 Task: Open Card Project Budget Review in Board Brand Reputation Management to Workspace Ethics and Compliance and add a team member Softage.3@softage.net, a label Yellow, a checklist Lead Generation, an attachment from your onedrive, a color Yellow and finally, add a card description 'Plan and execute company team-building conference with guest speakers on customer loyalty' and a comment 'Given the potential impact of this task on our team workload, let us ensure that we have the necessary resources and support to execute it effectively.'. Add a start date 'Jan 07, 1900' with a due date 'Jan 14, 1900'
Action: Mouse moved to (659, 198)
Screenshot: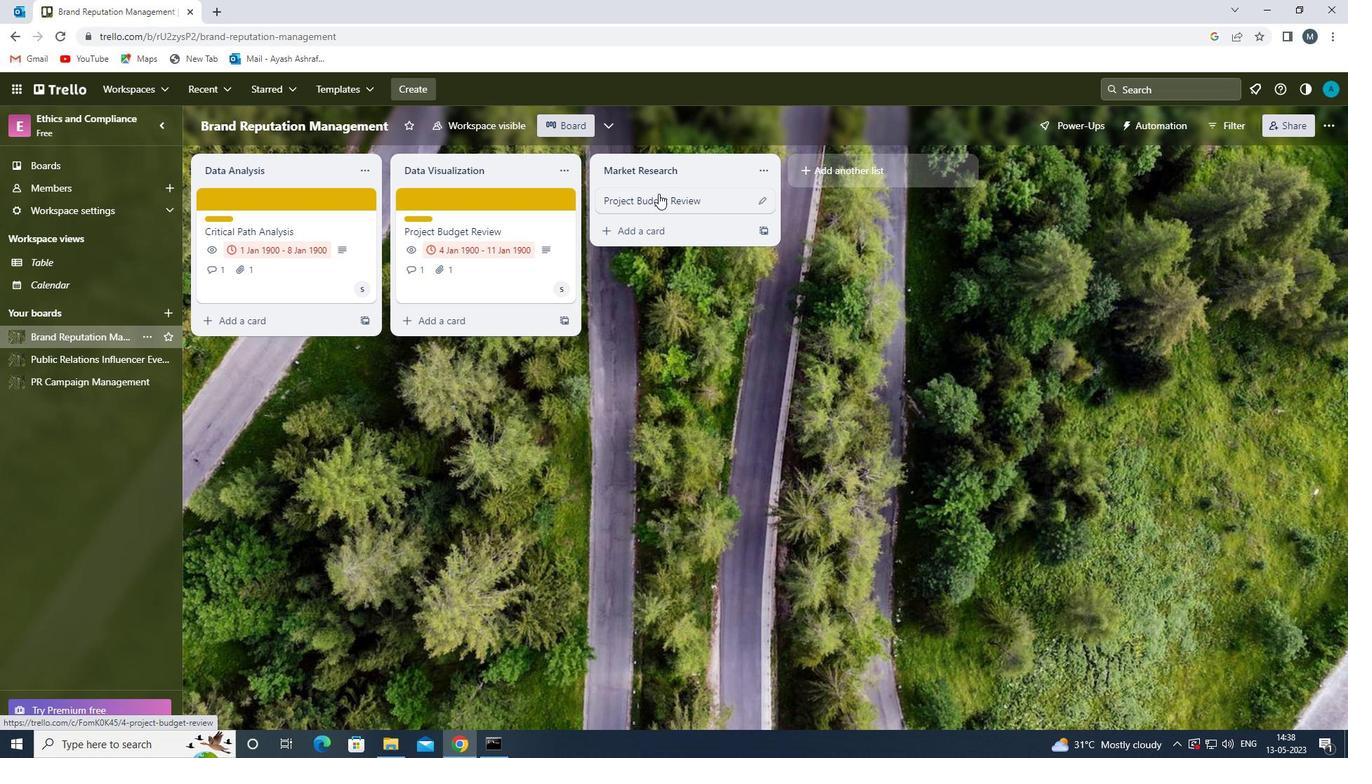 
Action: Mouse pressed left at (659, 198)
Screenshot: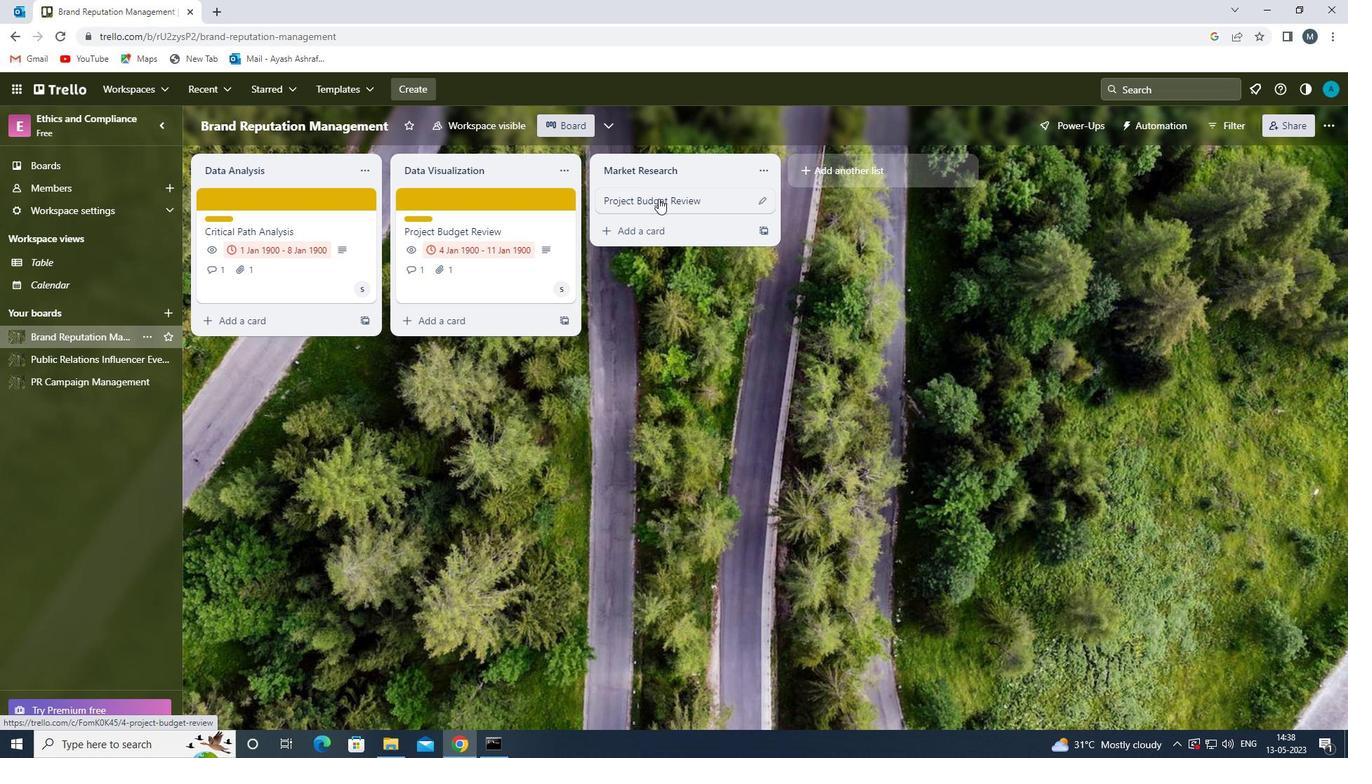 
Action: Mouse moved to (869, 255)
Screenshot: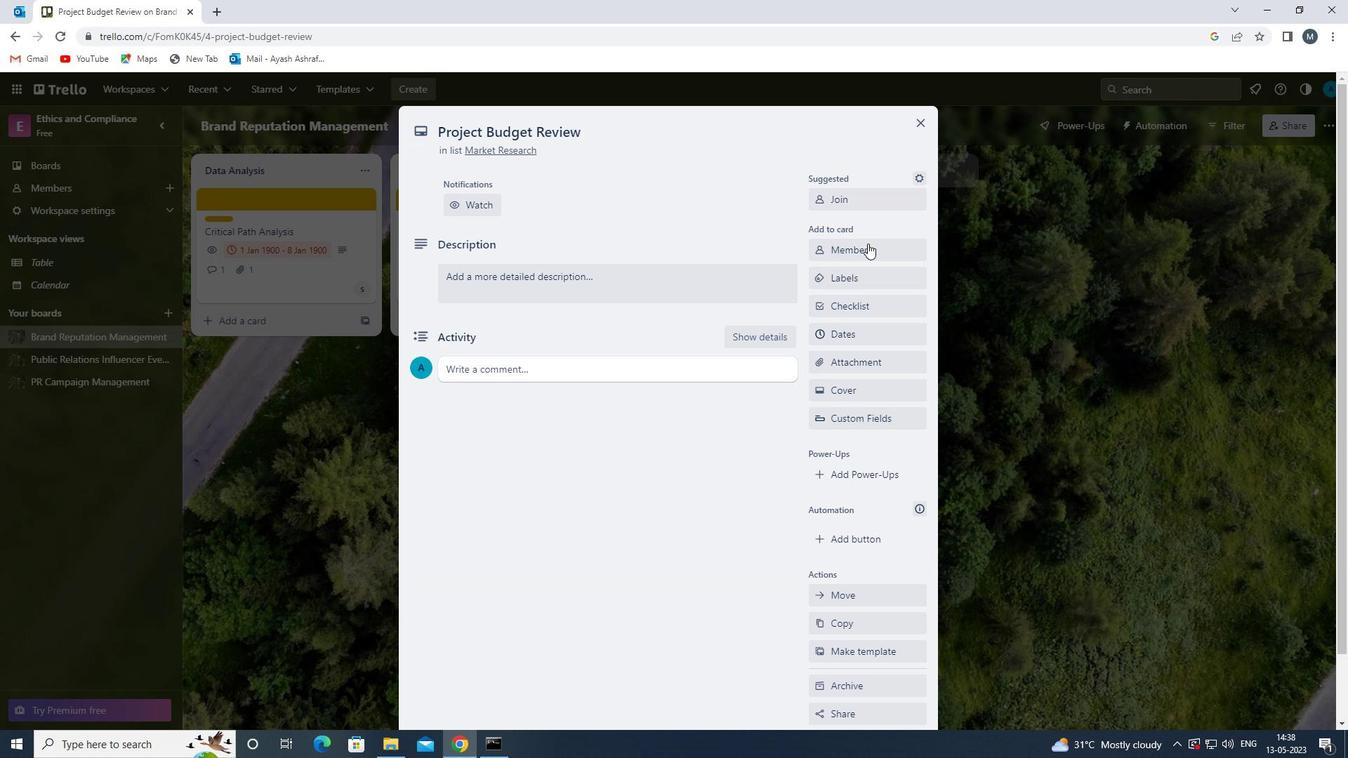 
Action: Mouse pressed left at (869, 255)
Screenshot: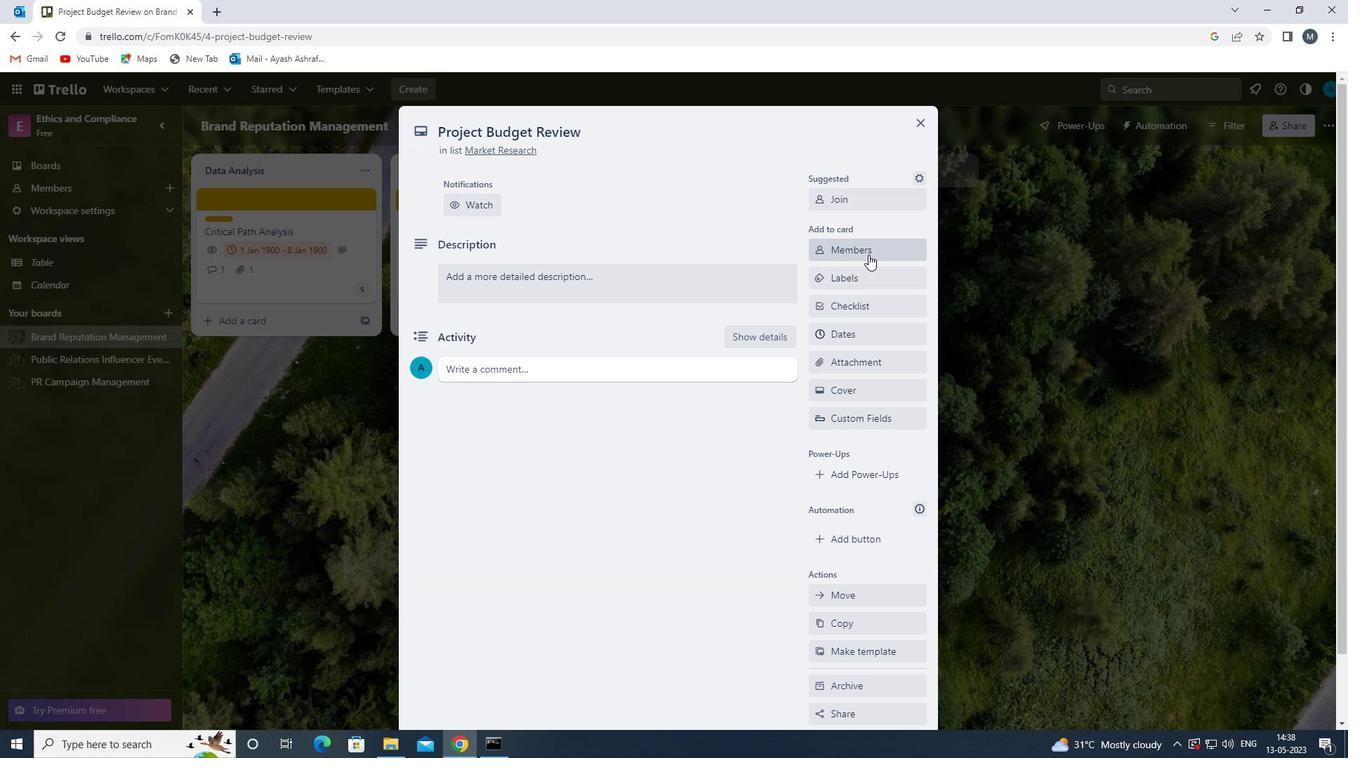 
Action: Mouse moved to (860, 326)
Screenshot: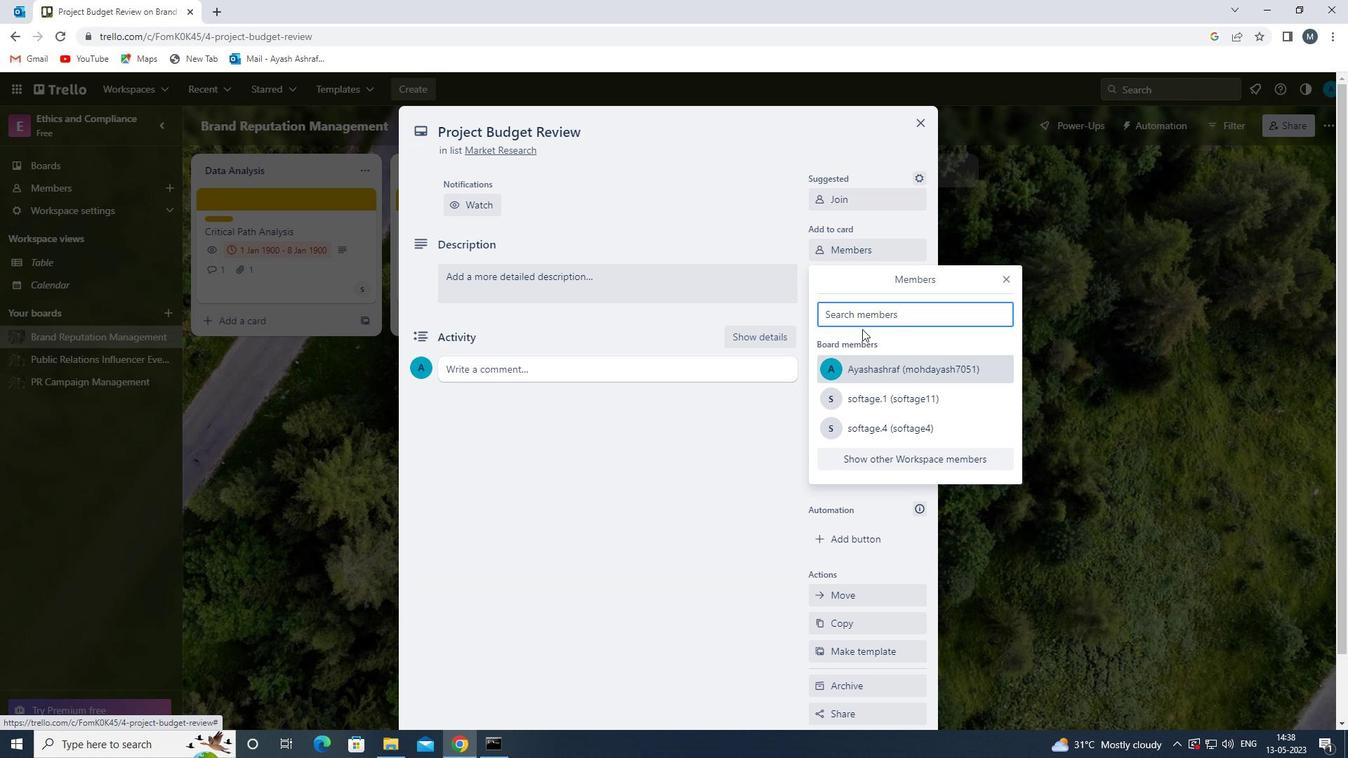 
Action: Key pressed s
Screenshot: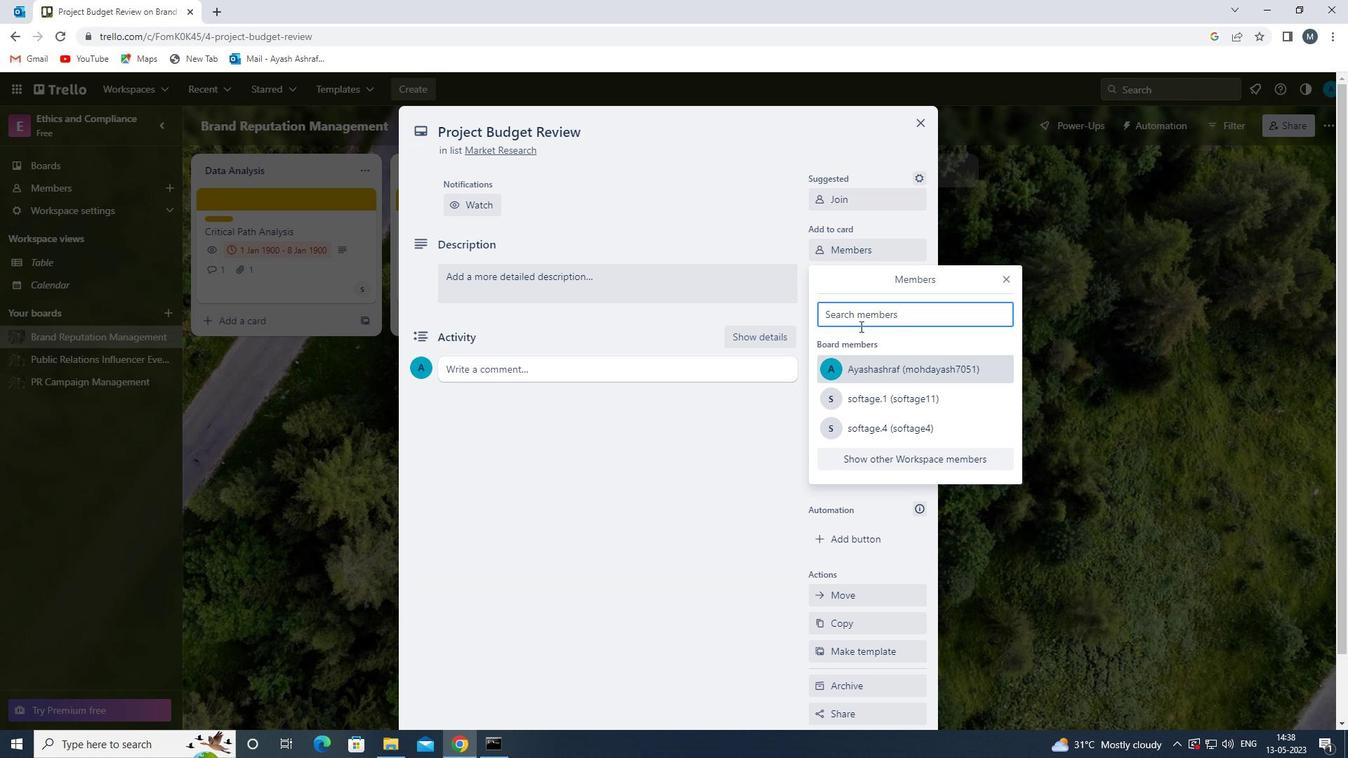 
Action: Mouse moved to (904, 480)
Screenshot: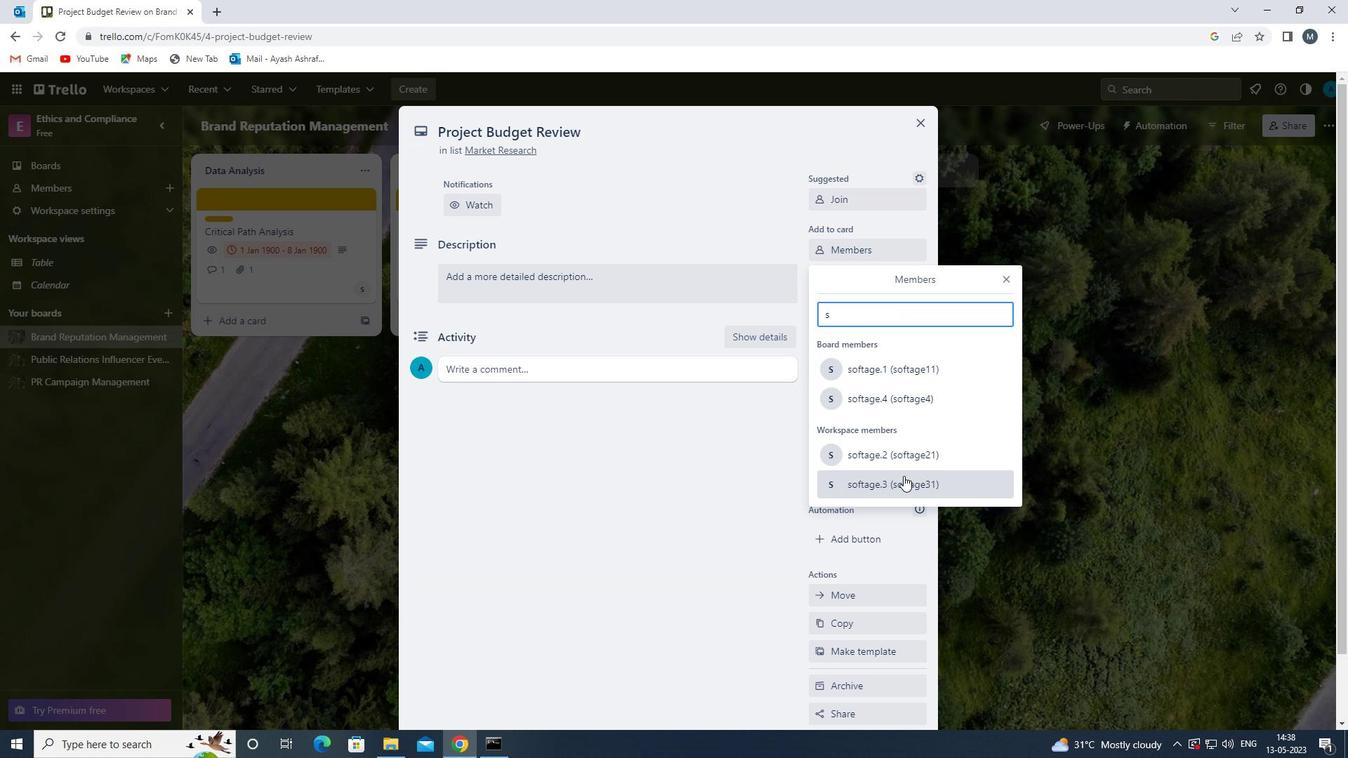 
Action: Mouse pressed left at (904, 480)
Screenshot: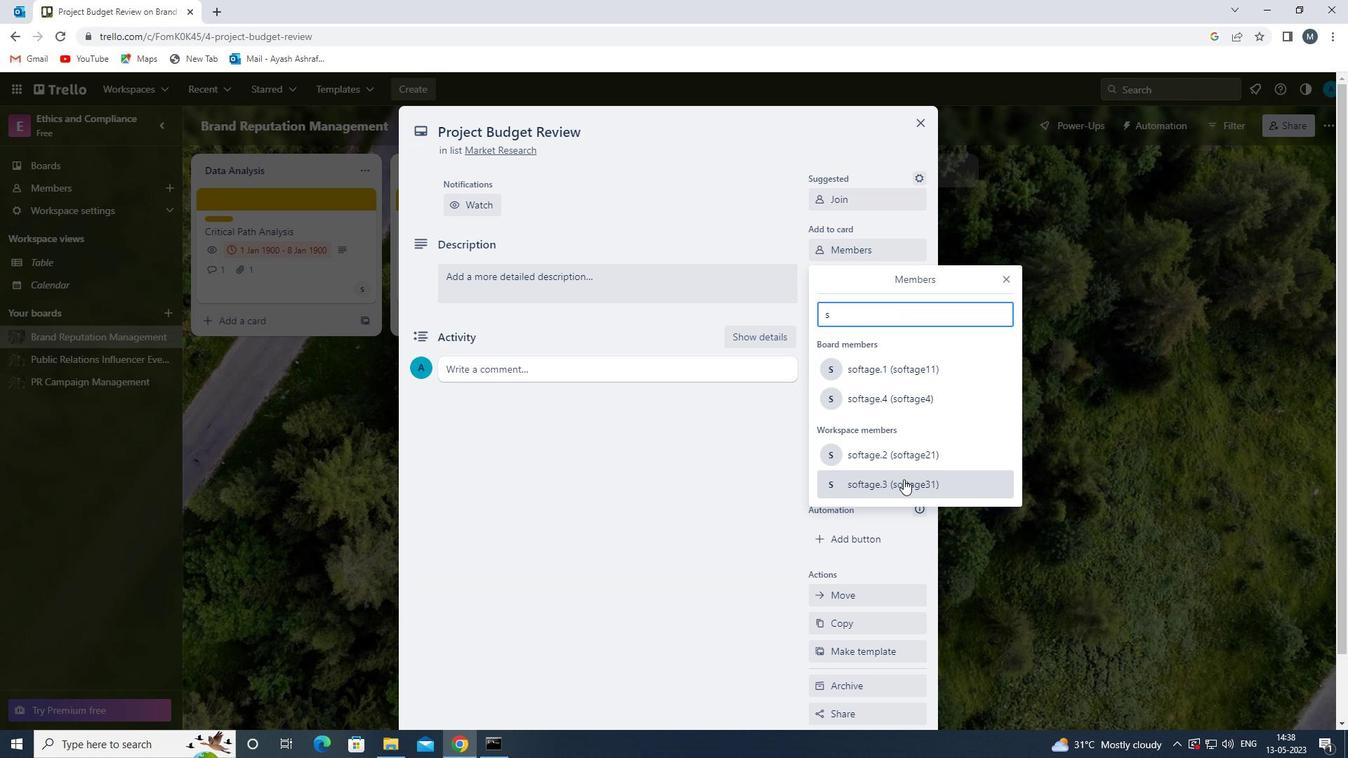 
Action: Mouse moved to (1007, 281)
Screenshot: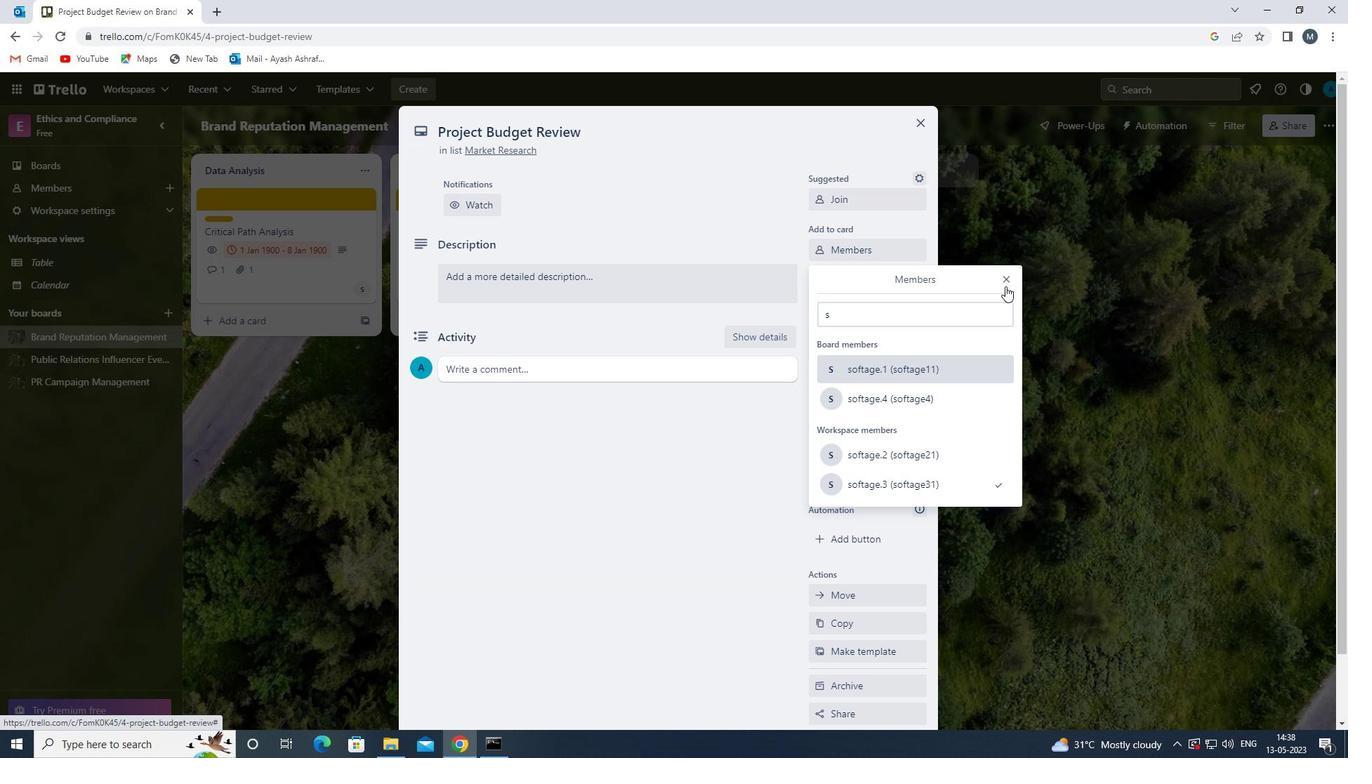 
Action: Mouse pressed left at (1007, 281)
Screenshot: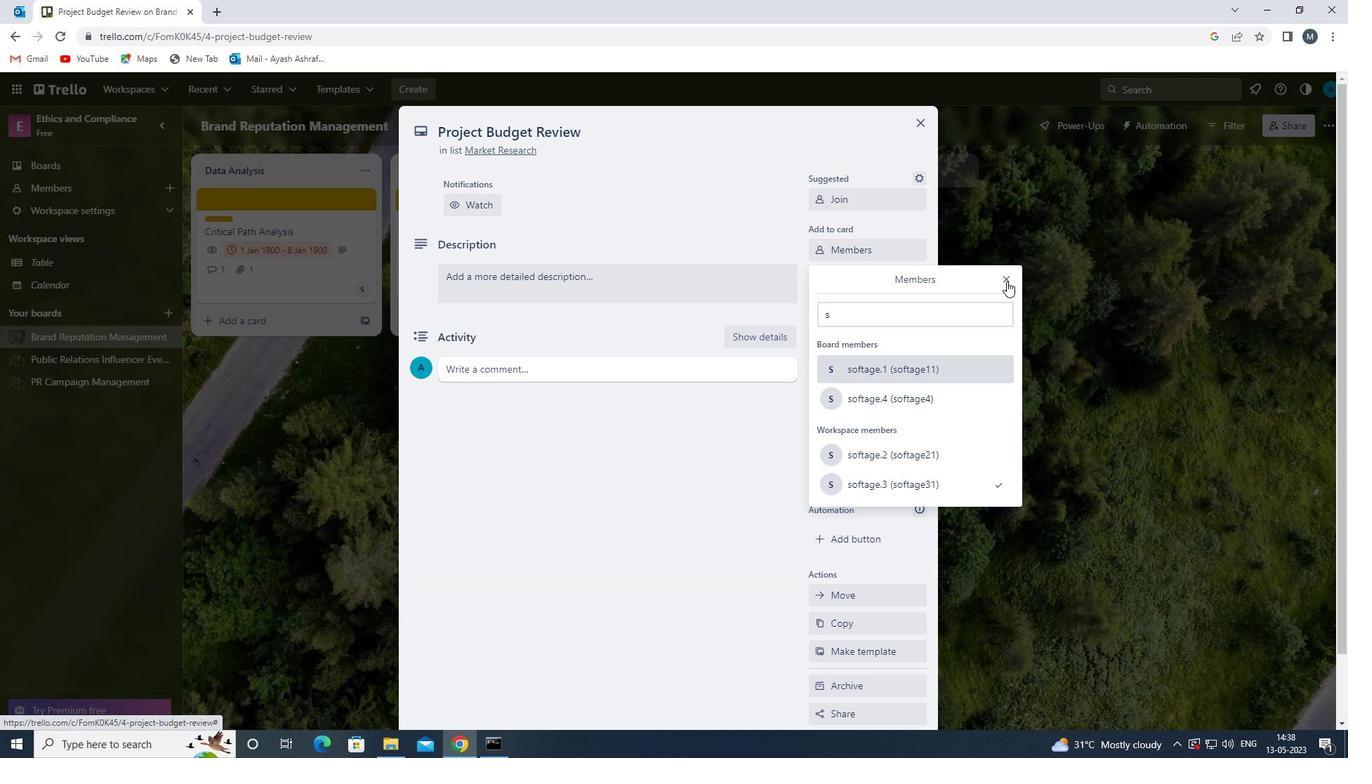 
Action: Mouse moved to (850, 274)
Screenshot: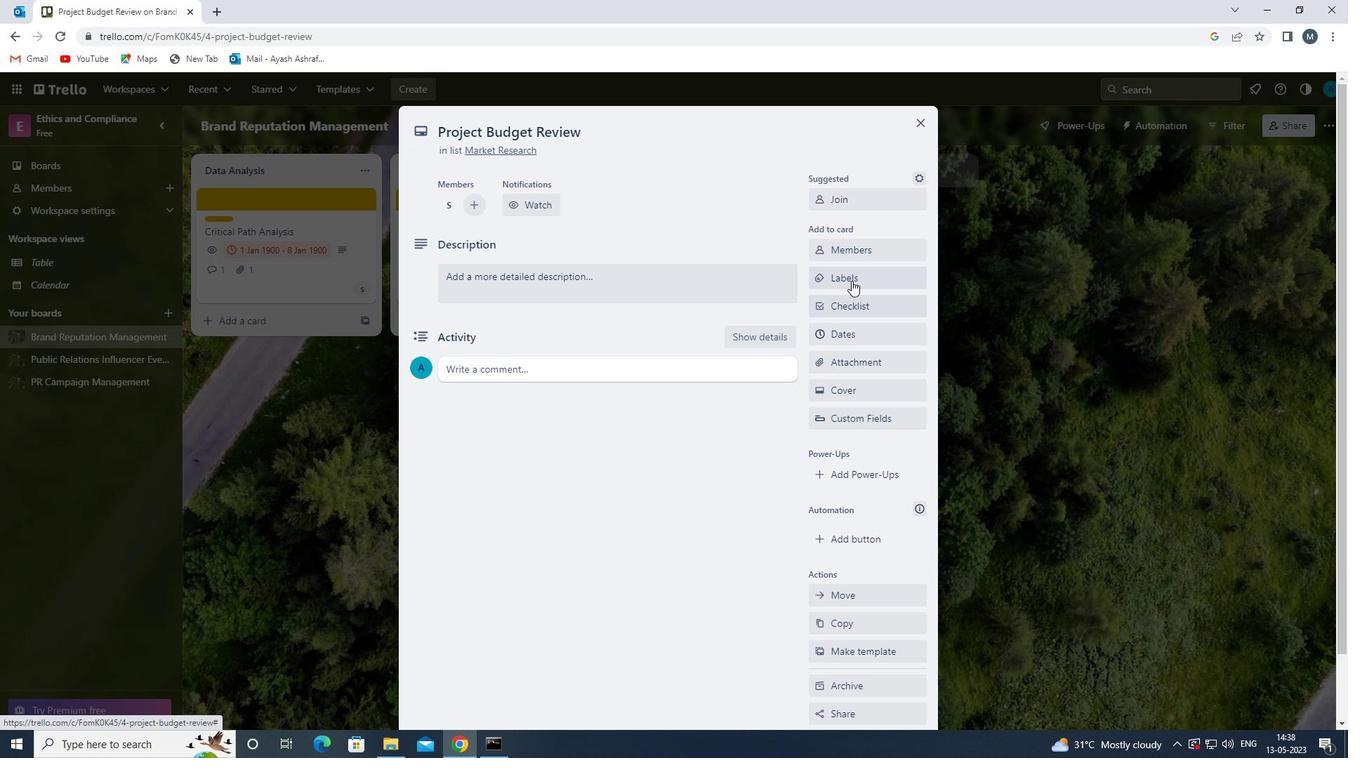 
Action: Mouse pressed left at (850, 274)
Screenshot: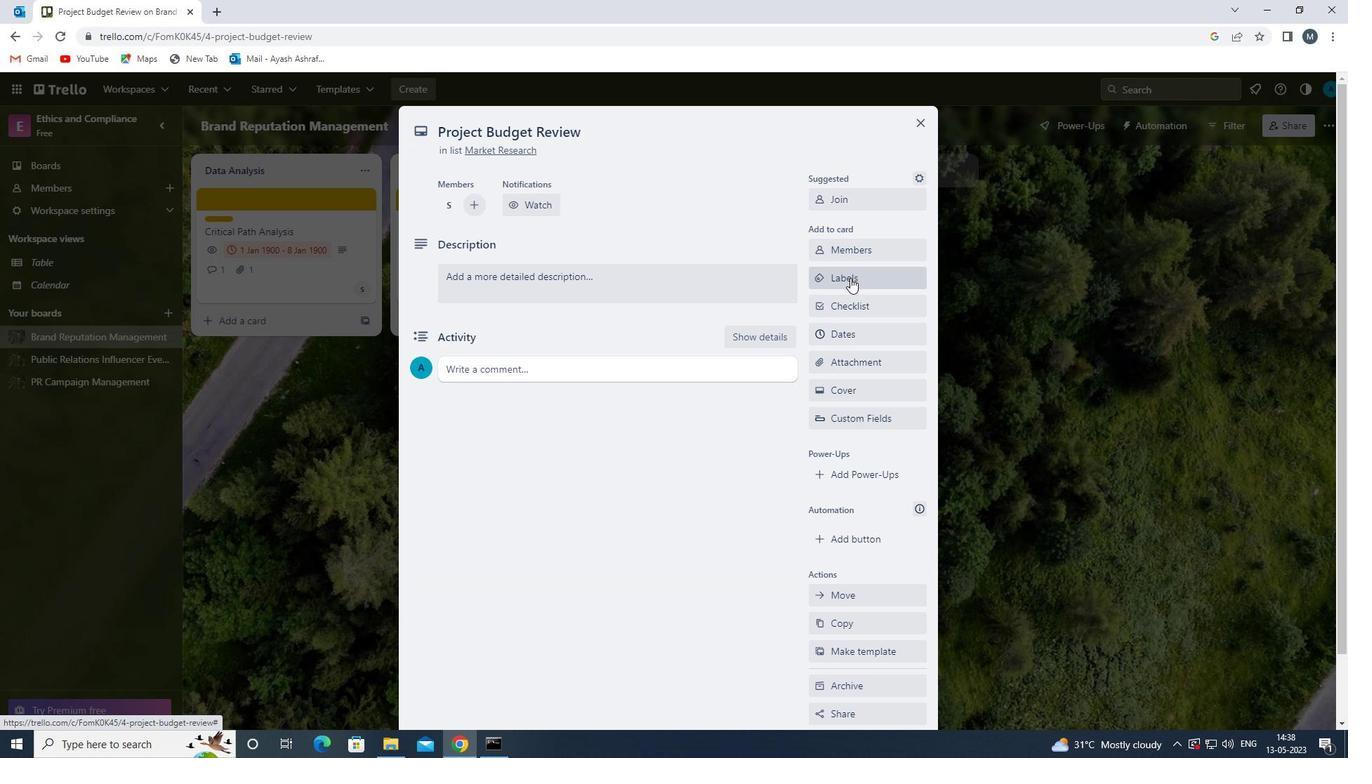 
Action: Mouse moved to (866, 417)
Screenshot: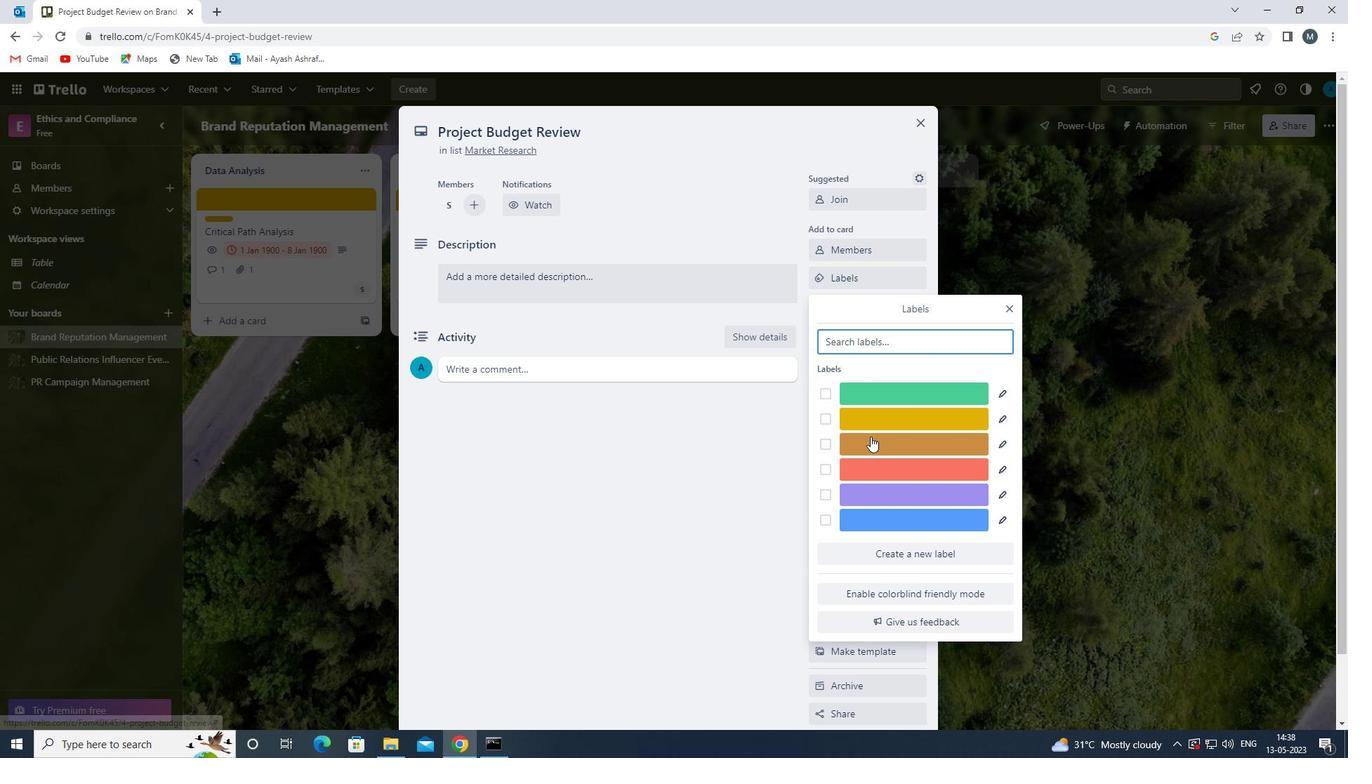 
Action: Mouse pressed left at (866, 417)
Screenshot: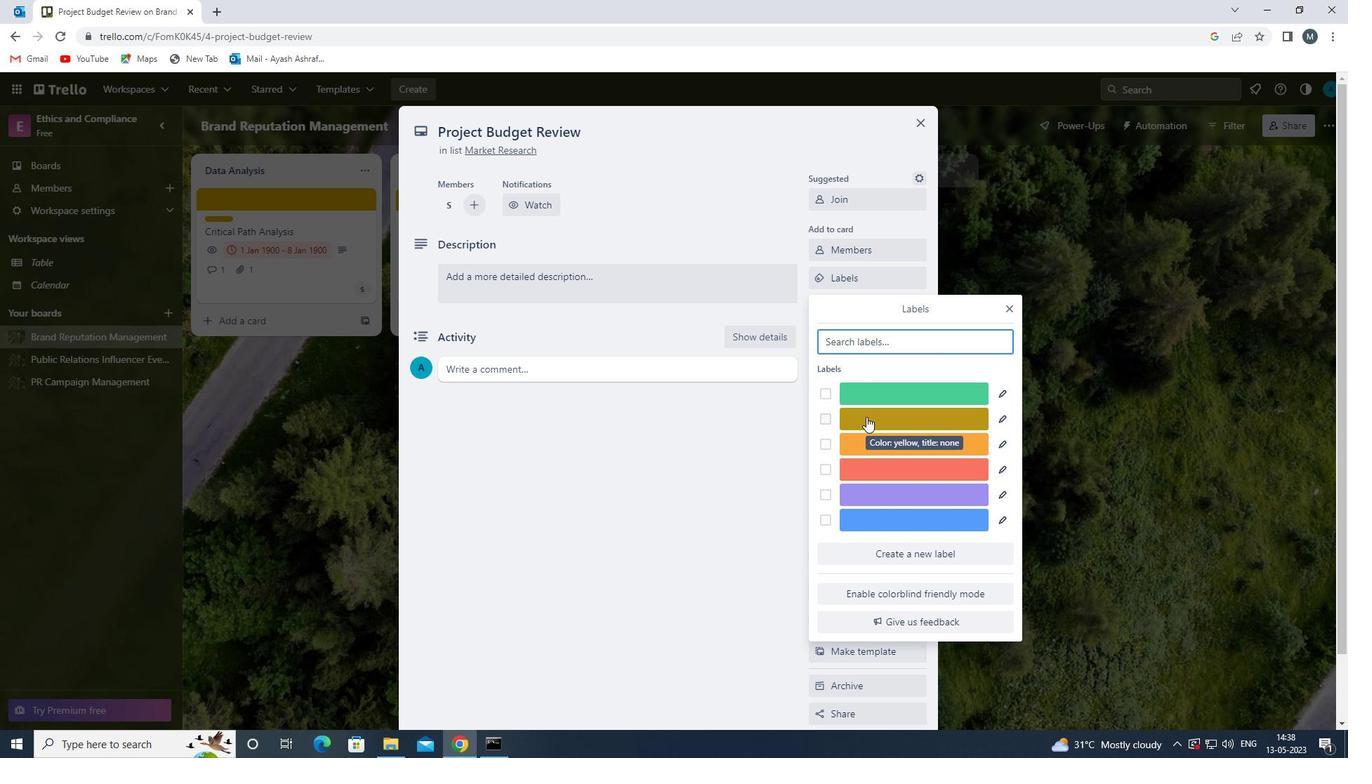 
Action: Mouse moved to (1015, 309)
Screenshot: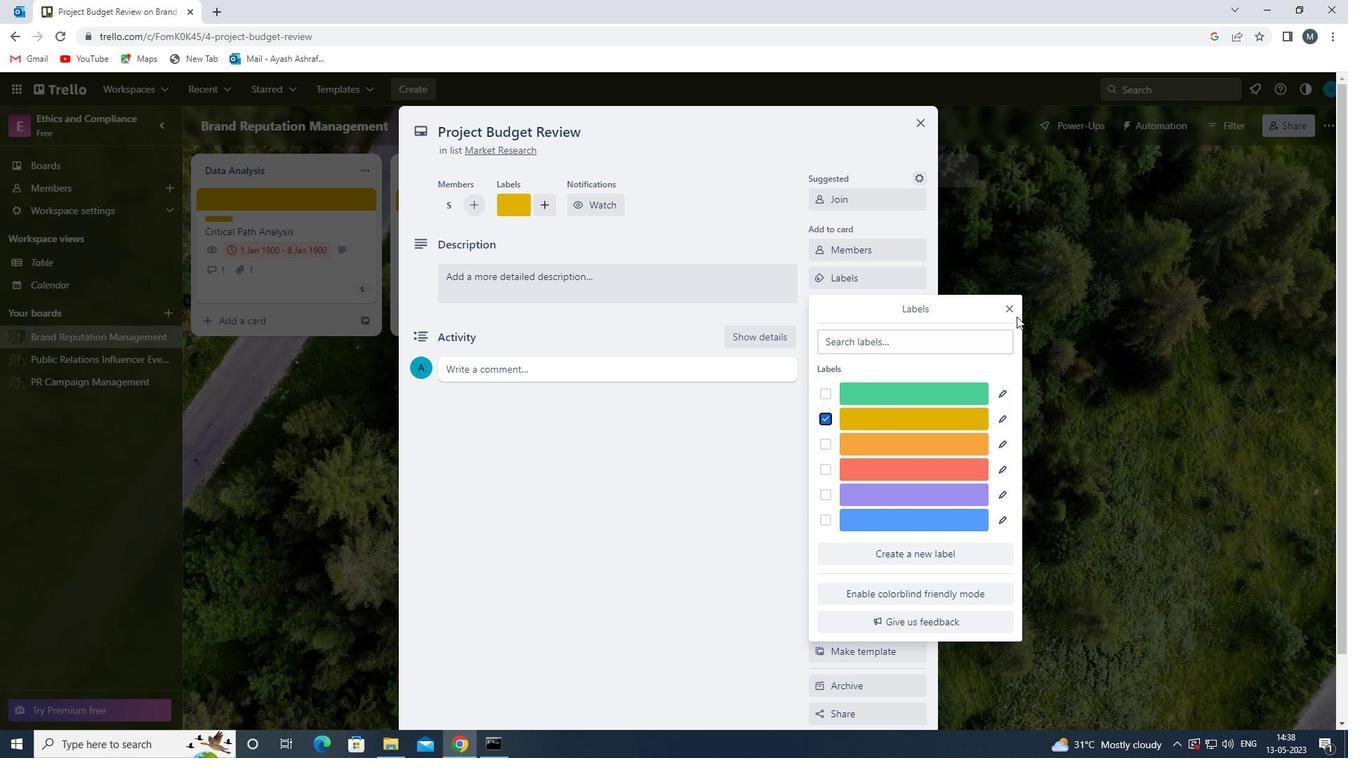 
Action: Mouse pressed left at (1015, 309)
Screenshot: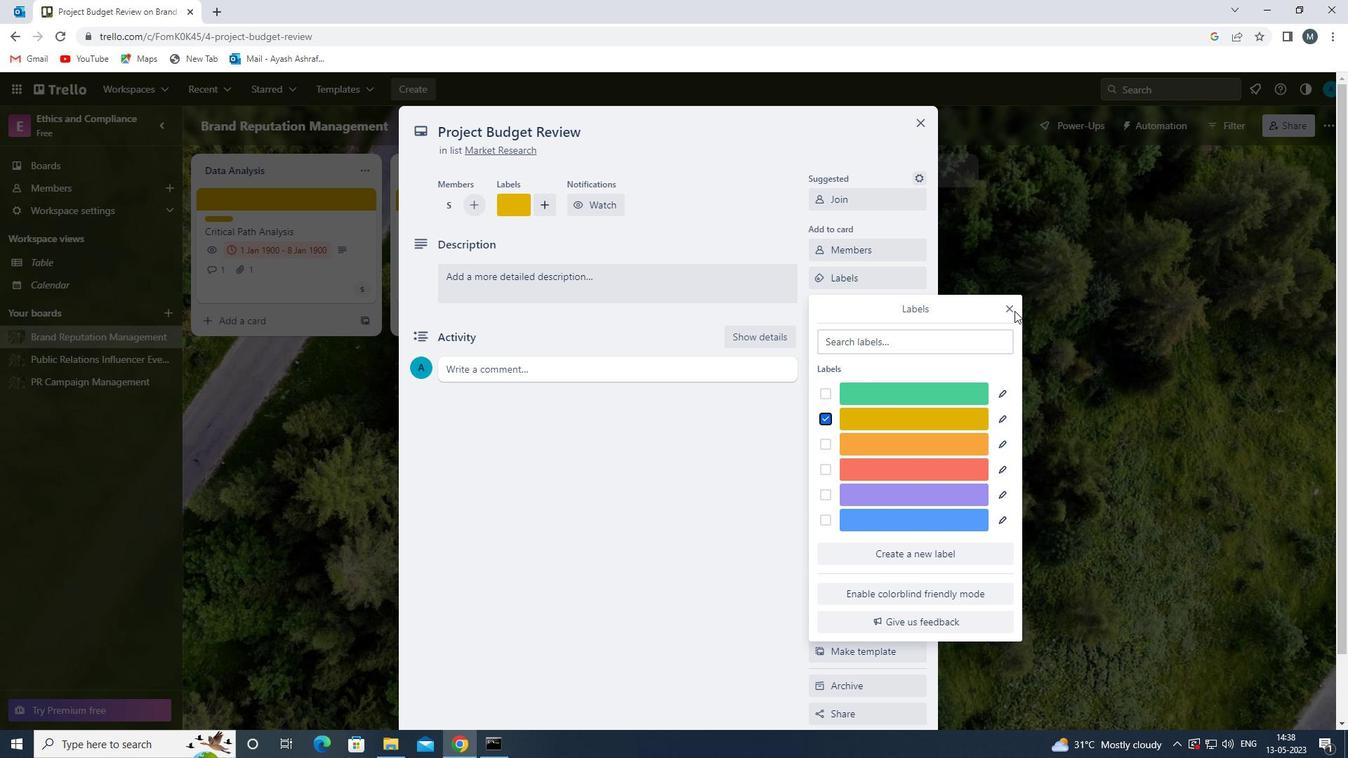 
Action: Mouse moved to (1009, 311)
Screenshot: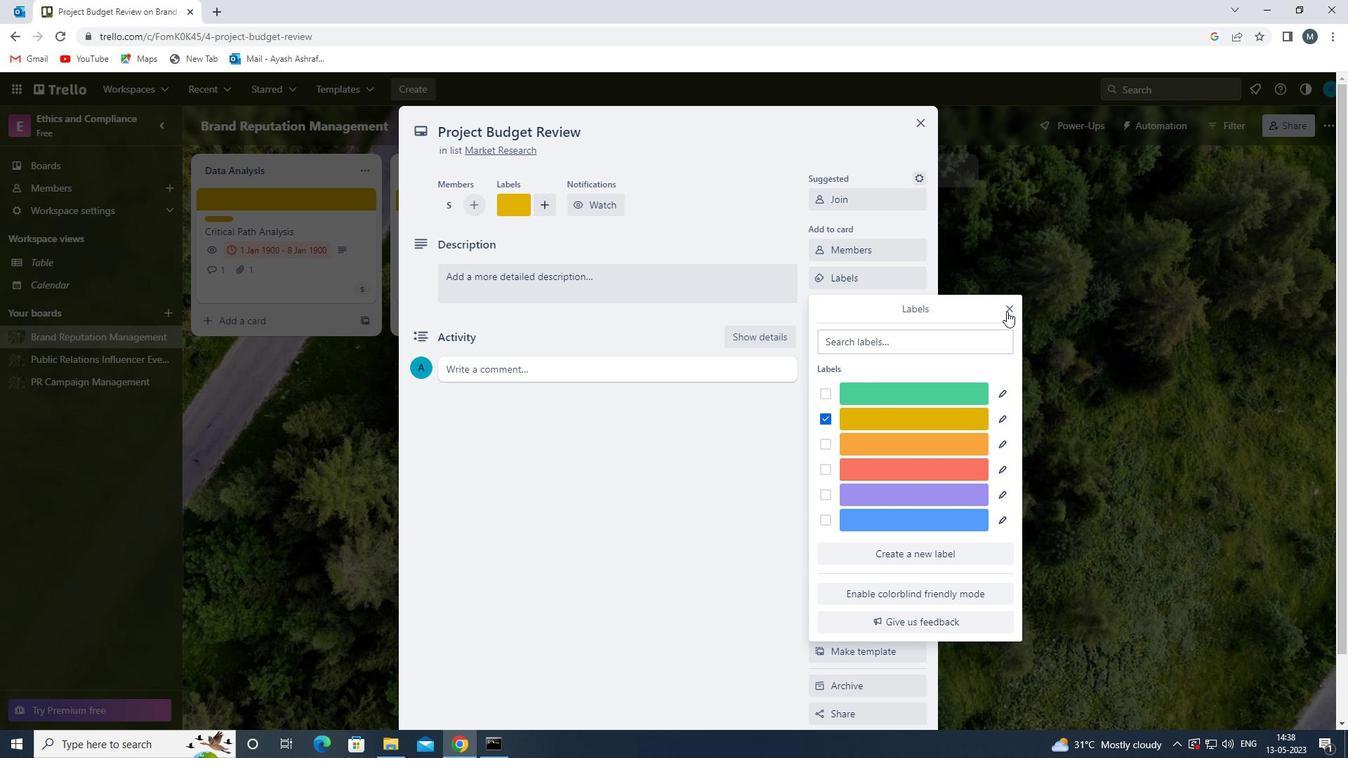 
Action: Mouse pressed left at (1009, 311)
Screenshot: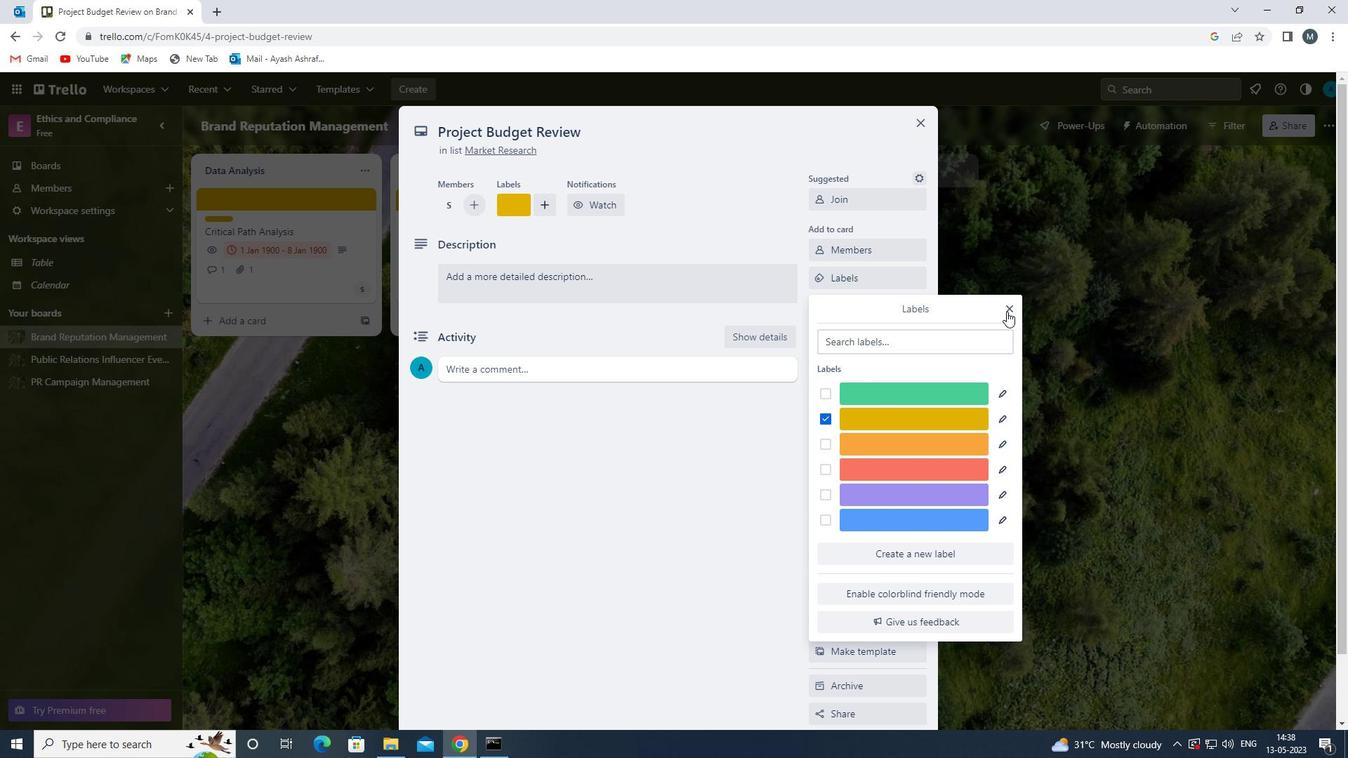 
Action: Mouse moved to (857, 309)
Screenshot: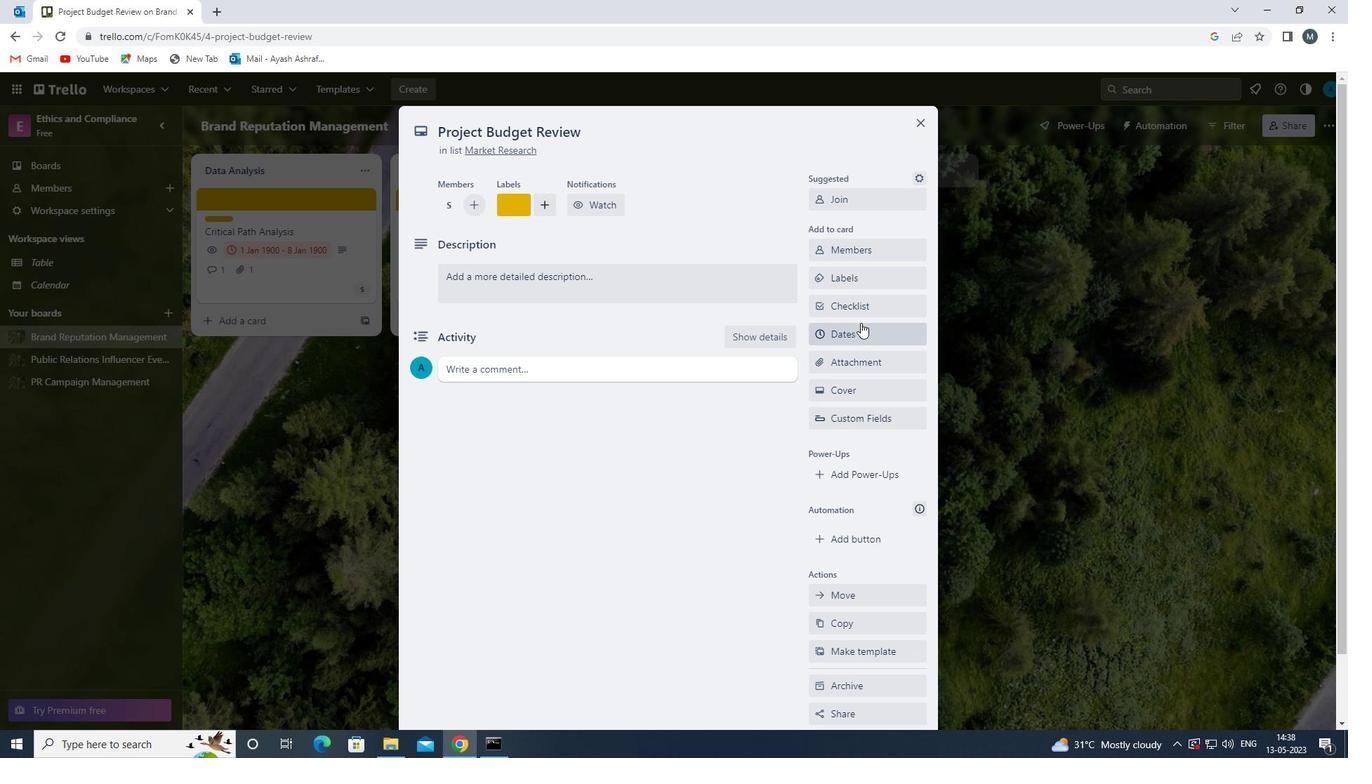 
Action: Mouse pressed left at (857, 309)
Screenshot: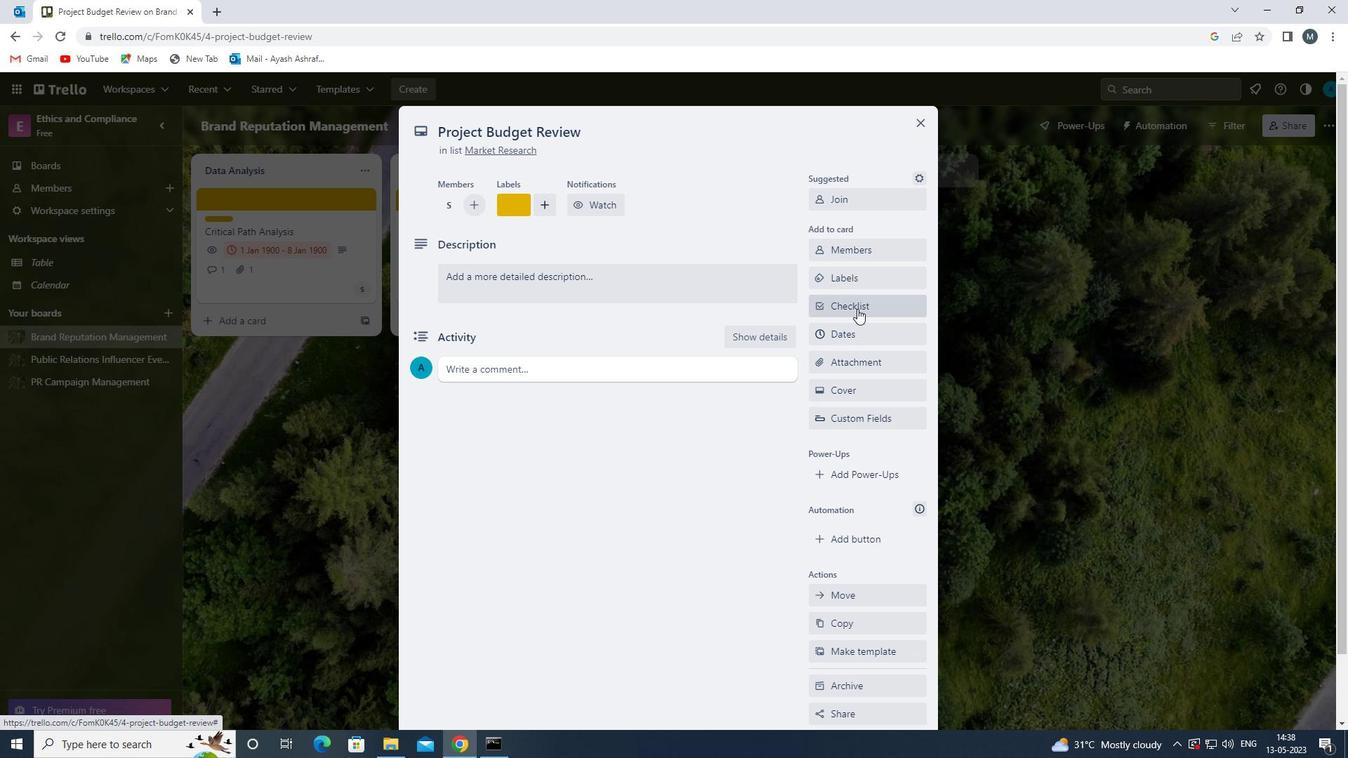
Action: Key pressed l
Screenshot: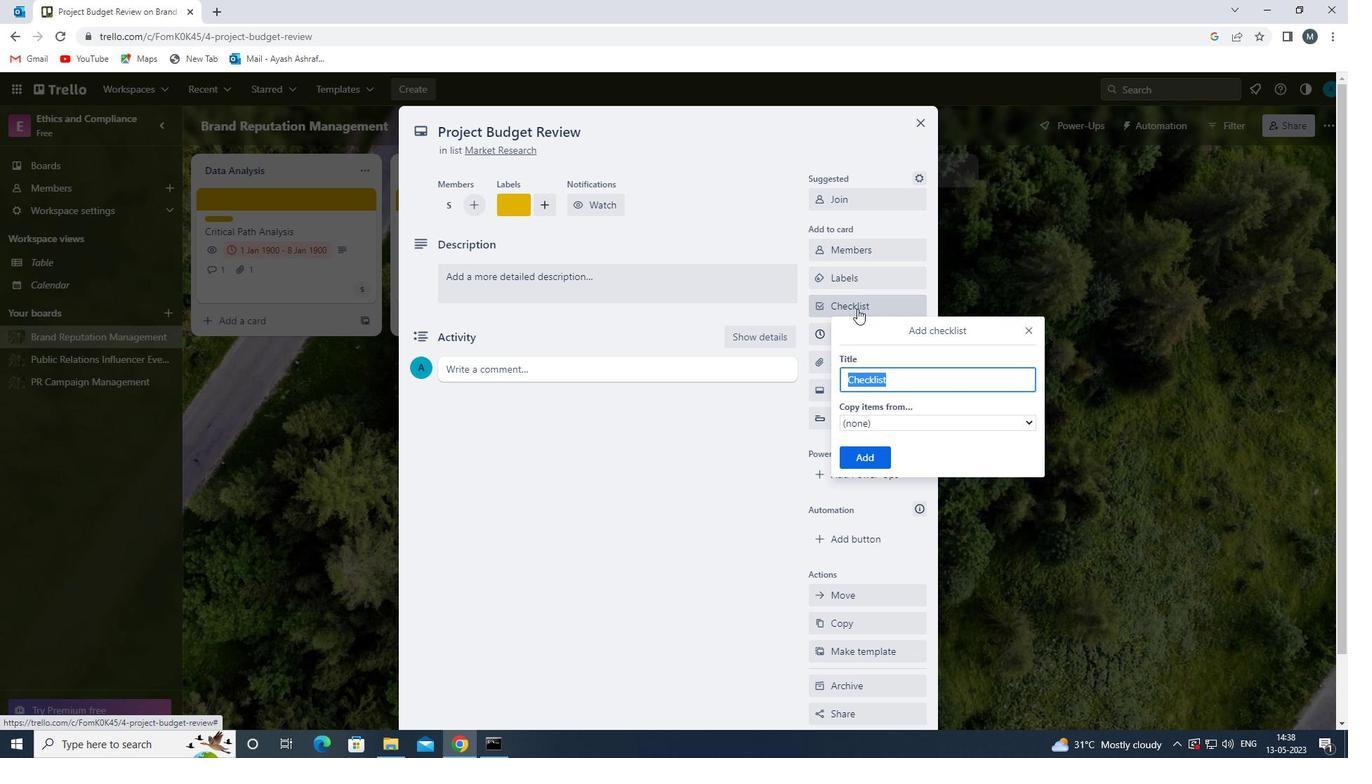 
Action: Mouse moved to (933, 437)
Screenshot: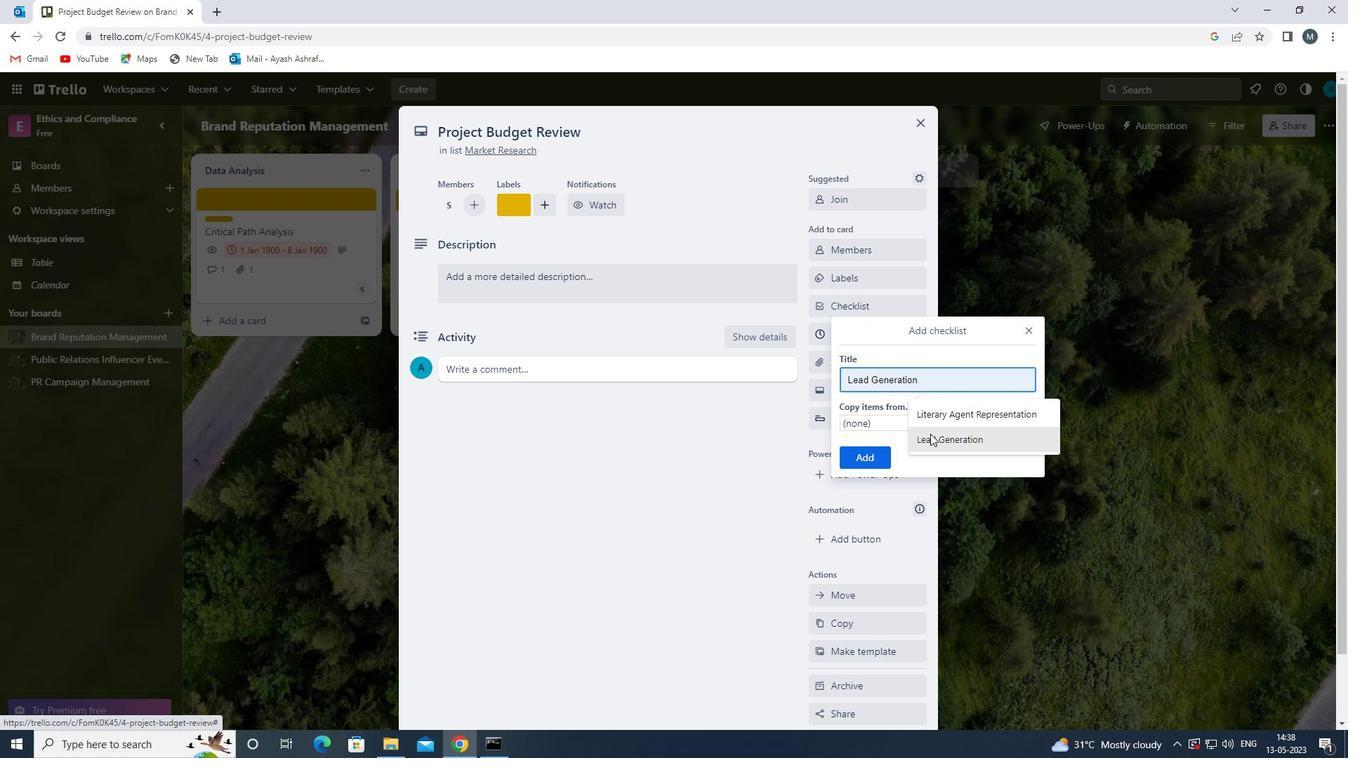 
Action: Mouse pressed left at (933, 437)
Screenshot: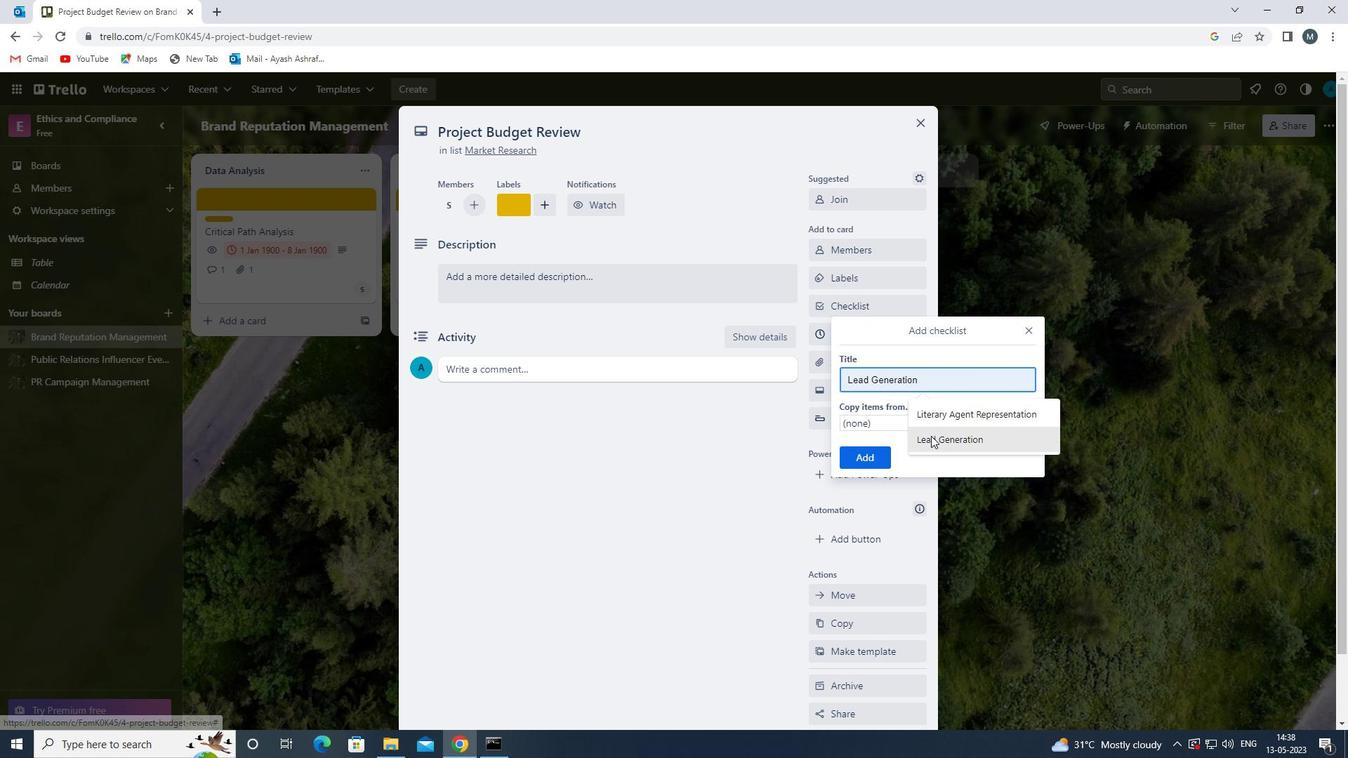 
Action: Mouse moved to (862, 455)
Screenshot: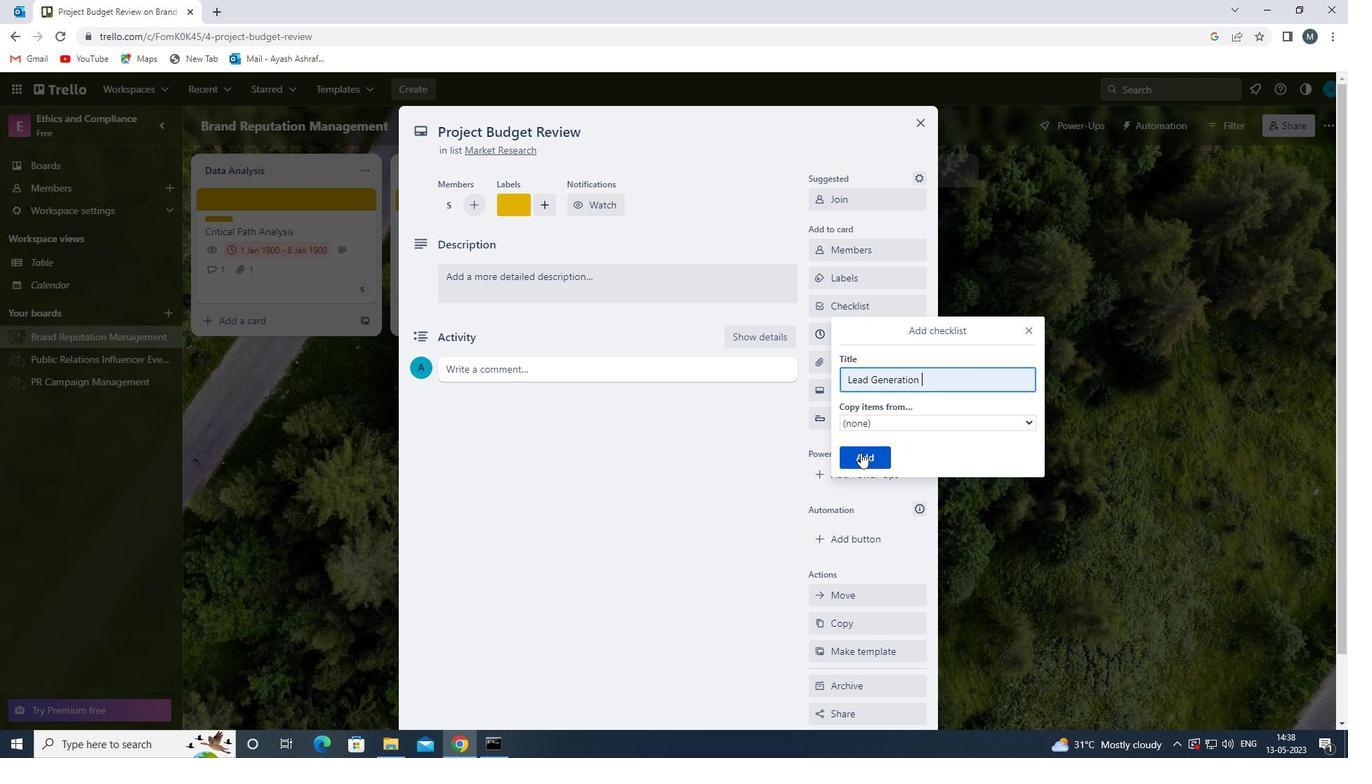 
Action: Mouse pressed left at (862, 455)
Screenshot: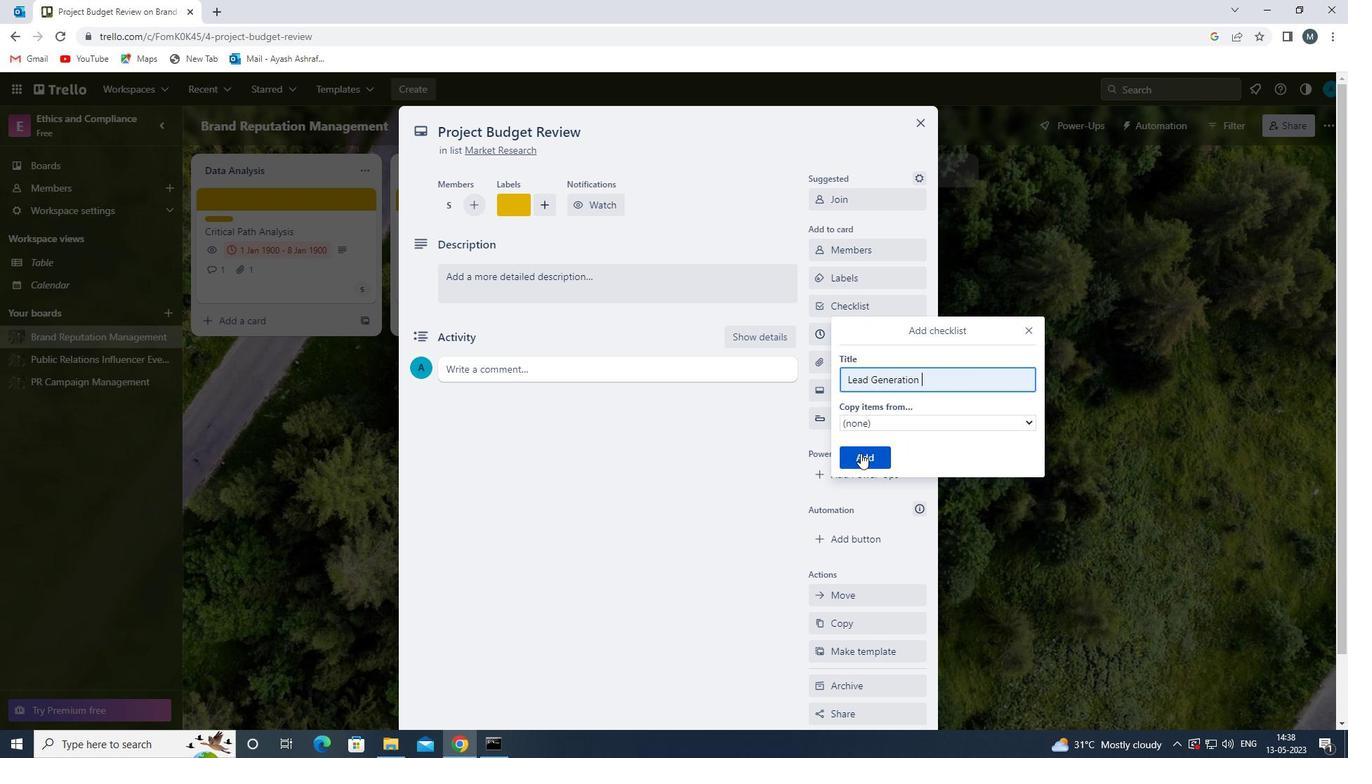 
Action: Mouse moved to (850, 363)
Screenshot: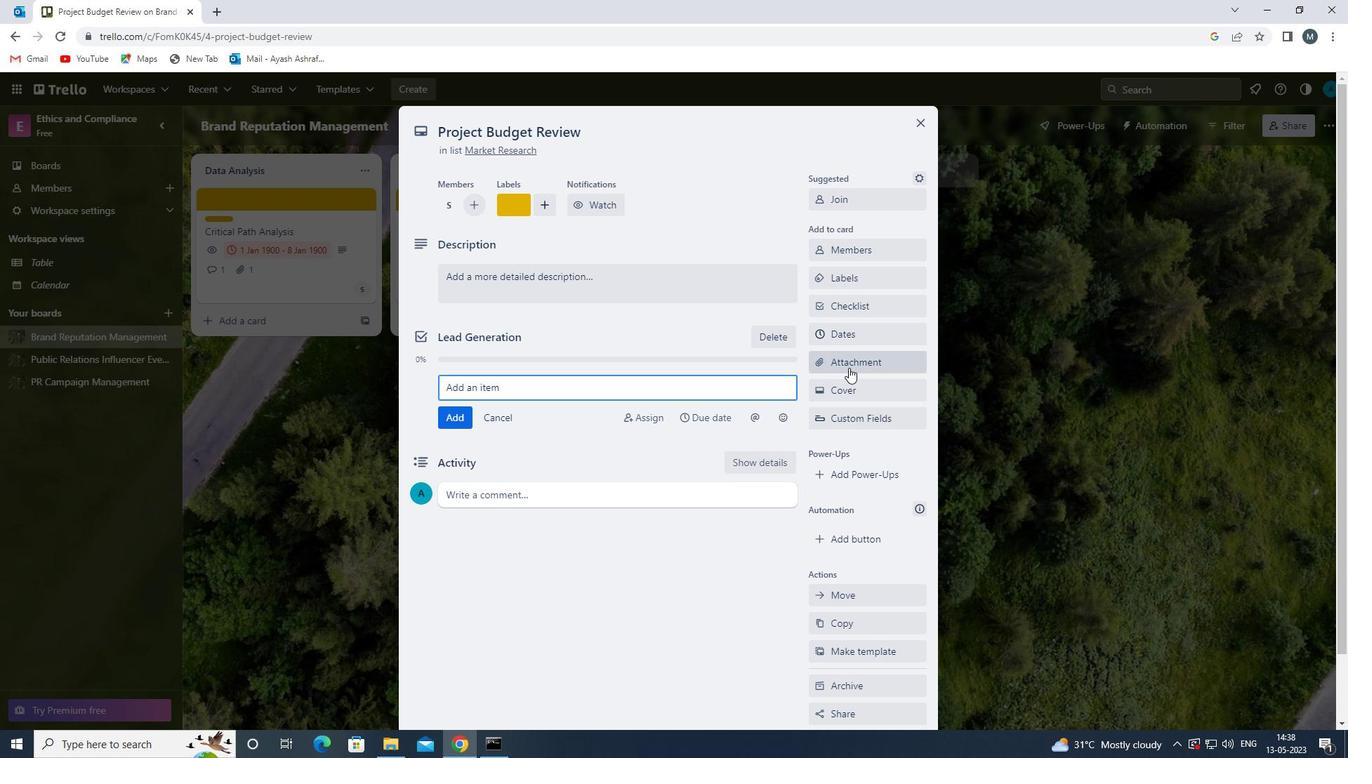 
Action: Mouse pressed left at (850, 363)
Screenshot: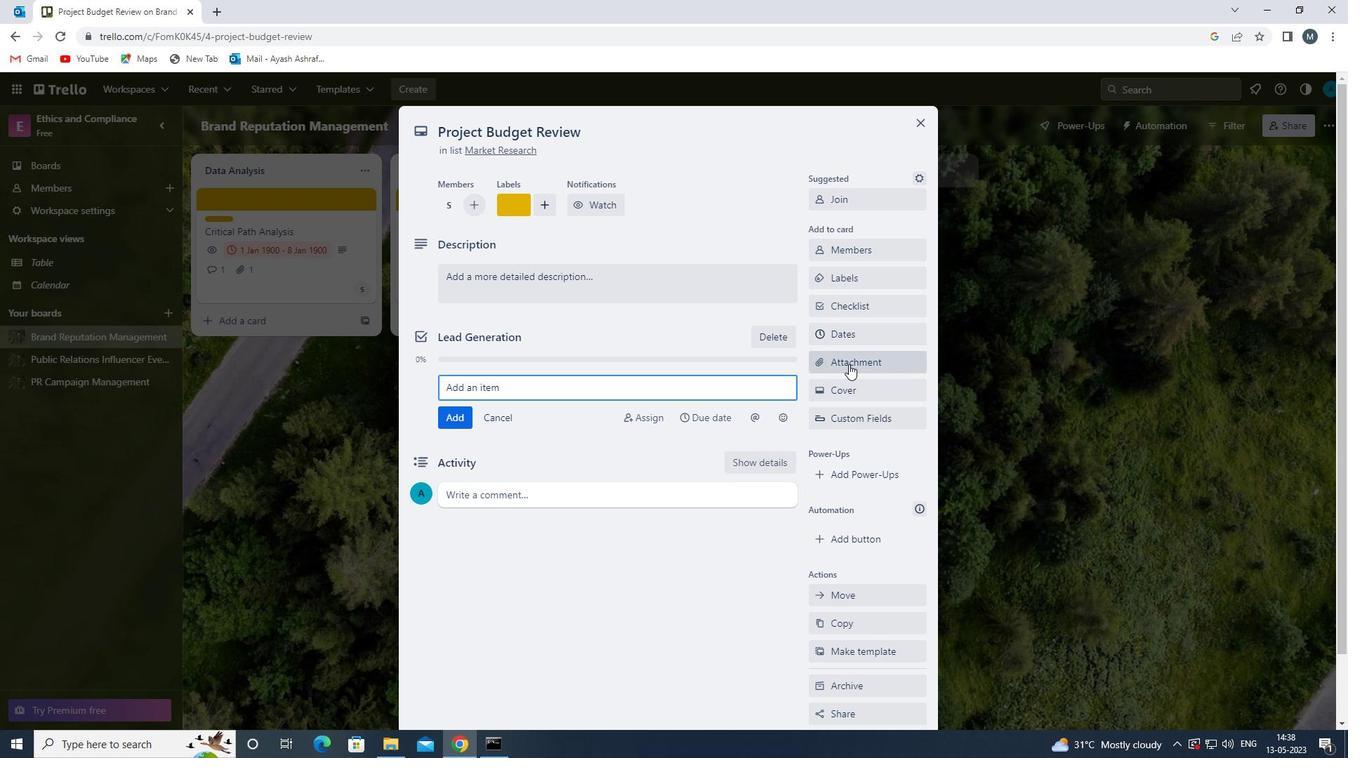 
Action: Mouse moved to (869, 530)
Screenshot: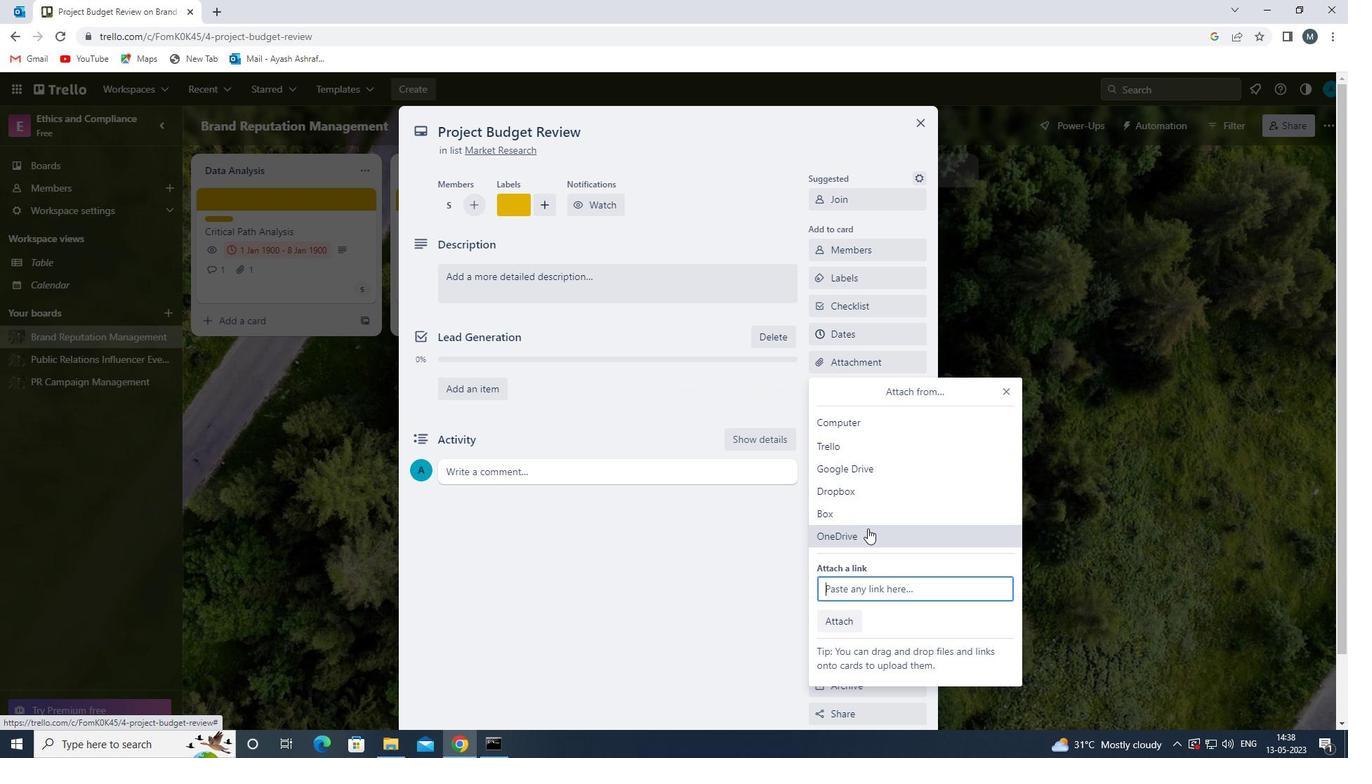 
Action: Mouse pressed left at (869, 530)
Screenshot: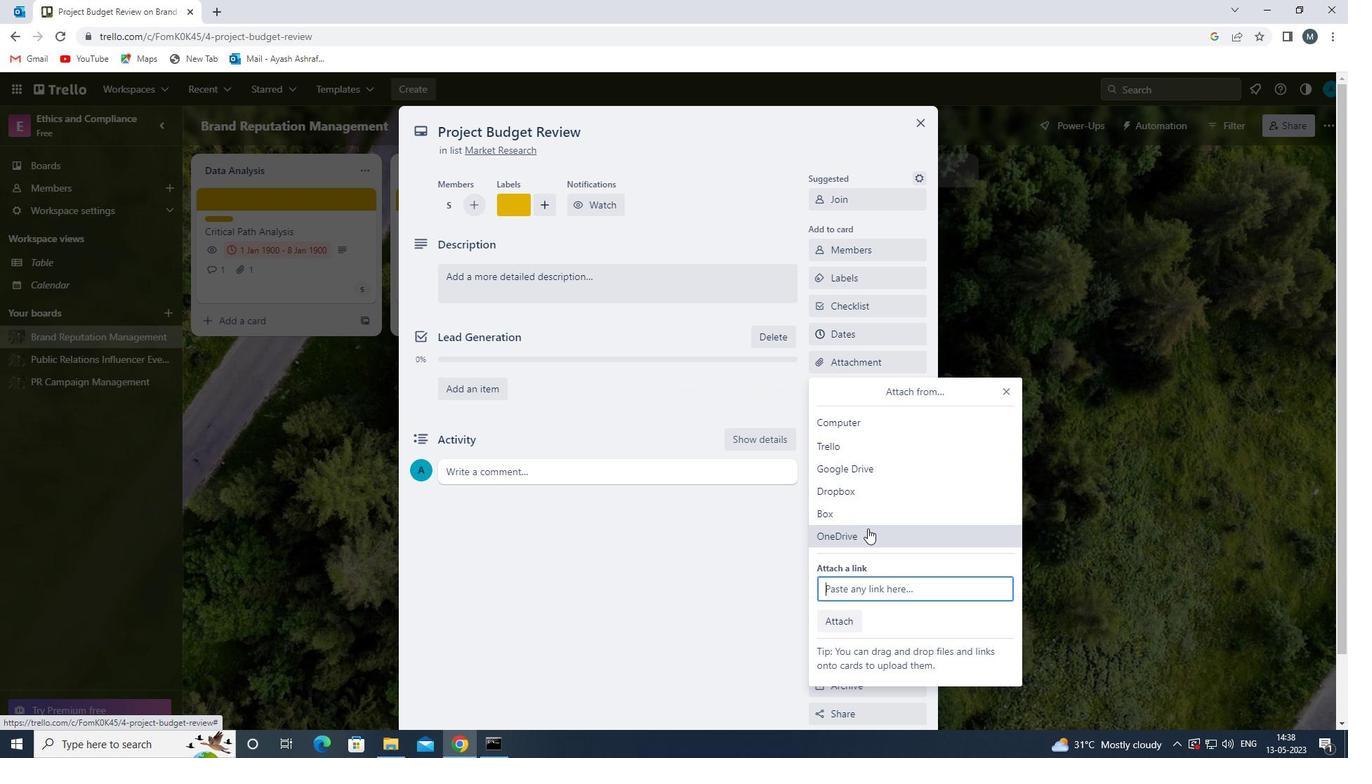 
Action: Mouse moved to (544, 278)
Screenshot: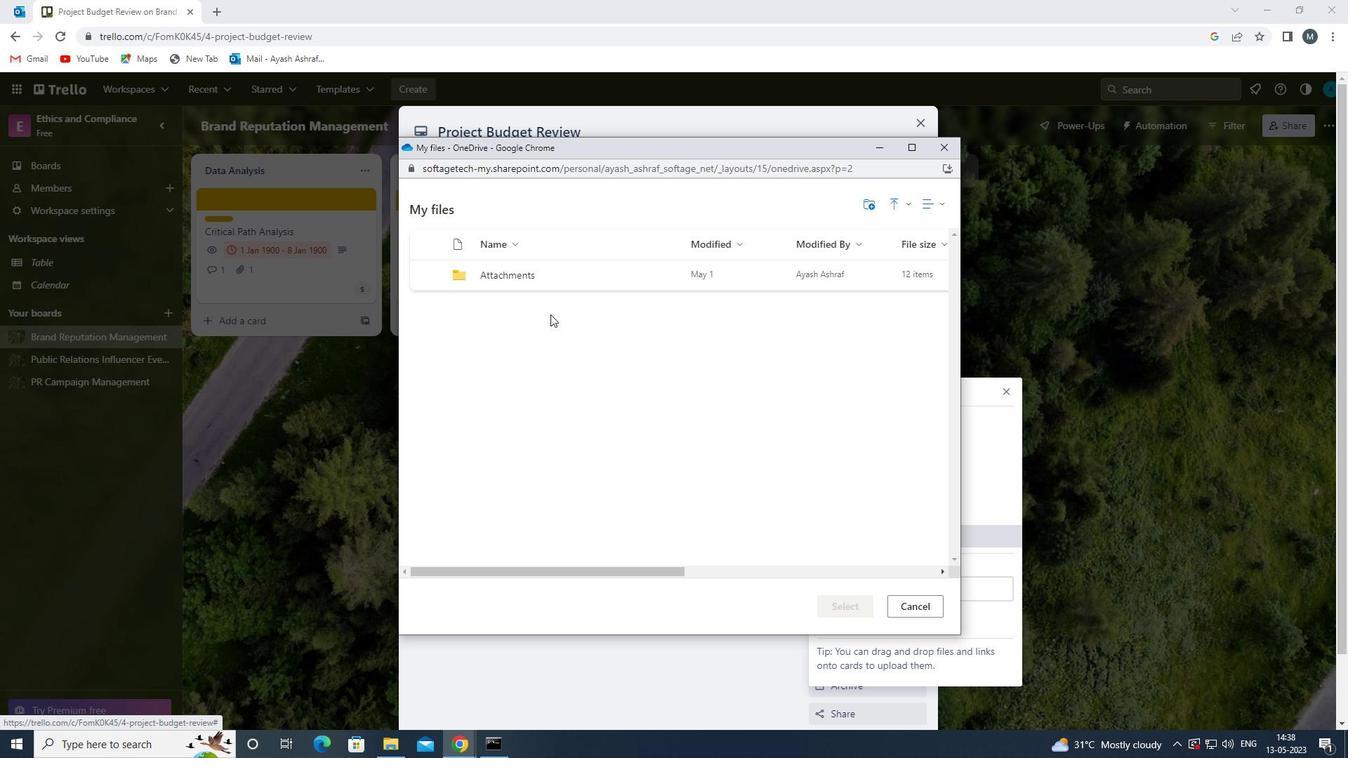 
Action: Mouse pressed left at (544, 278)
Screenshot: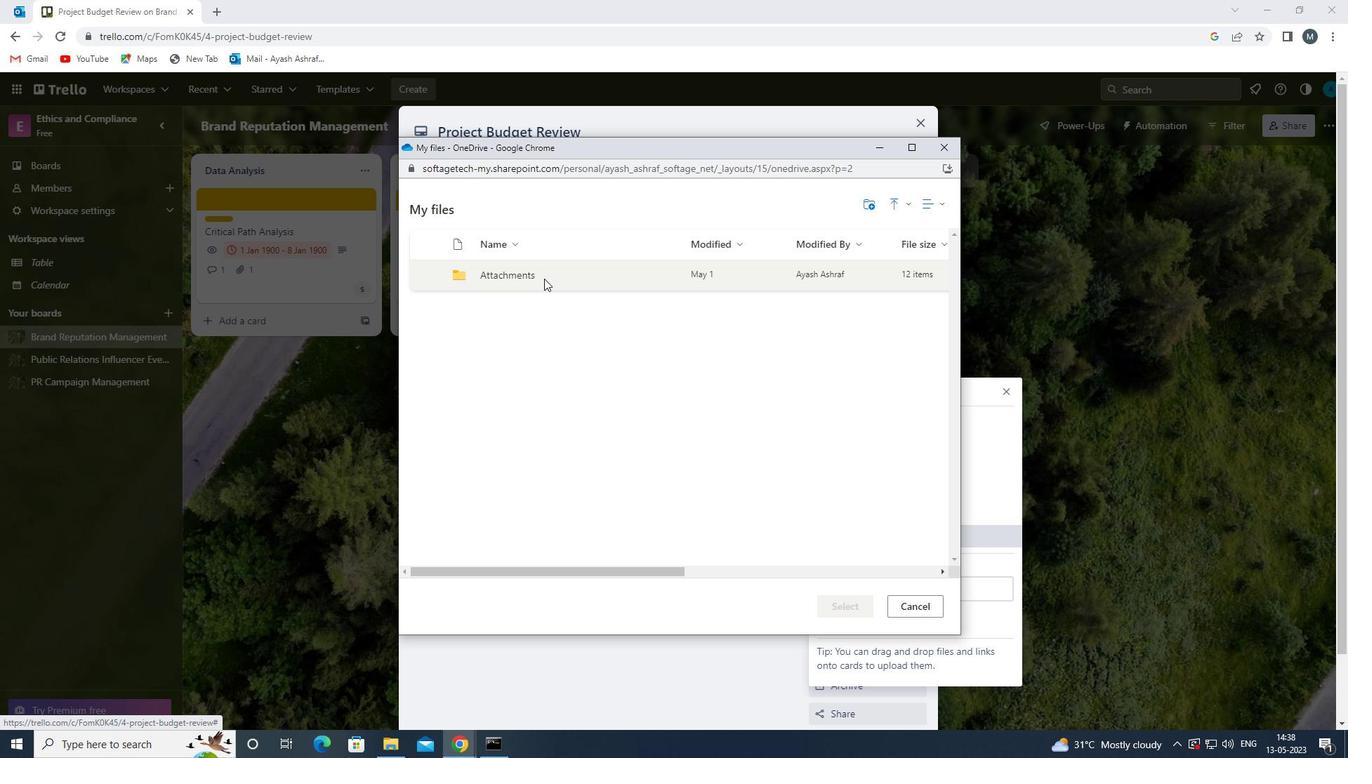 
Action: Mouse pressed left at (544, 278)
Screenshot: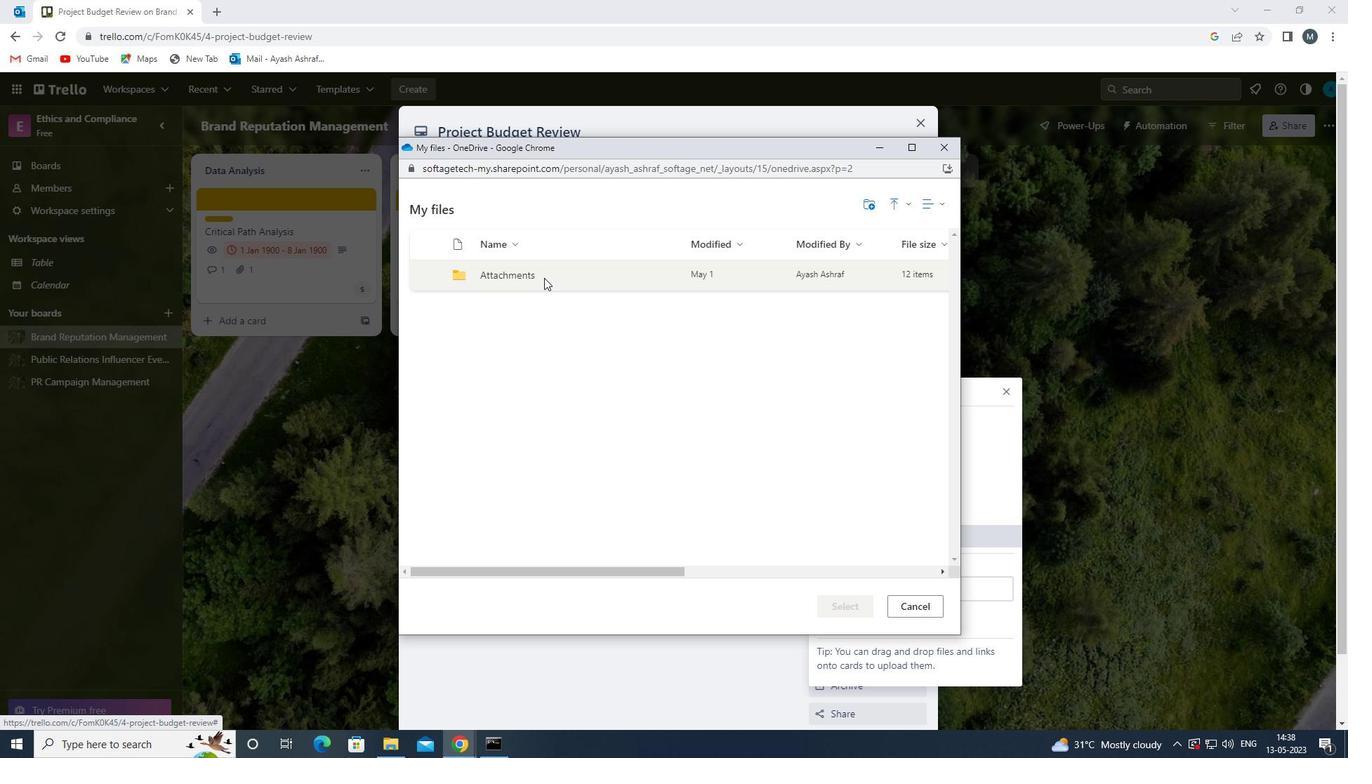 
Action: Mouse moved to (569, 352)
Screenshot: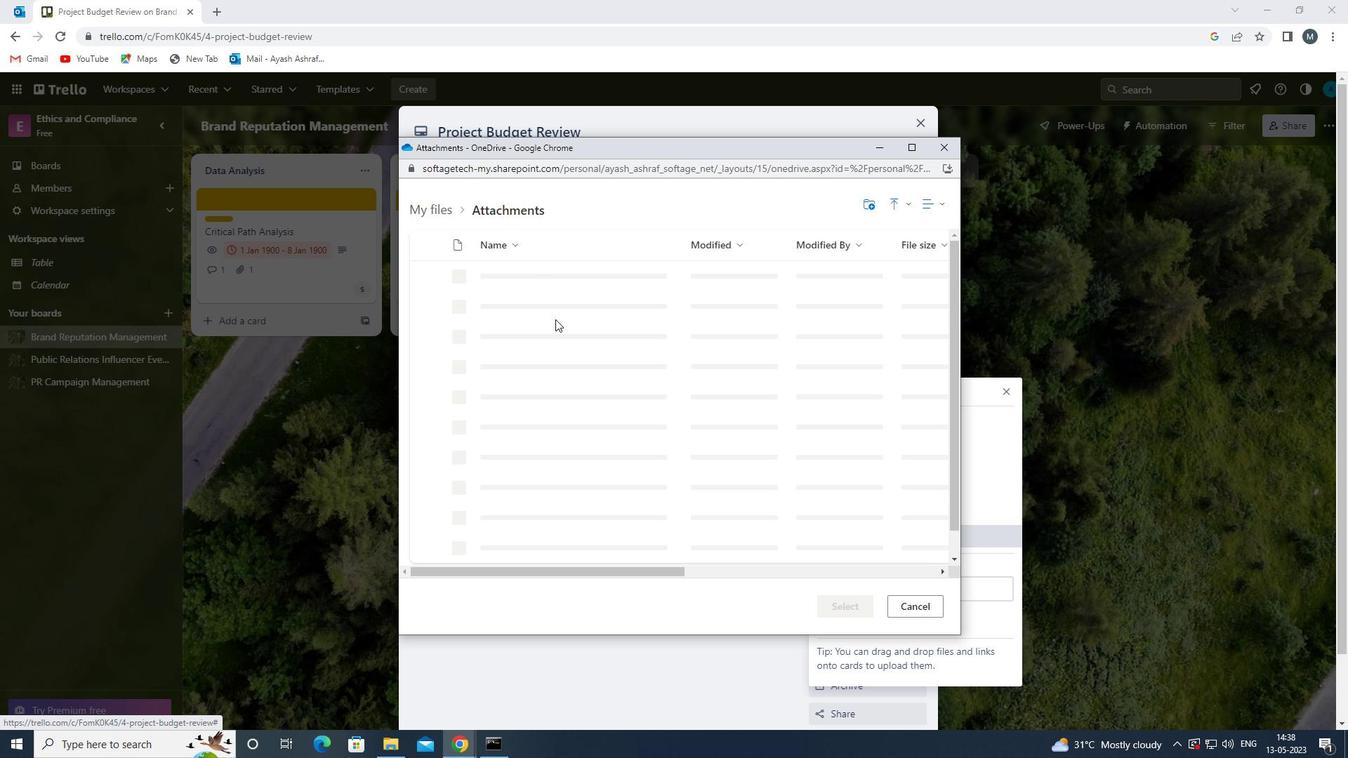 
Action: Mouse pressed left at (569, 352)
Screenshot: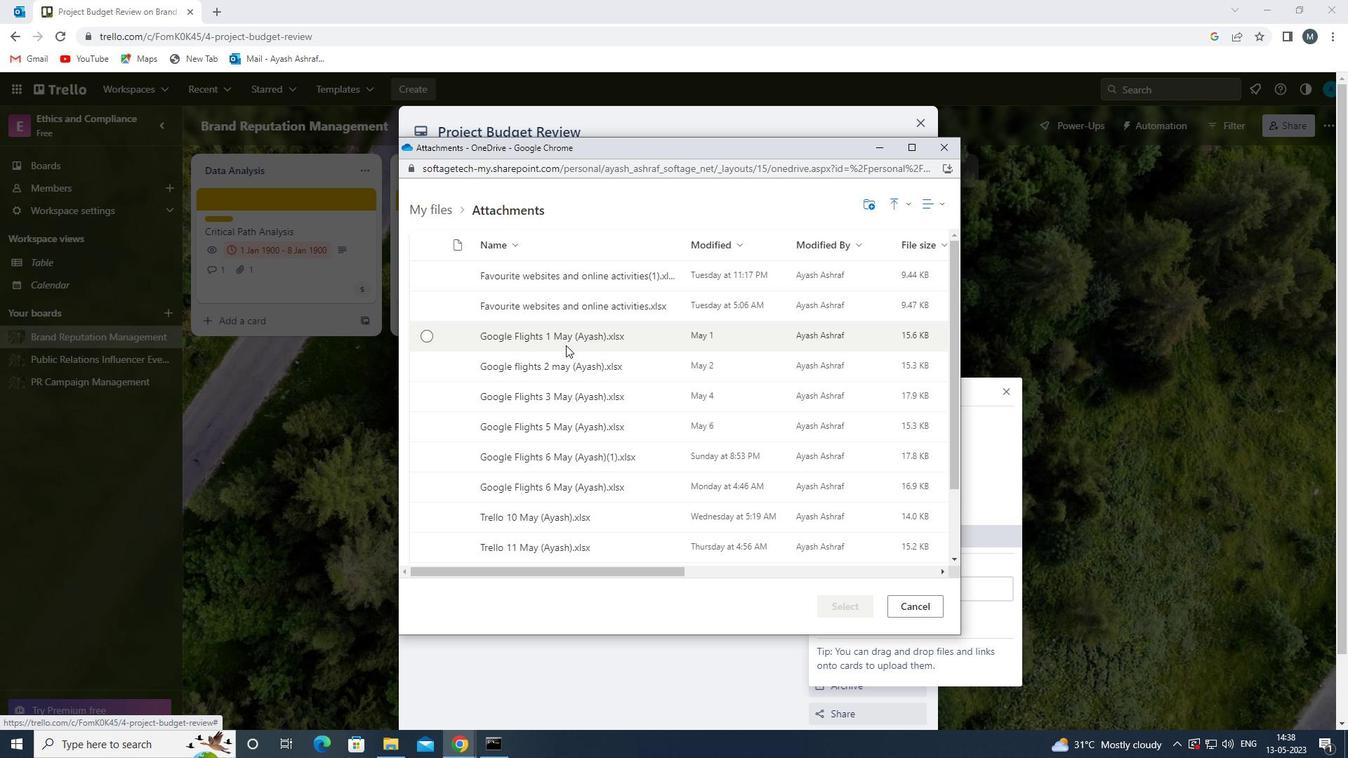 
Action: Mouse moved to (834, 602)
Screenshot: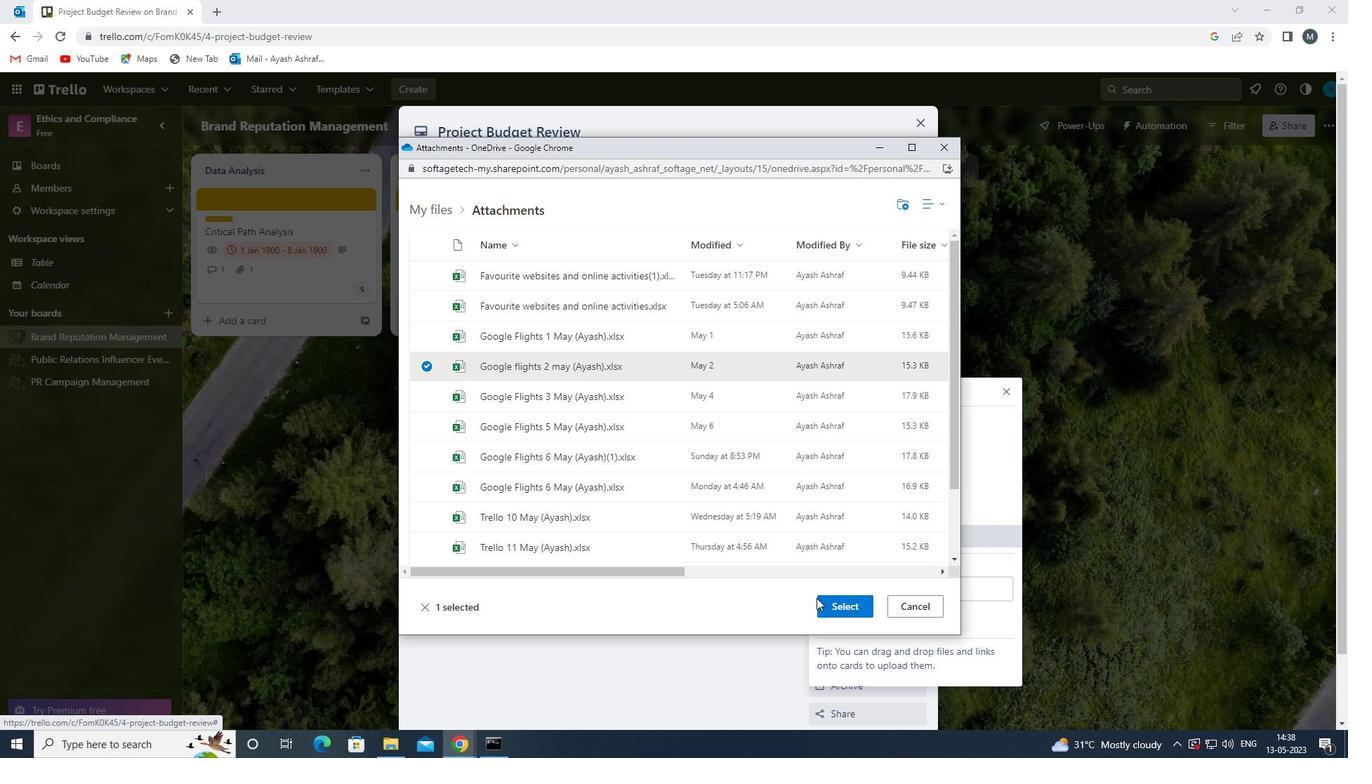 
Action: Mouse pressed left at (834, 602)
Screenshot: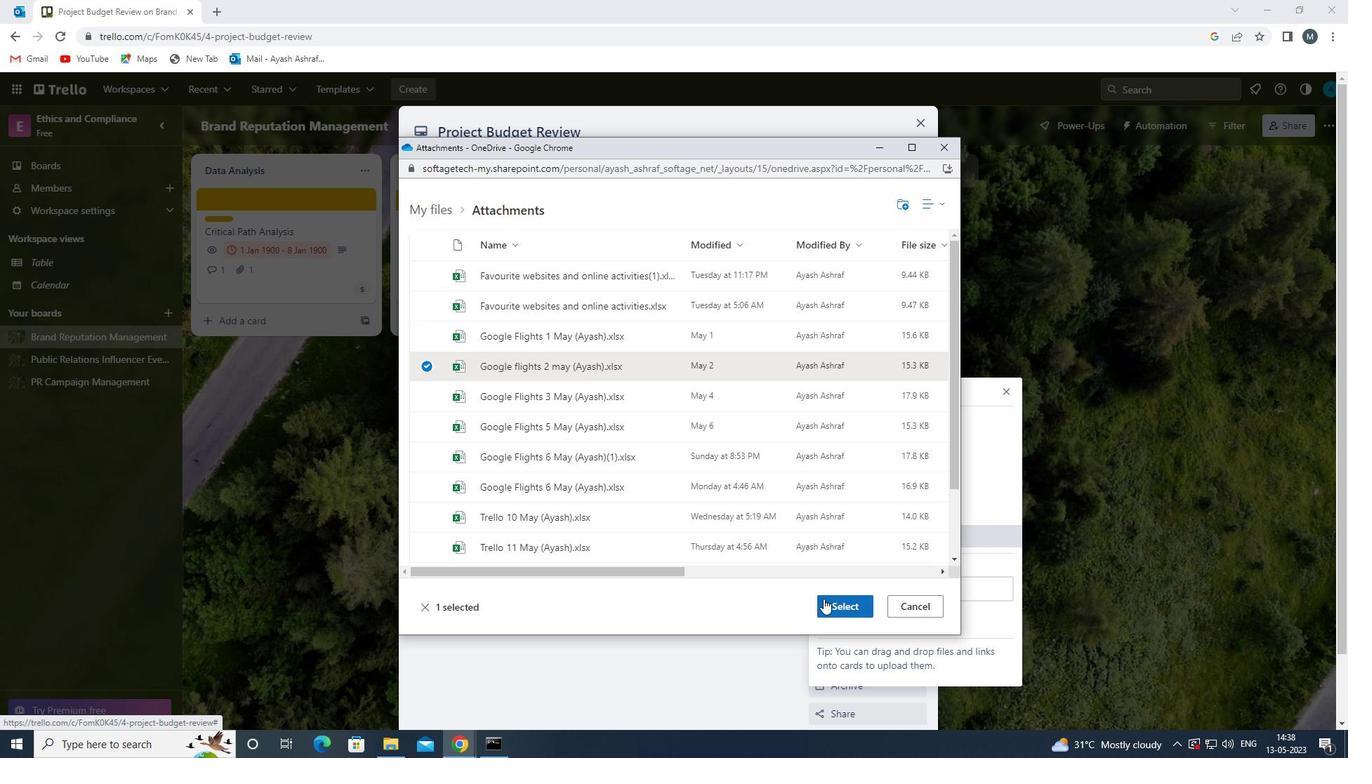 
Action: Mouse moved to (852, 393)
Screenshot: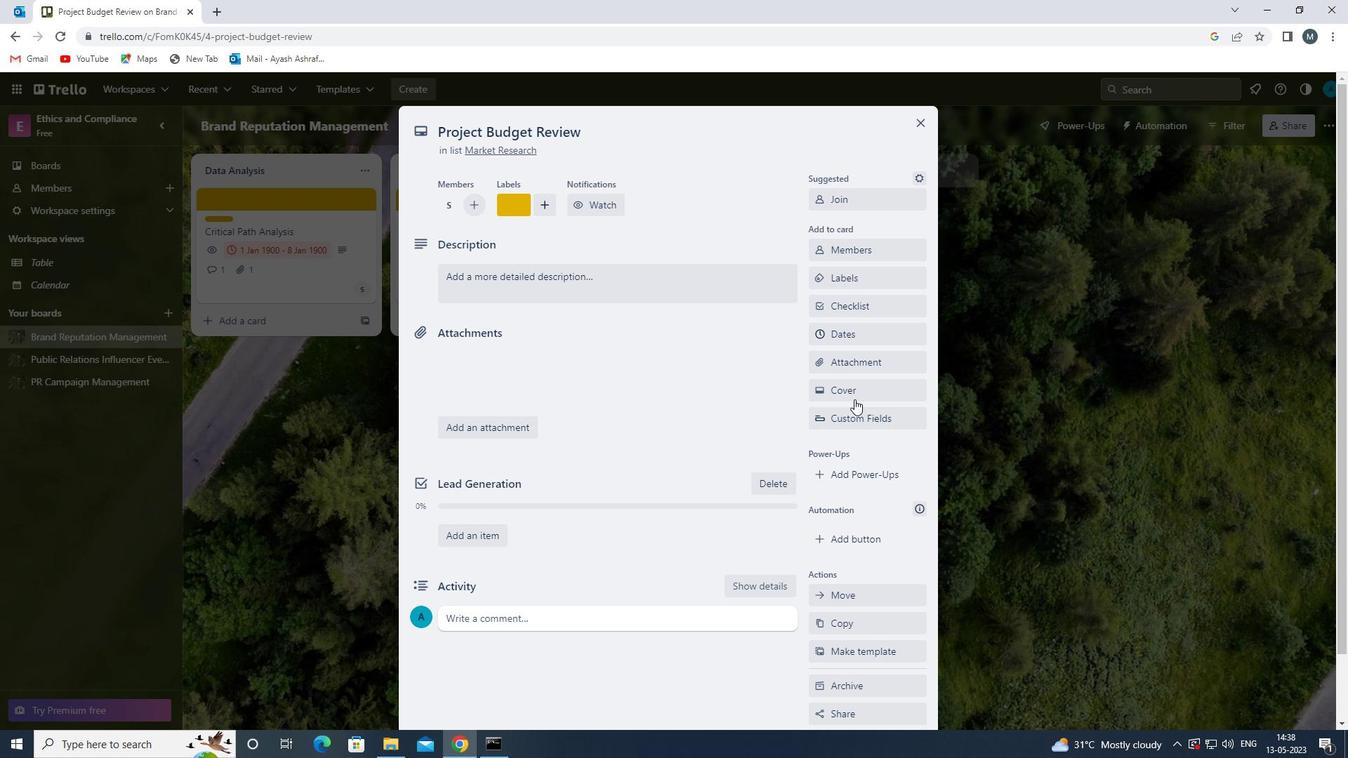 
Action: Mouse pressed left at (852, 393)
Screenshot: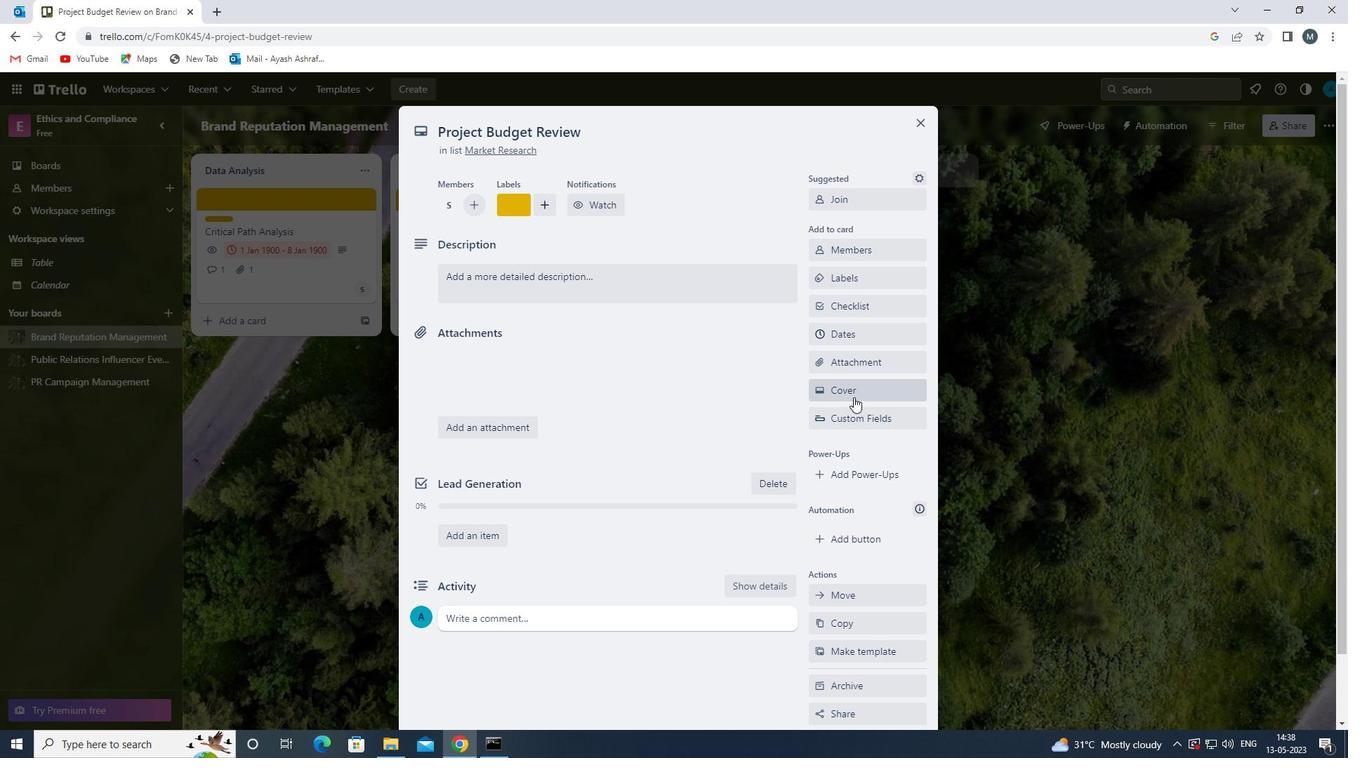 
Action: Mouse moved to (882, 451)
Screenshot: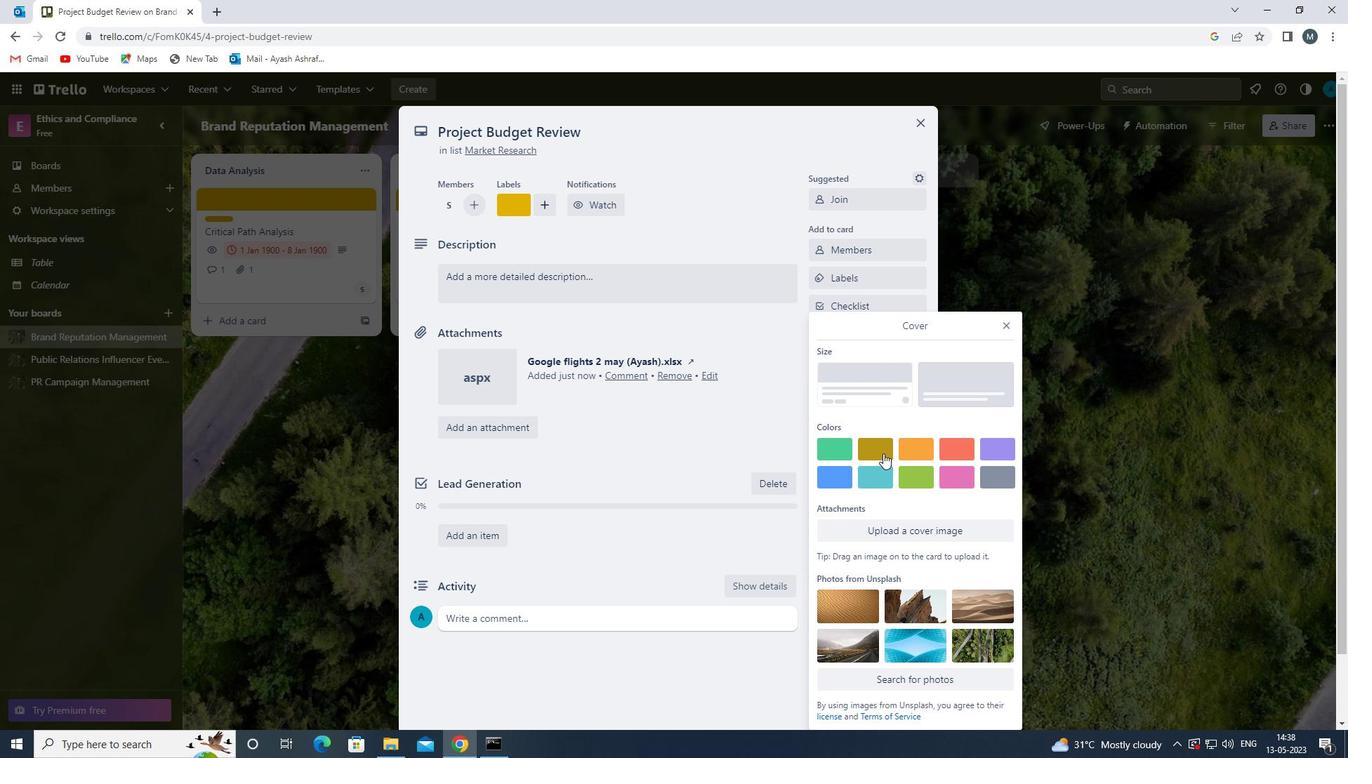 
Action: Mouse pressed left at (882, 451)
Screenshot: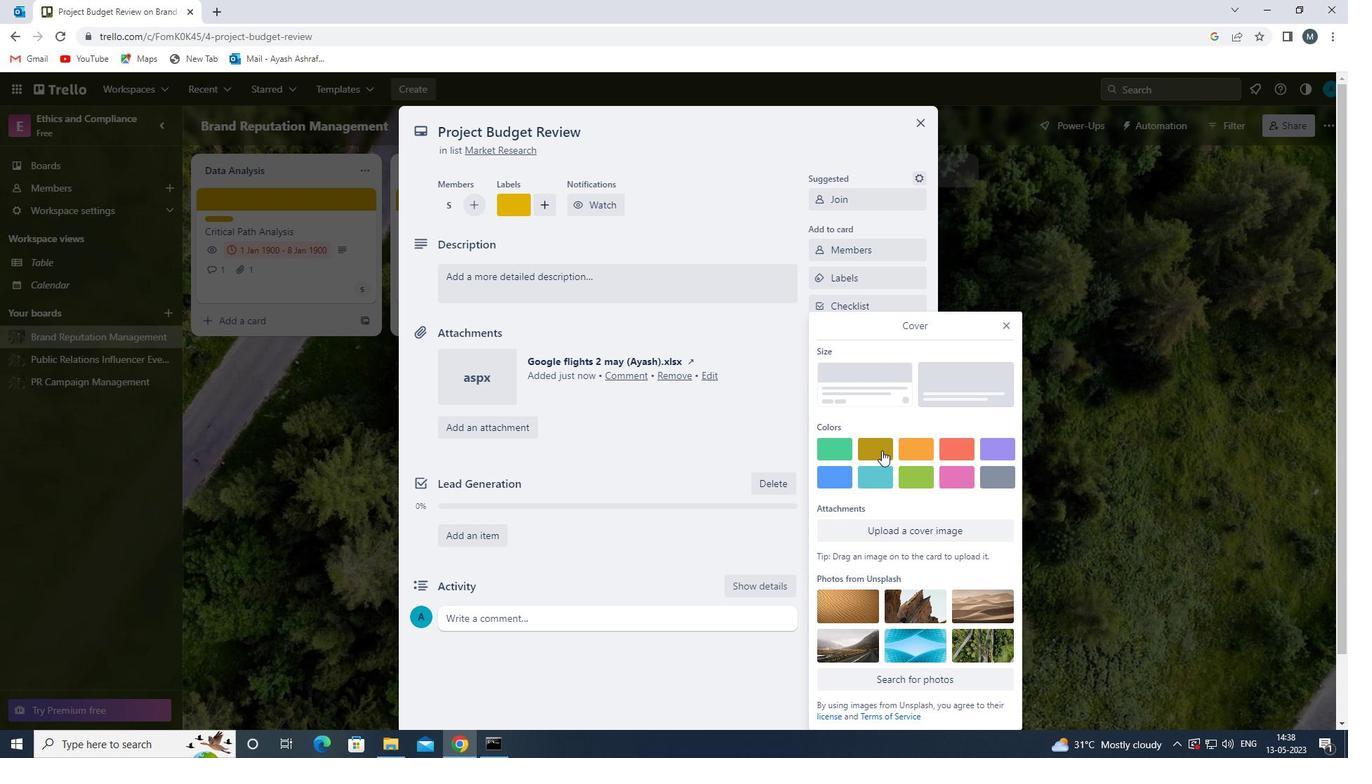 
Action: Mouse moved to (1001, 297)
Screenshot: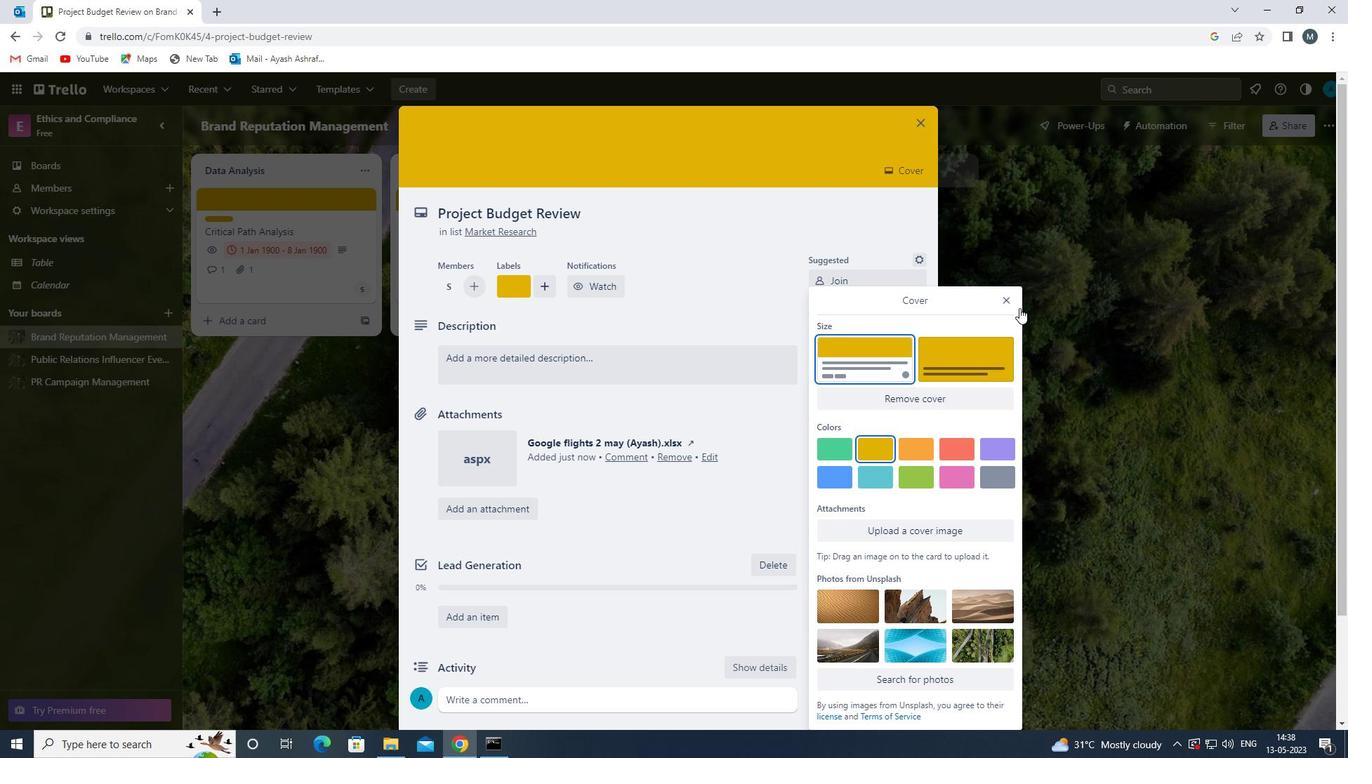 
Action: Mouse pressed left at (1001, 297)
Screenshot: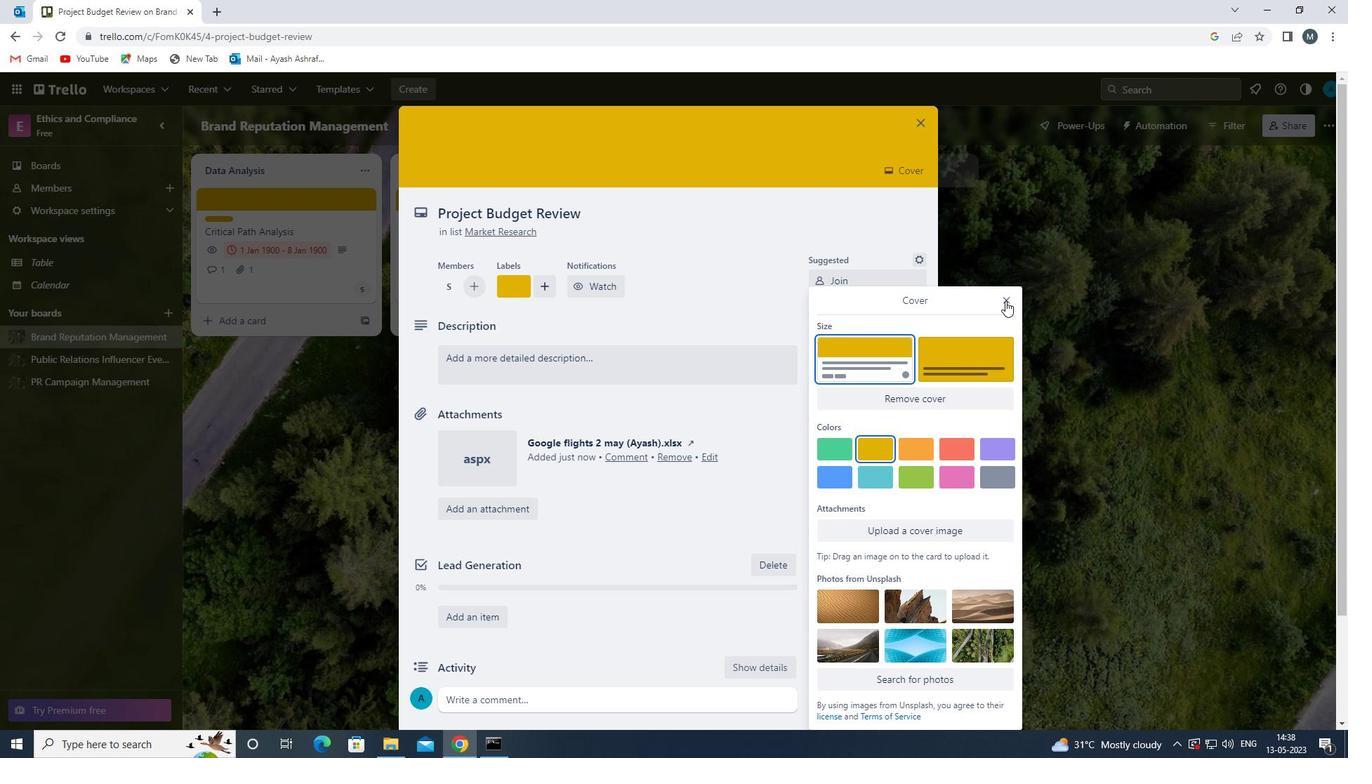 
Action: Mouse moved to (488, 365)
Screenshot: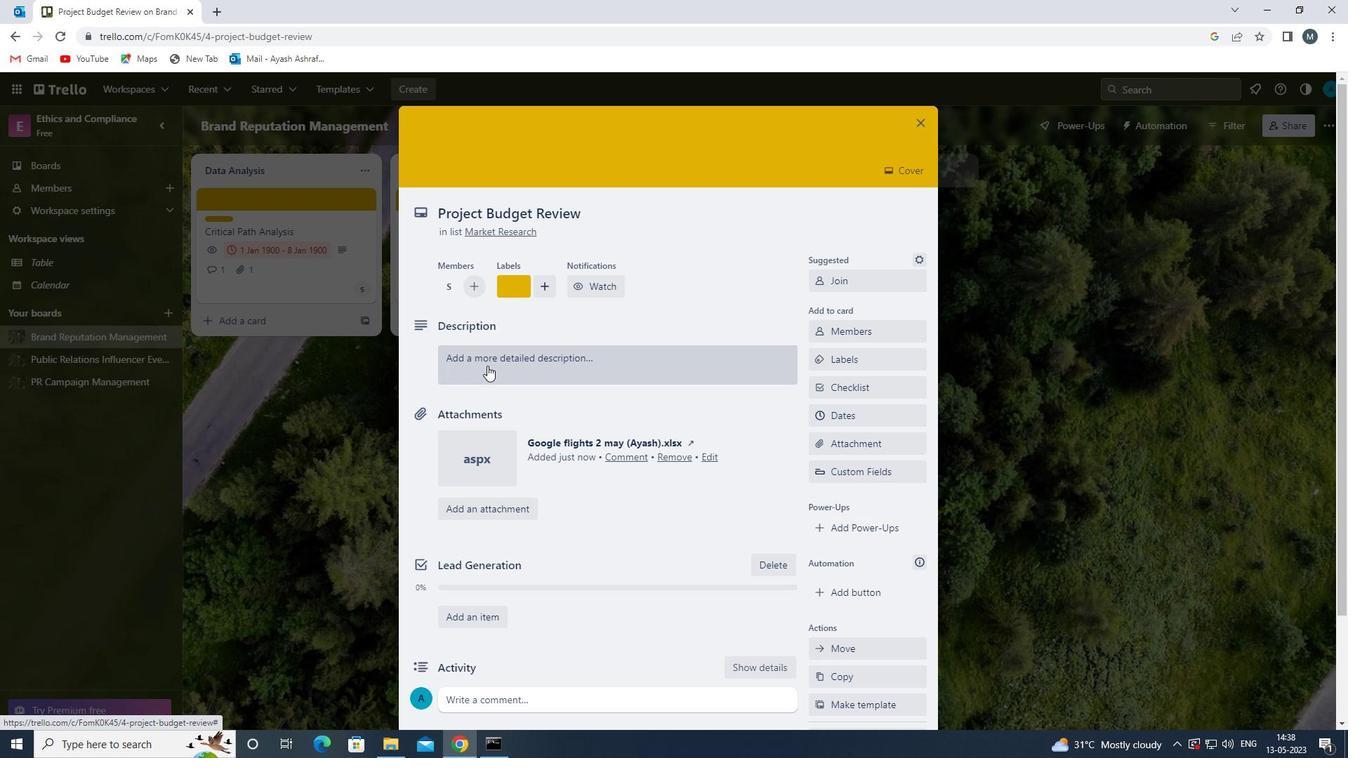 
Action: Mouse pressed left at (488, 365)
Screenshot: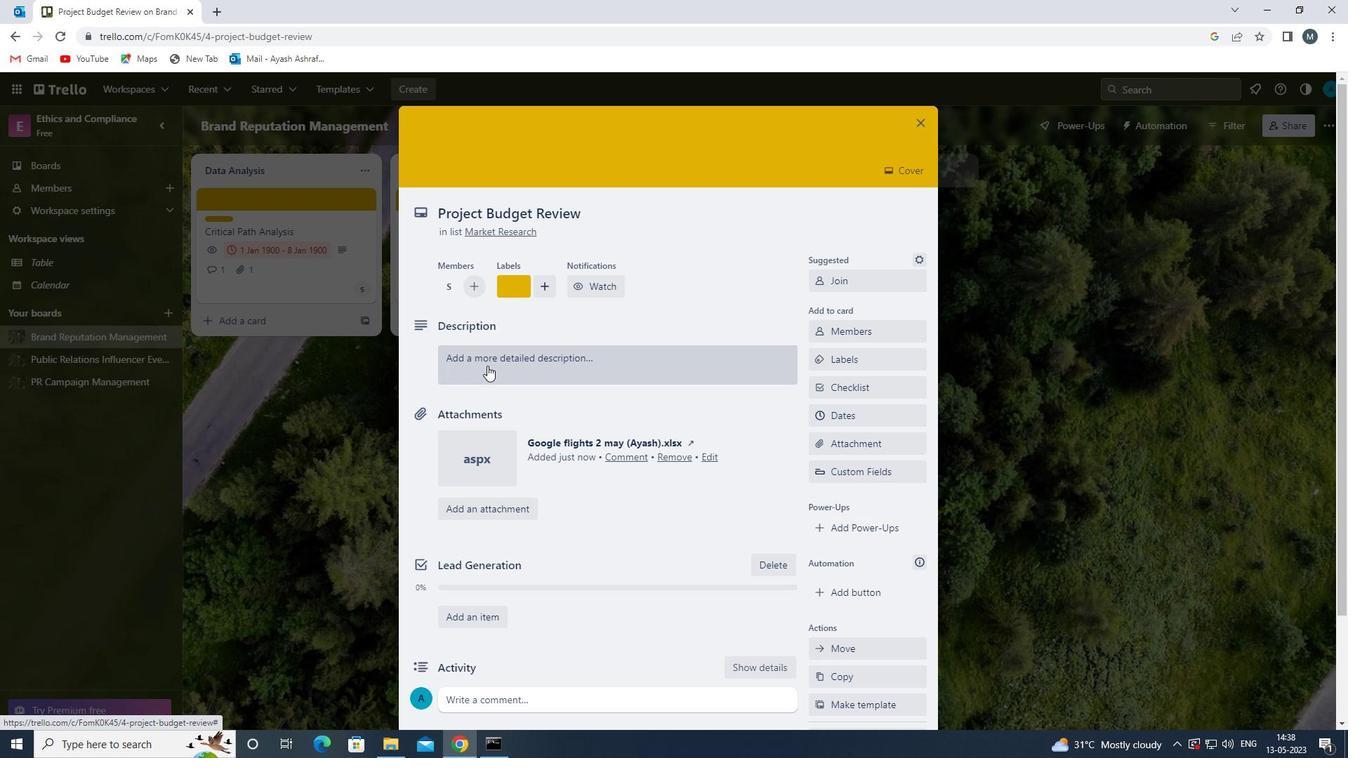 
Action: Mouse moved to (505, 422)
Screenshot: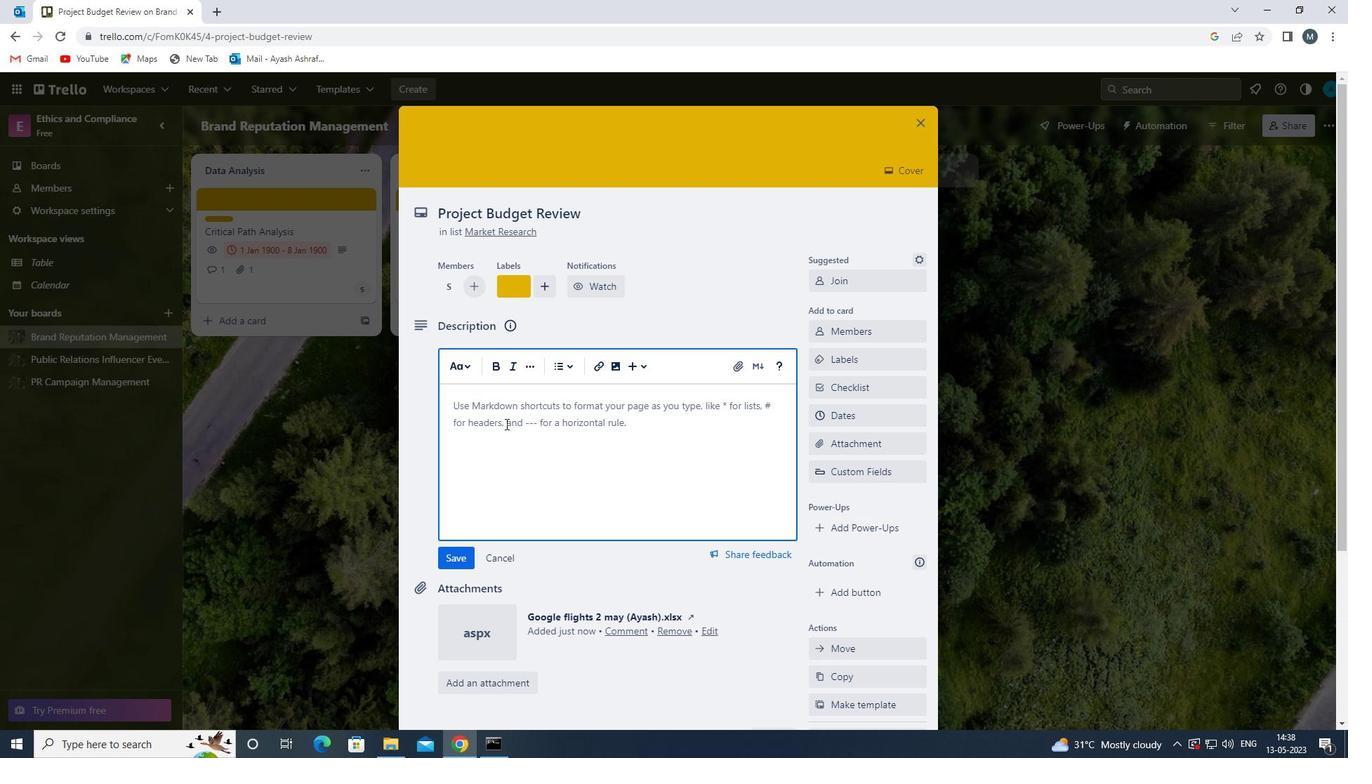 
Action: Mouse pressed left at (505, 422)
Screenshot: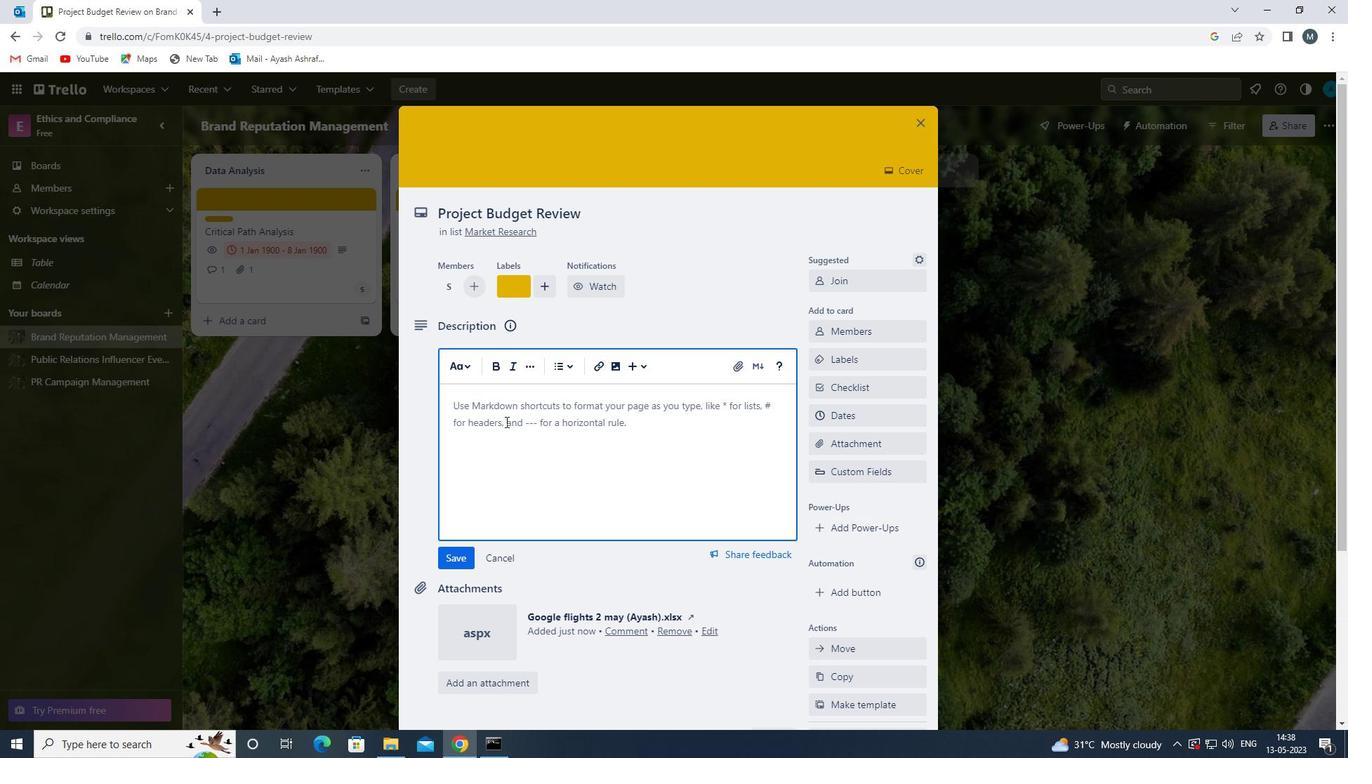 
Action: Key pressed <Key.shift>PLAN<Key.space>AND<Key.space>EXECUTE<Key.space>COMPANY<Key.space>TEAM-BUILDING<Key.space>CONFERENCE<Key.space>WITH<Key.space>GUEST<Key.space>SPEAKERS<Key.space>ON<Key.space>CUSTOMER<Key.space>LOYALTY<Key.space>
Screenshot: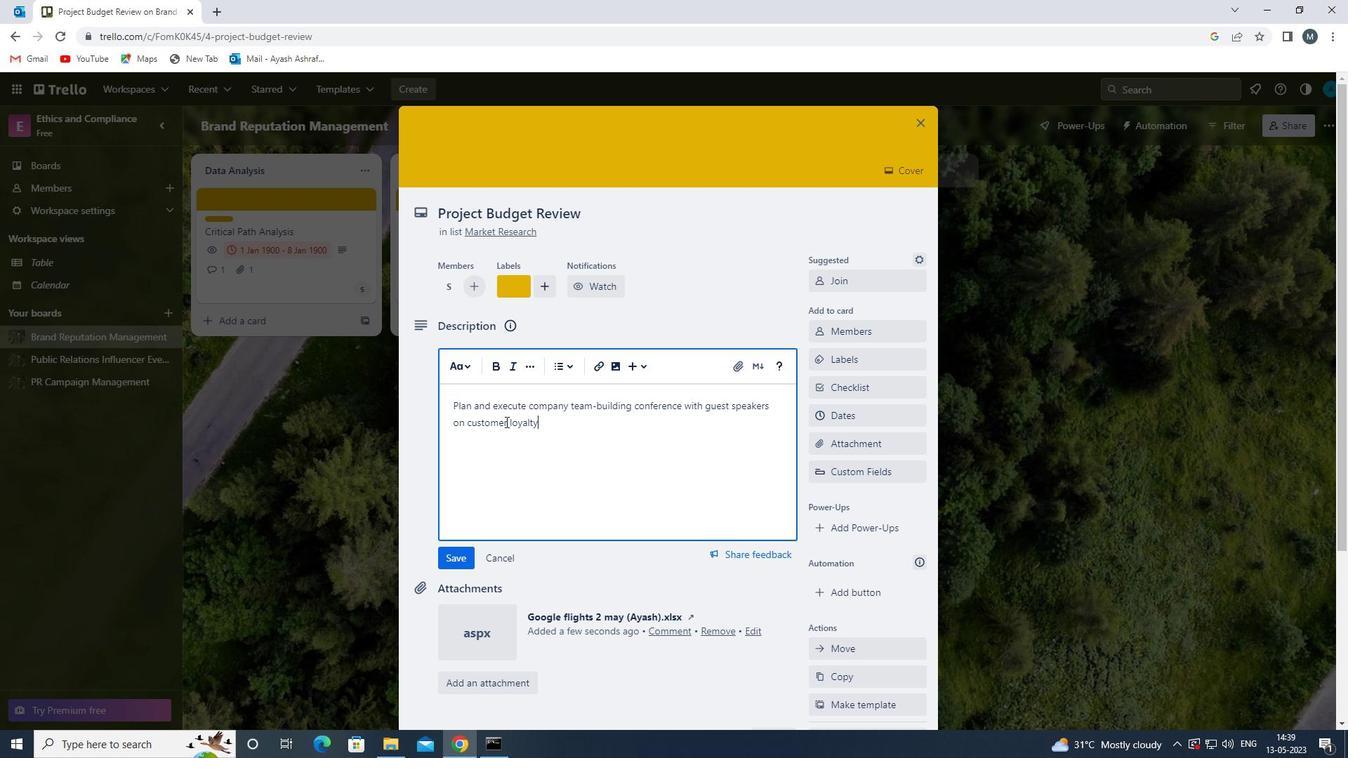 
Action: Mouse moved to (455, 546)
Screenshot: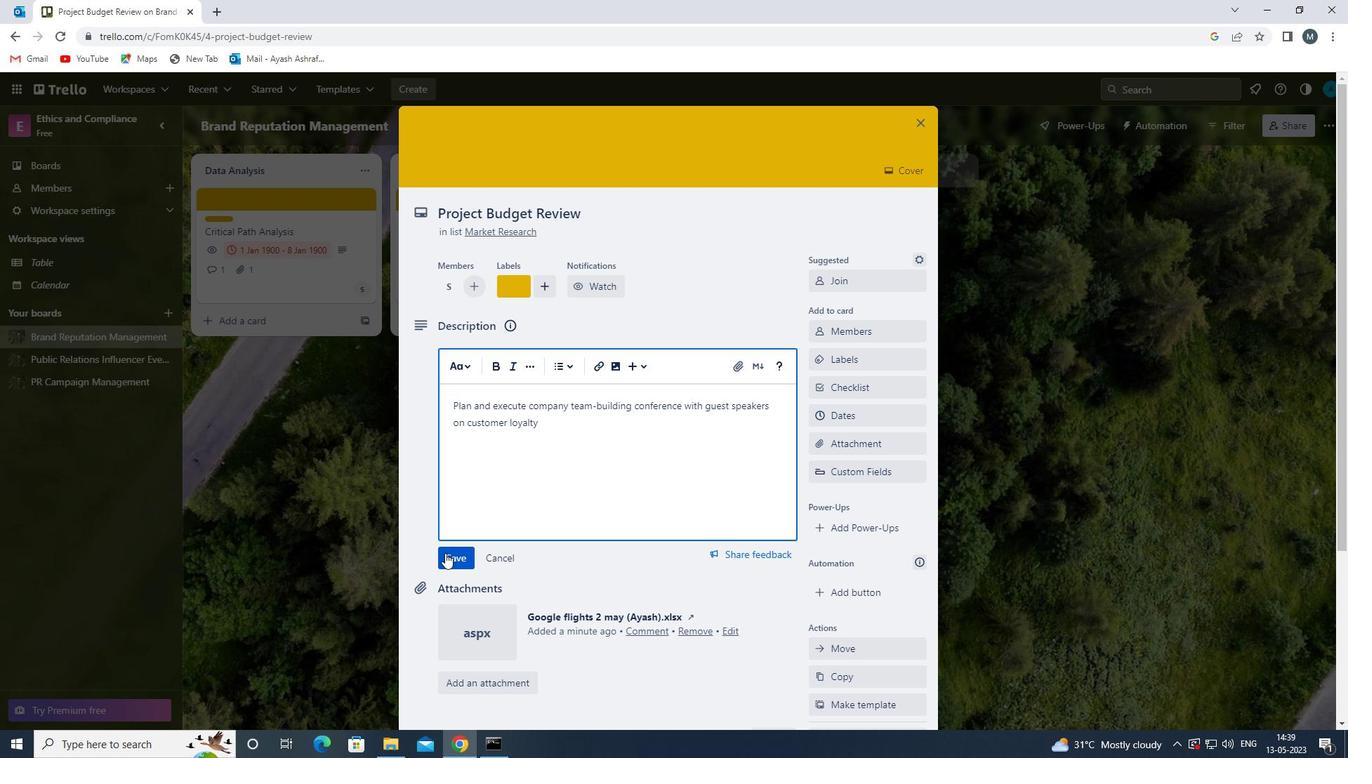 
Action: Mouse pressed left at (455, 546)
Screenshot: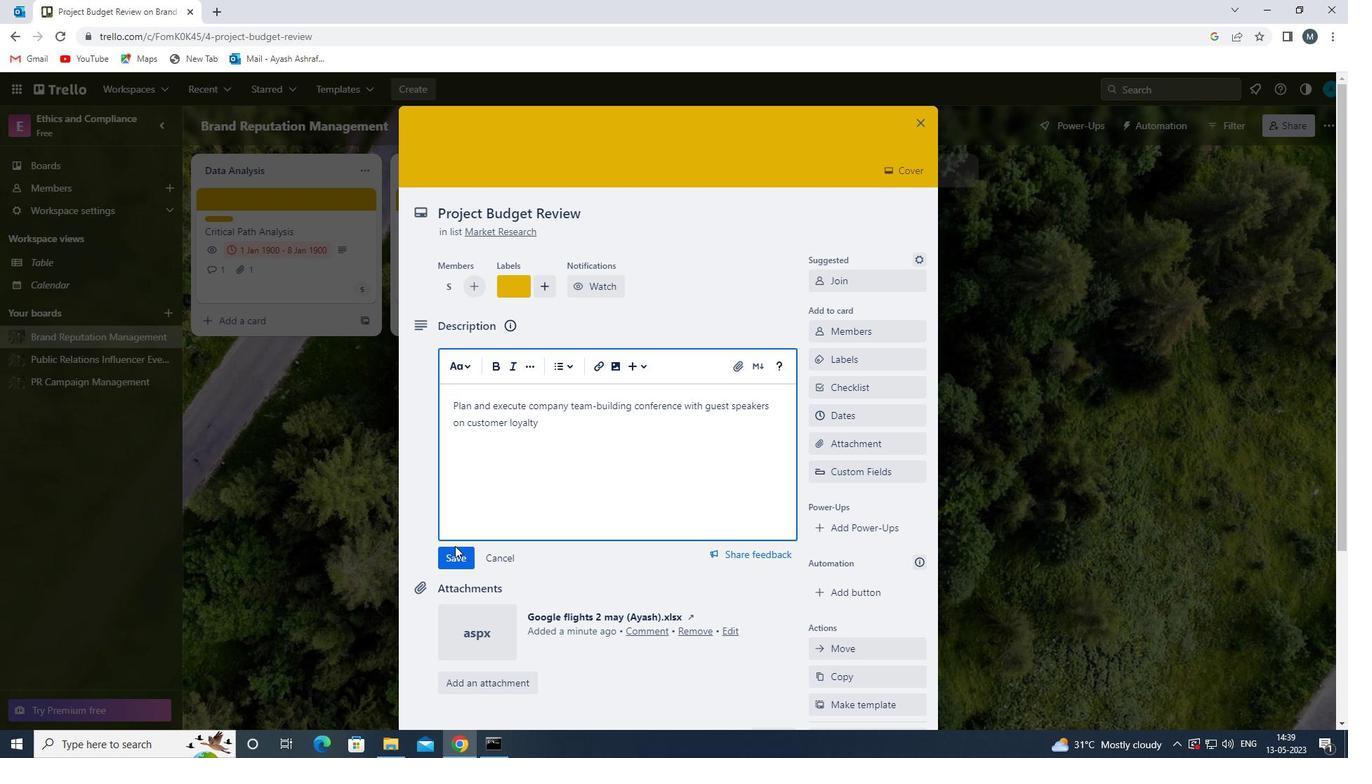 
Action: Mouse moved to (455, 550)
Screenshot: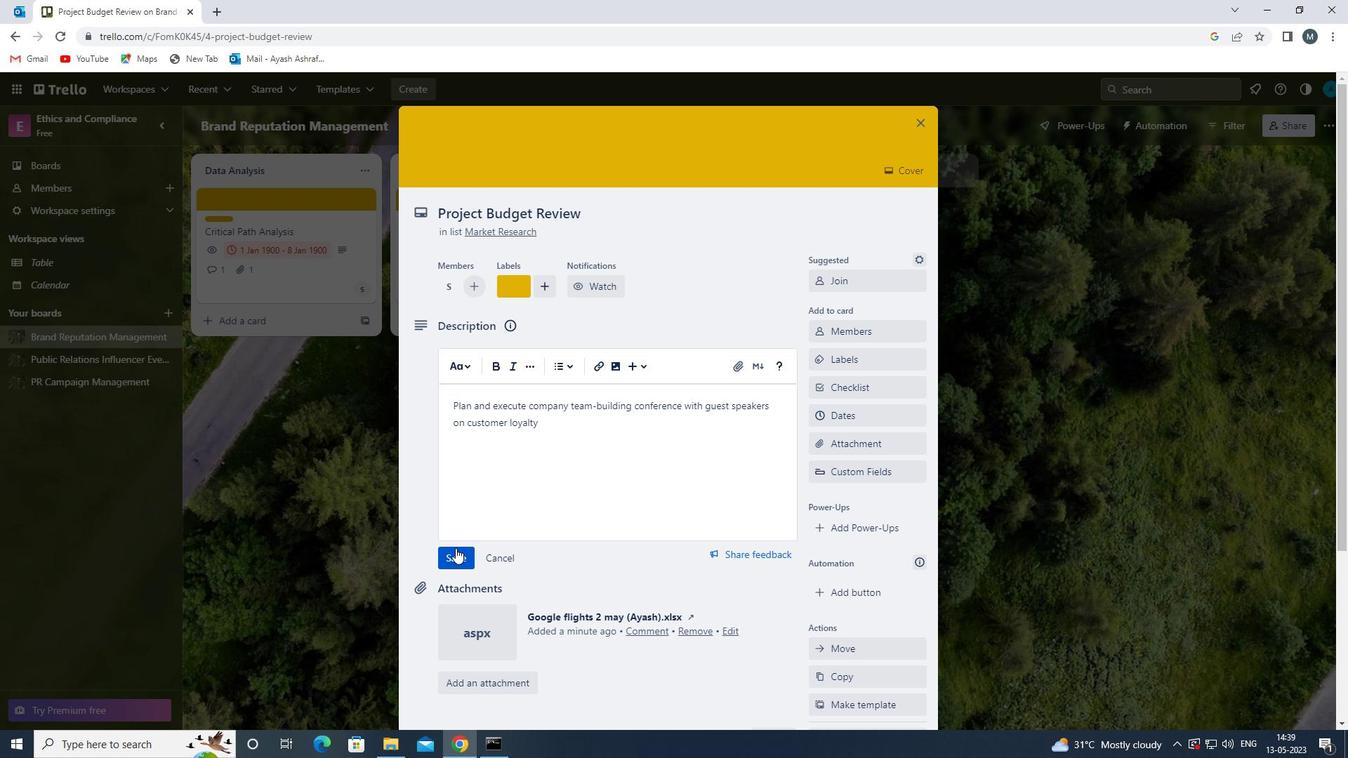 
Action: Mouse pressed left at (455, 550)
Screenshot: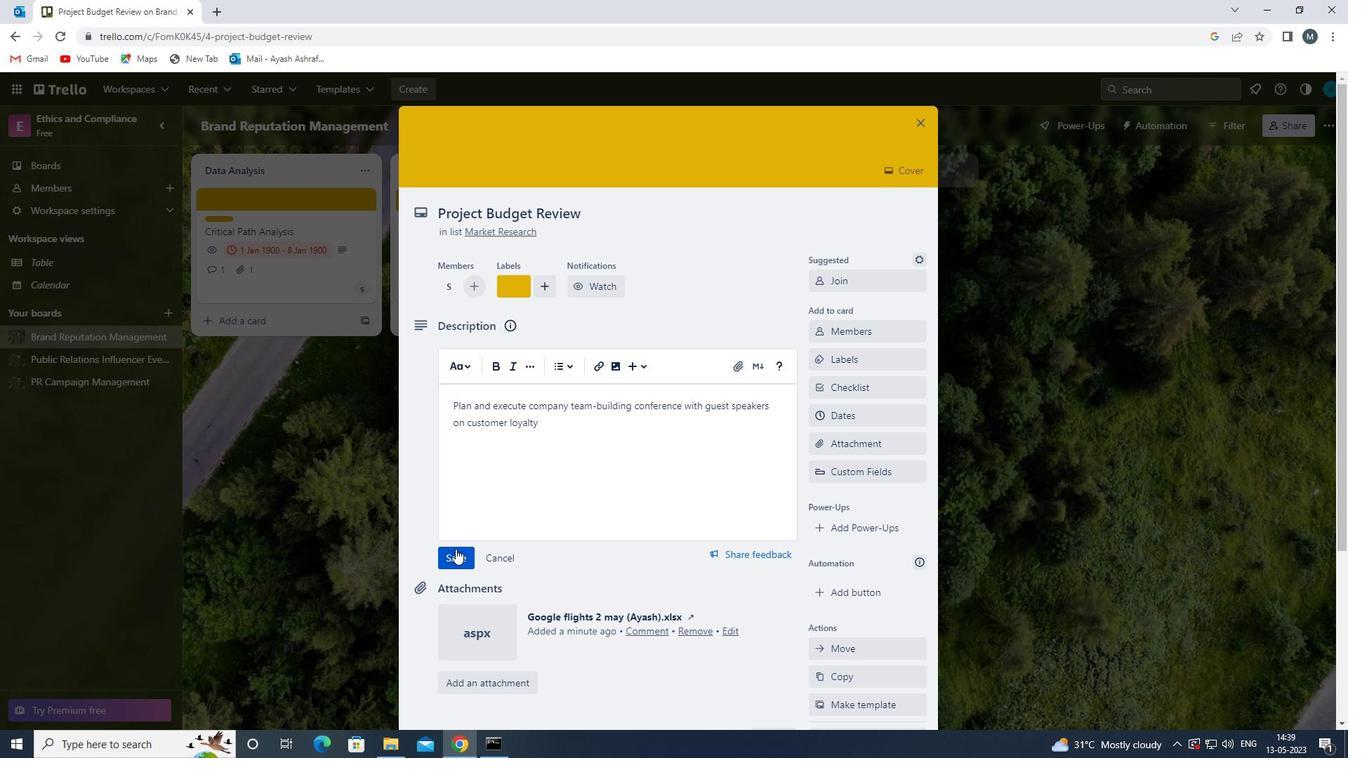 
Action: Mouse moved to (539, 523)
Screenshot: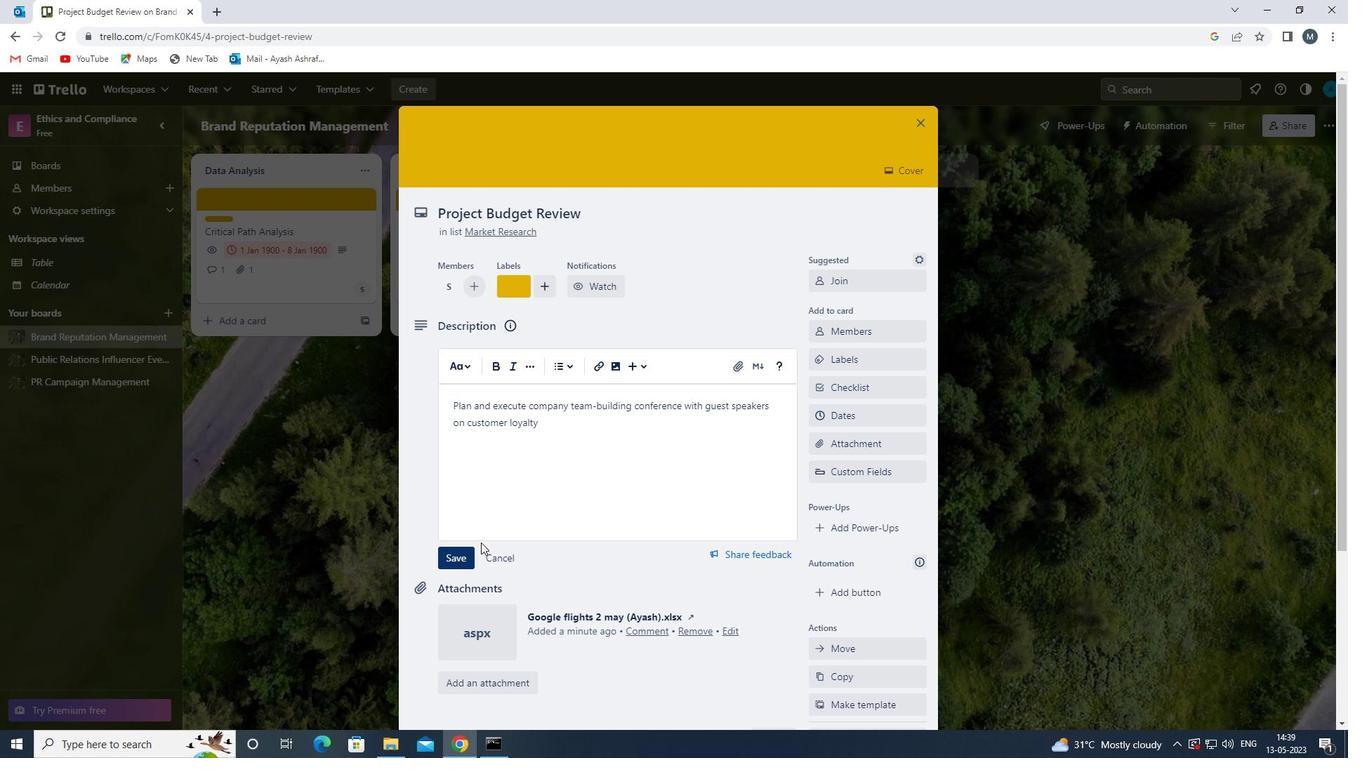 
Action: Mouse scrolled (539, 522) with delta (0, 0)
Screenshot: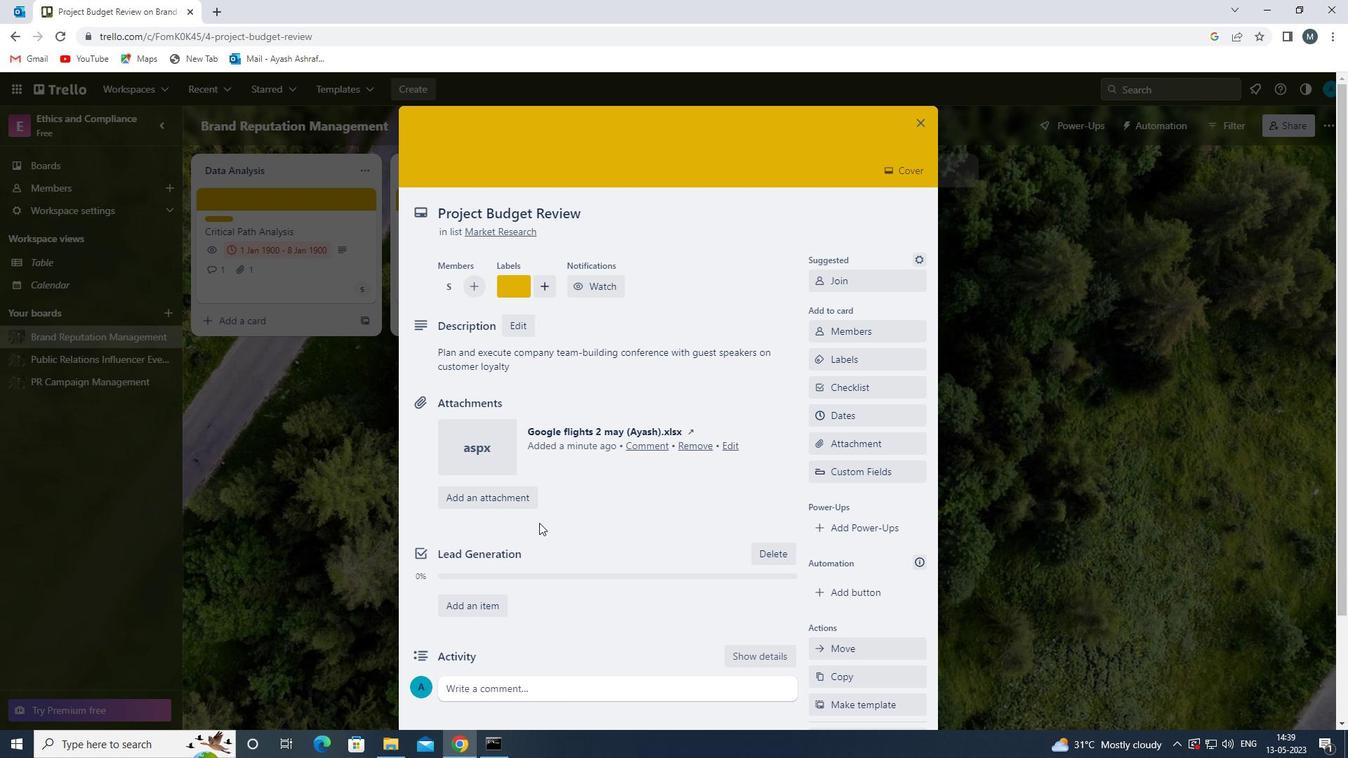 
Action: Mouse moved to (505, 618)
Screenshot: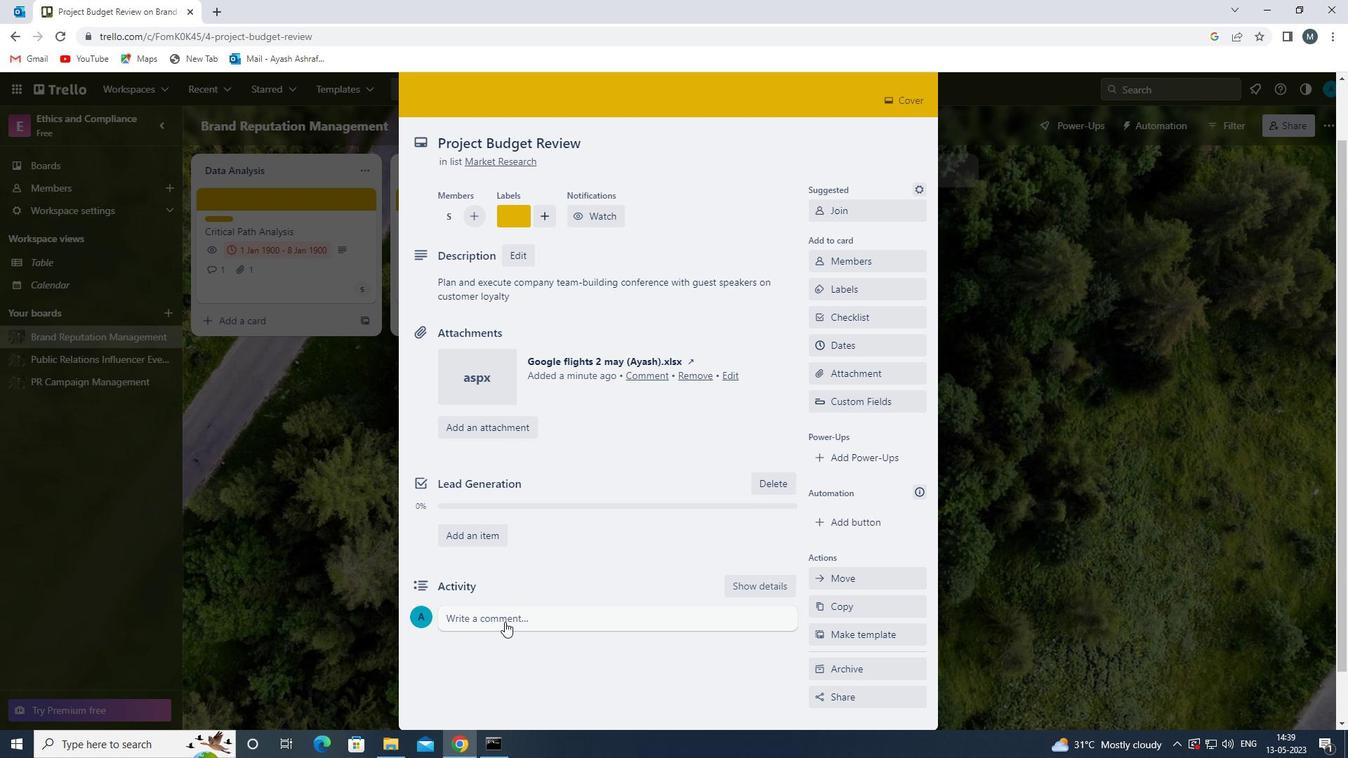 
Action: Mouse pressed left at (505, 618)
Screenshot: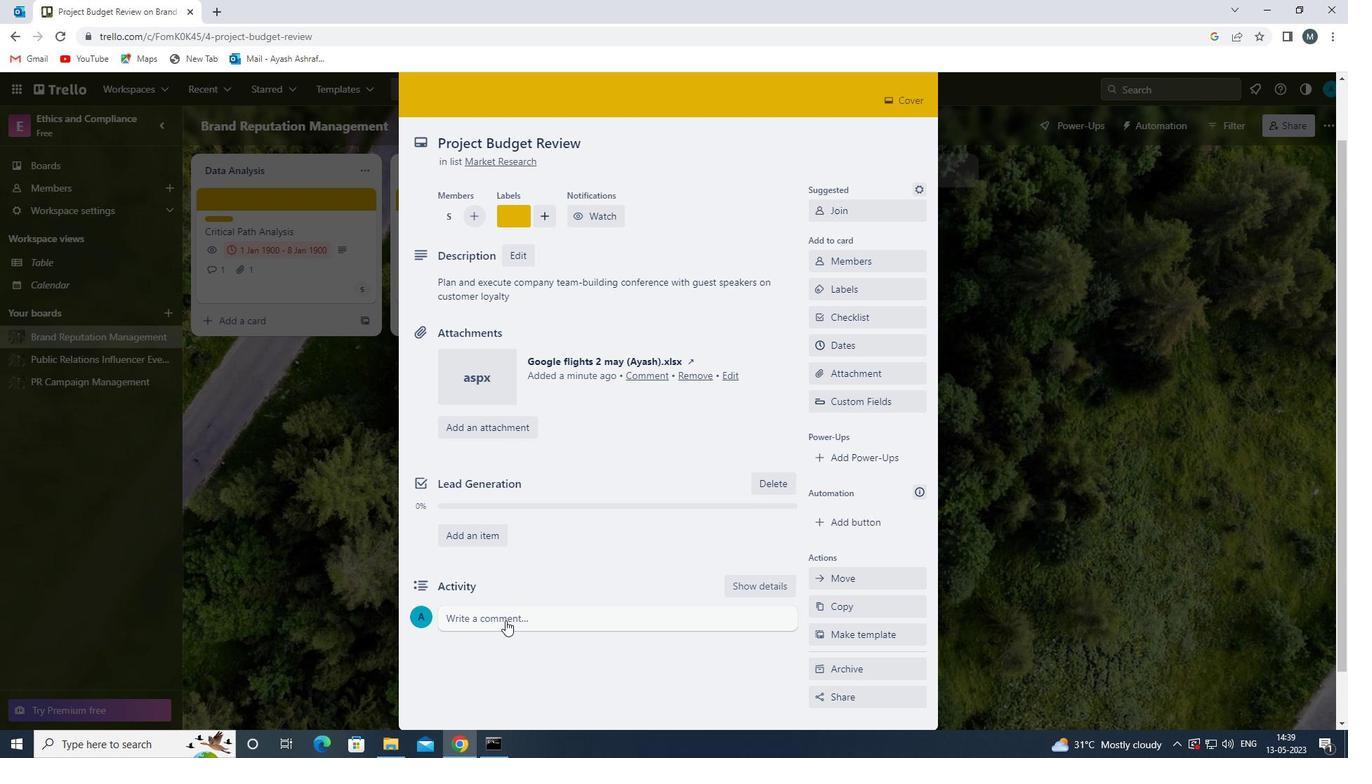 
Action: Mouse moved to (545, 571)
Screenshot: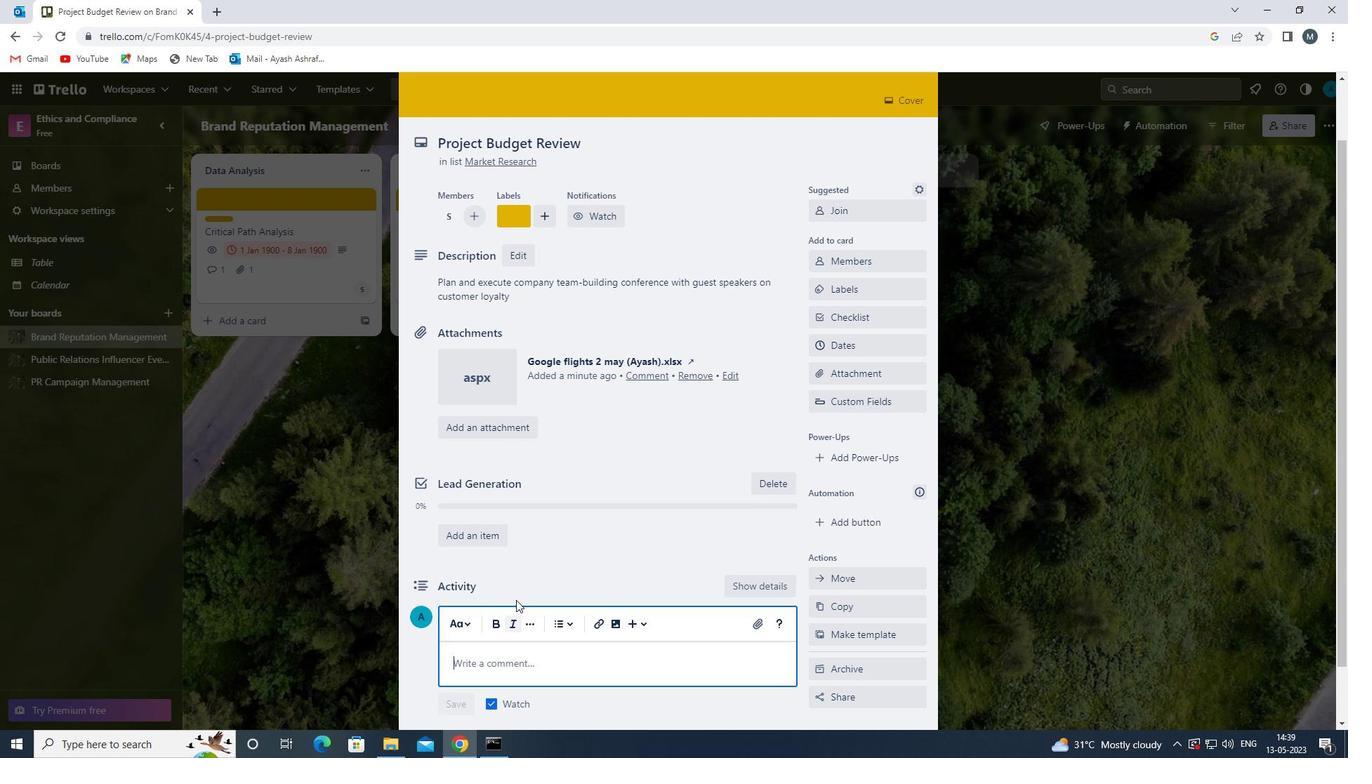 
Action: Mouse scrolled (545, 570) with delta (0, 0)
Screenshot: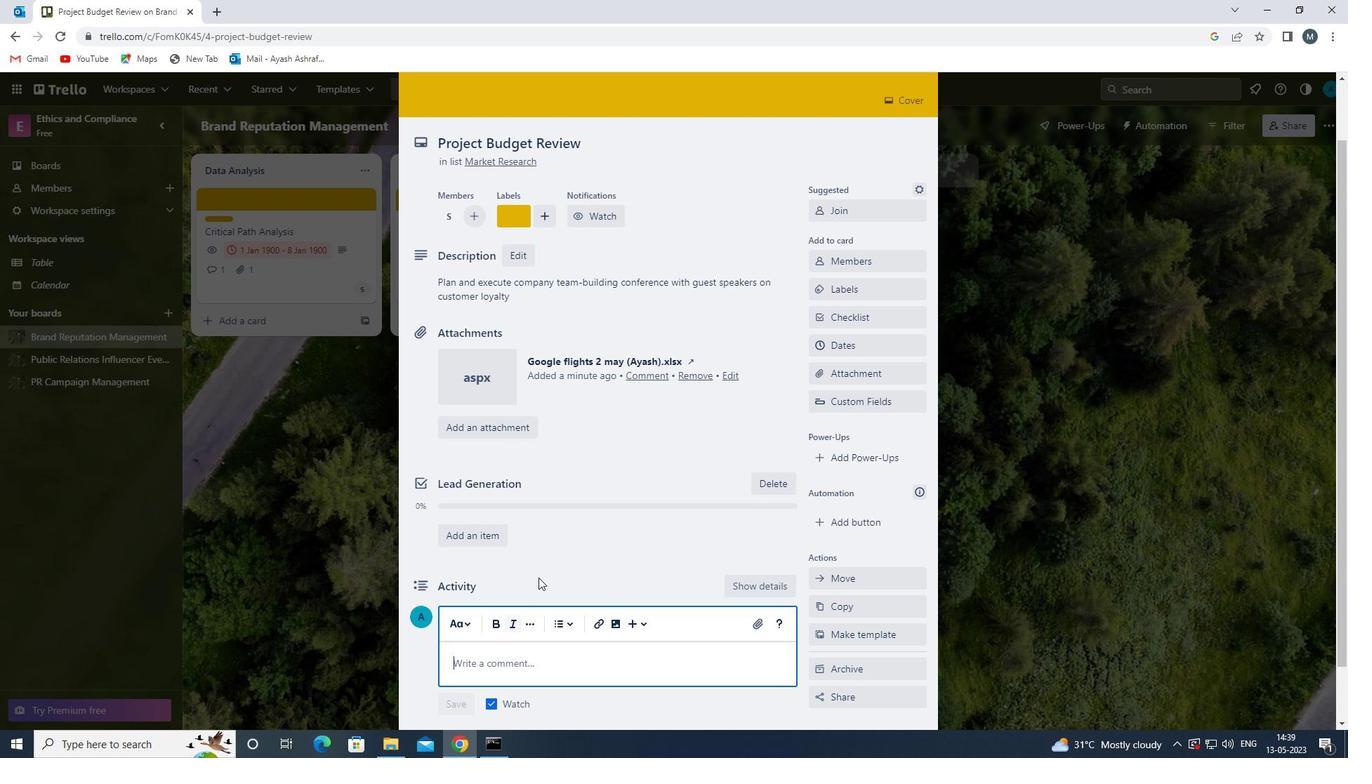 
Action: Mouse moved to (543, 573)
Screenshot: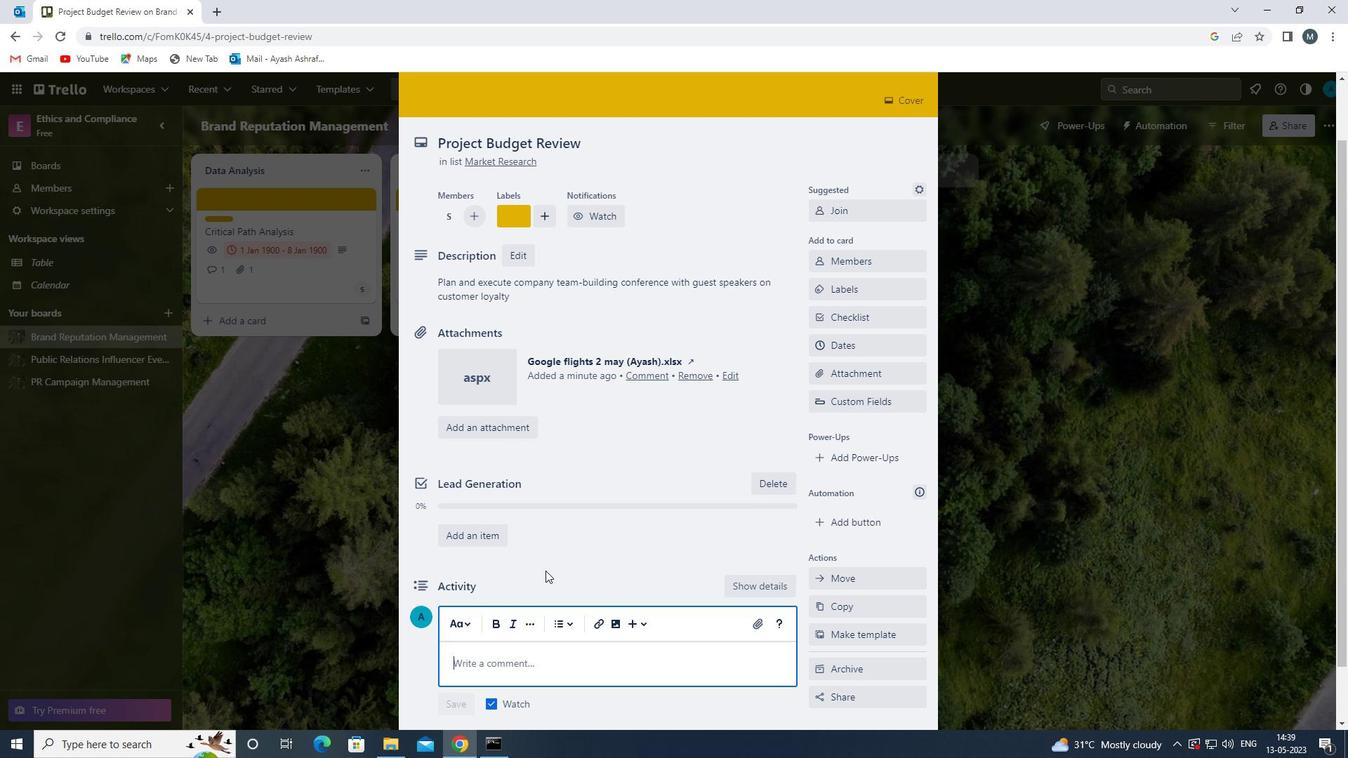 
Action: Mouse scrolled (543, 573) with delta (0, 0)
Screenshot: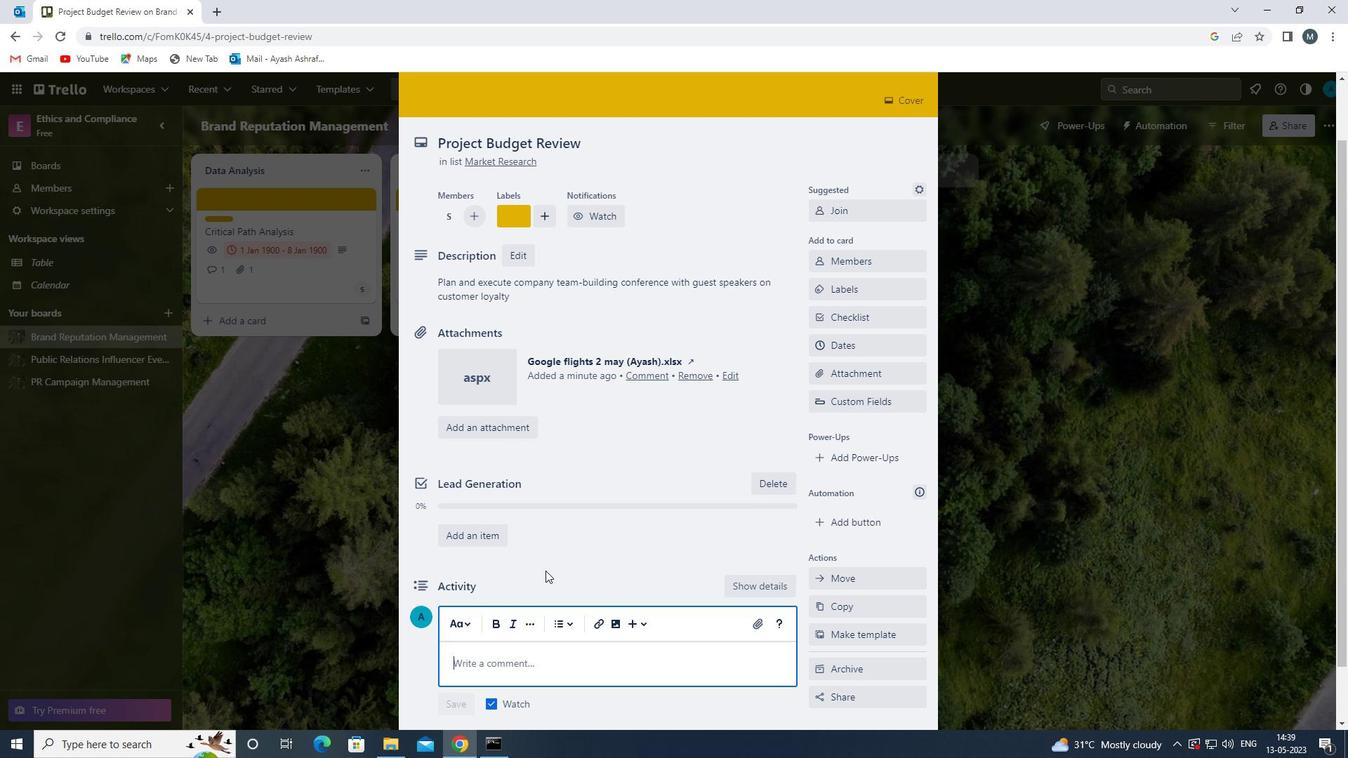 
Action: Mouse moved to (500, 602)
Screenshot: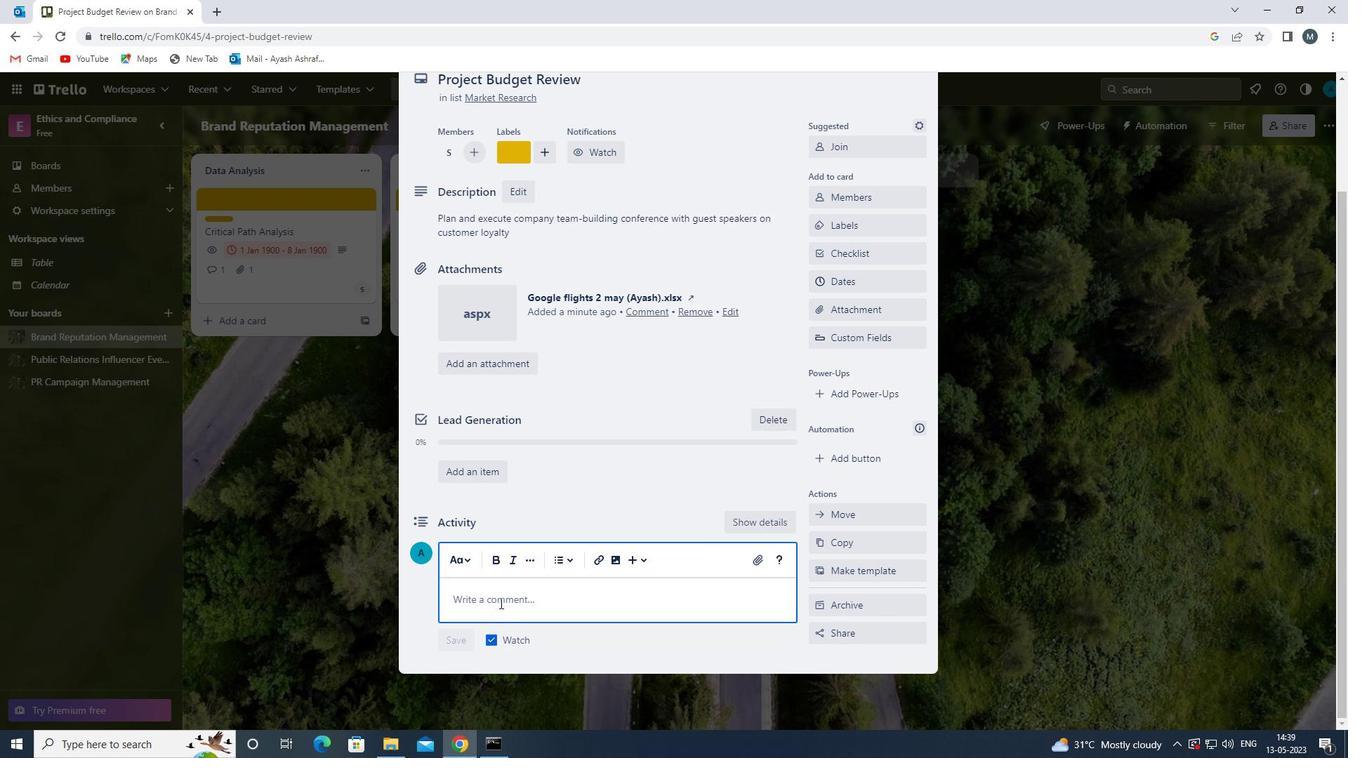 
Action: Mouse pressed left at (500, 602)
Screenshot: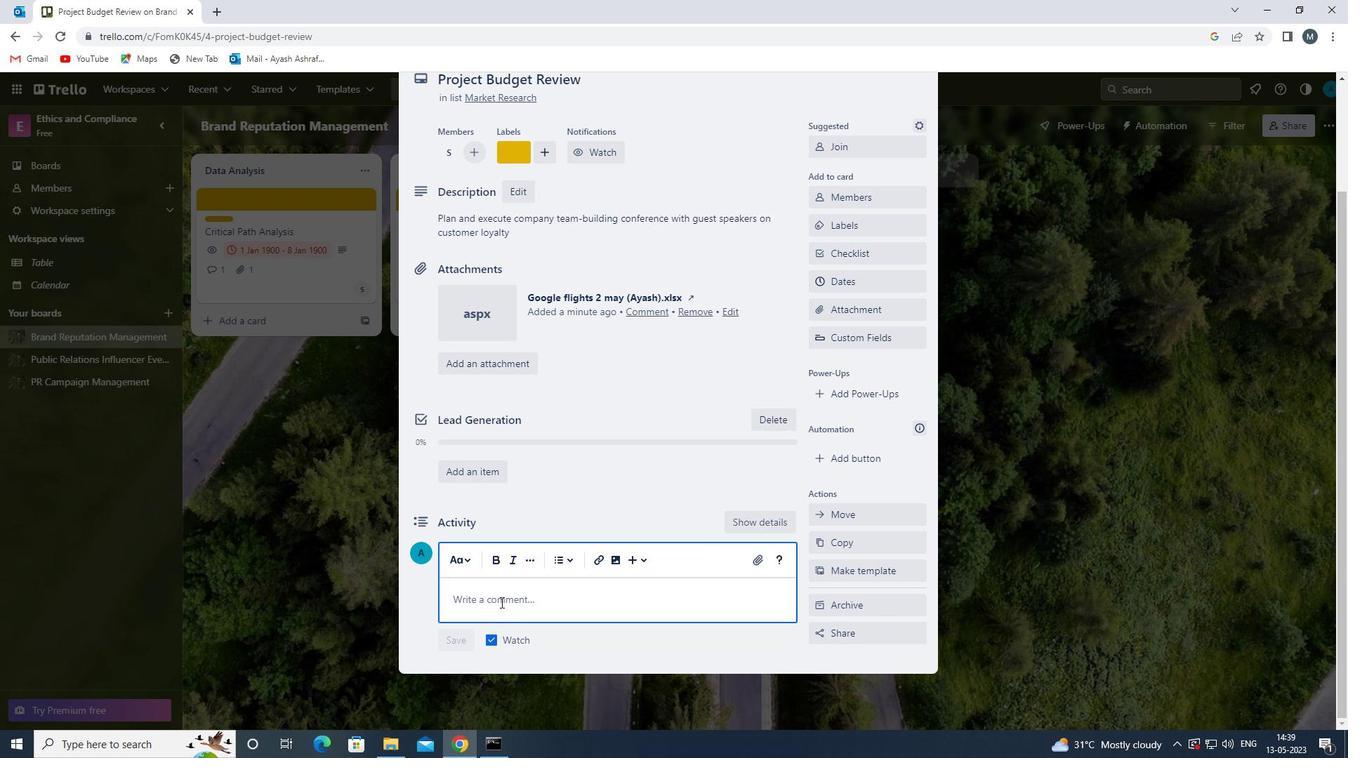
Action: Mouse moved to (503, 601)
Screenshot: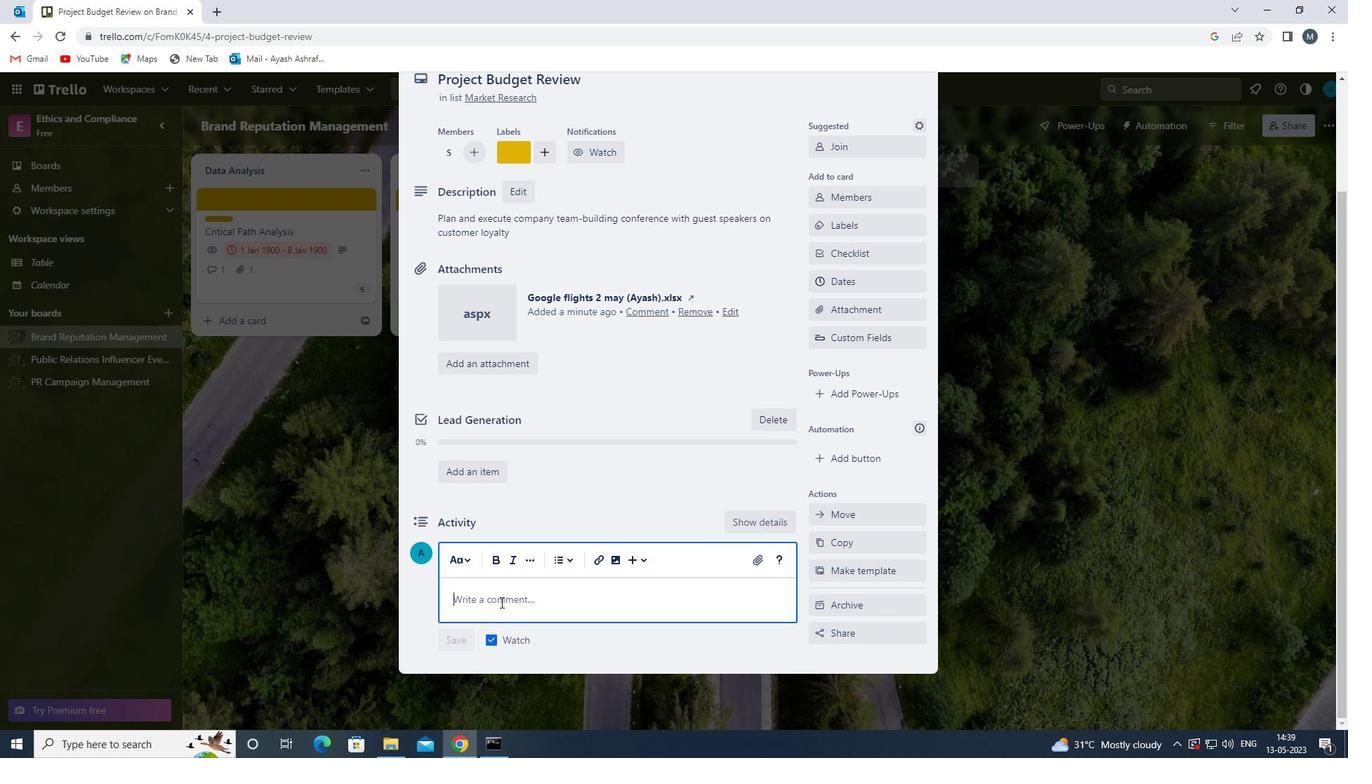 
Action: Key pressed <Key.shift>GIVEN<Key.space>THE<Key.space>POTENTIAL<Key.space>OF<Key.space>THIS<Key.space>TASK<Key.space>ON<Key.space>OUR<Key.space>TEAM<Key.space>WORKLOAD<Key.space><Key.backspace>,<Key.space>LET<Key.space>US<Key.space>ENSURE<Key.space>THAT<Key.space>WE<Key.space>HAVE<Key.space>THE<Key.space>NECESSARY<Key.space>RESOURCES<Key.space>AND<Key.space>SUPPORT<Key.space>TO<Key.space>EXECUTE<Key.space>IT<Key.space>EFFECTIVELY.
Screenshot: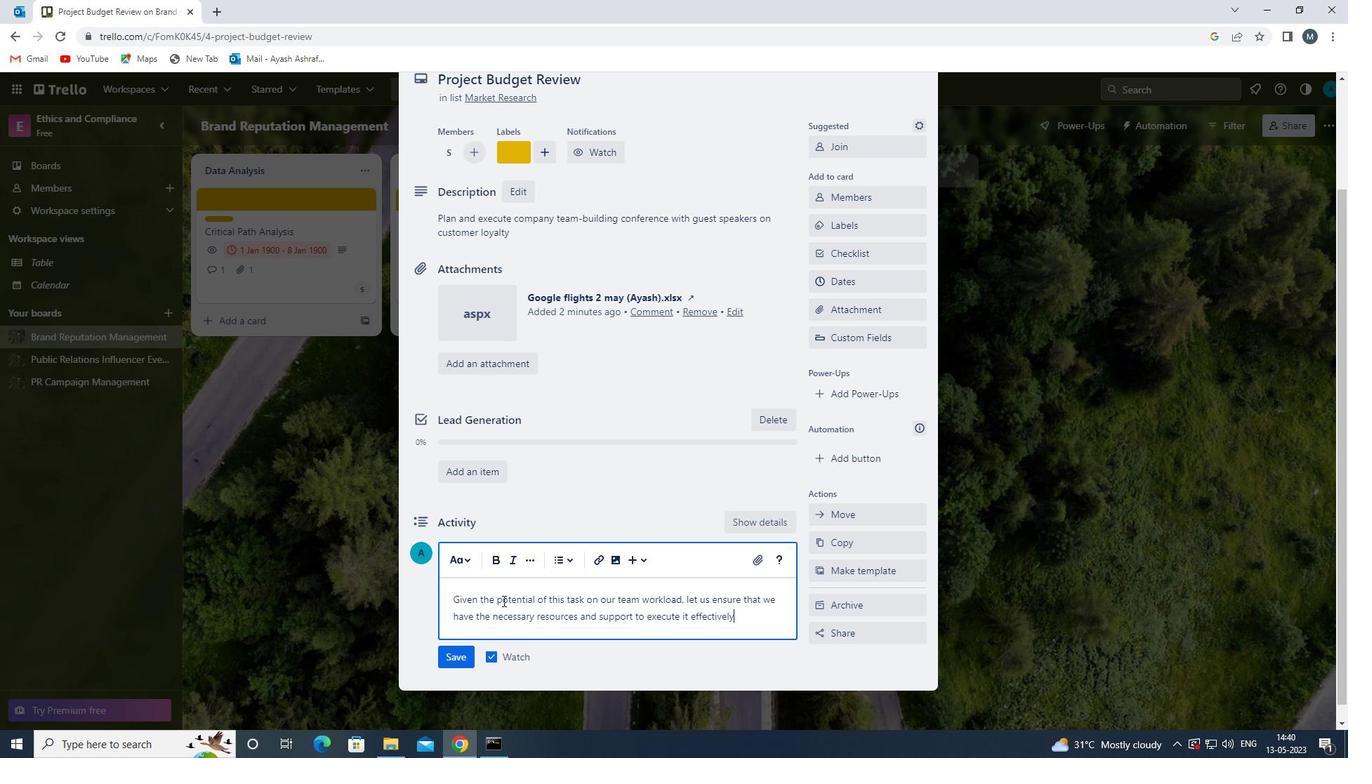 
Action: Mouse moved to (465, 656)
Screenshot: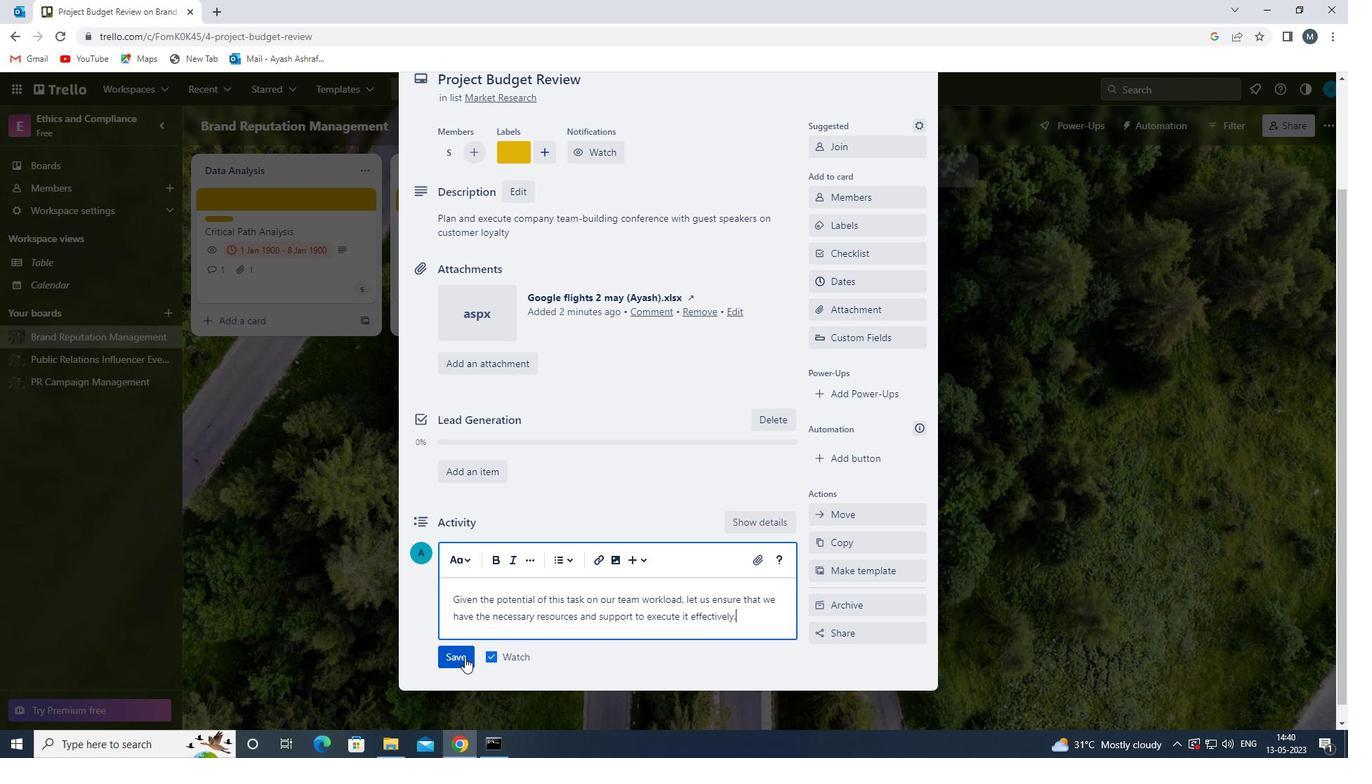 
Action: Mouse pressed left at (465, 656)
Screenshot: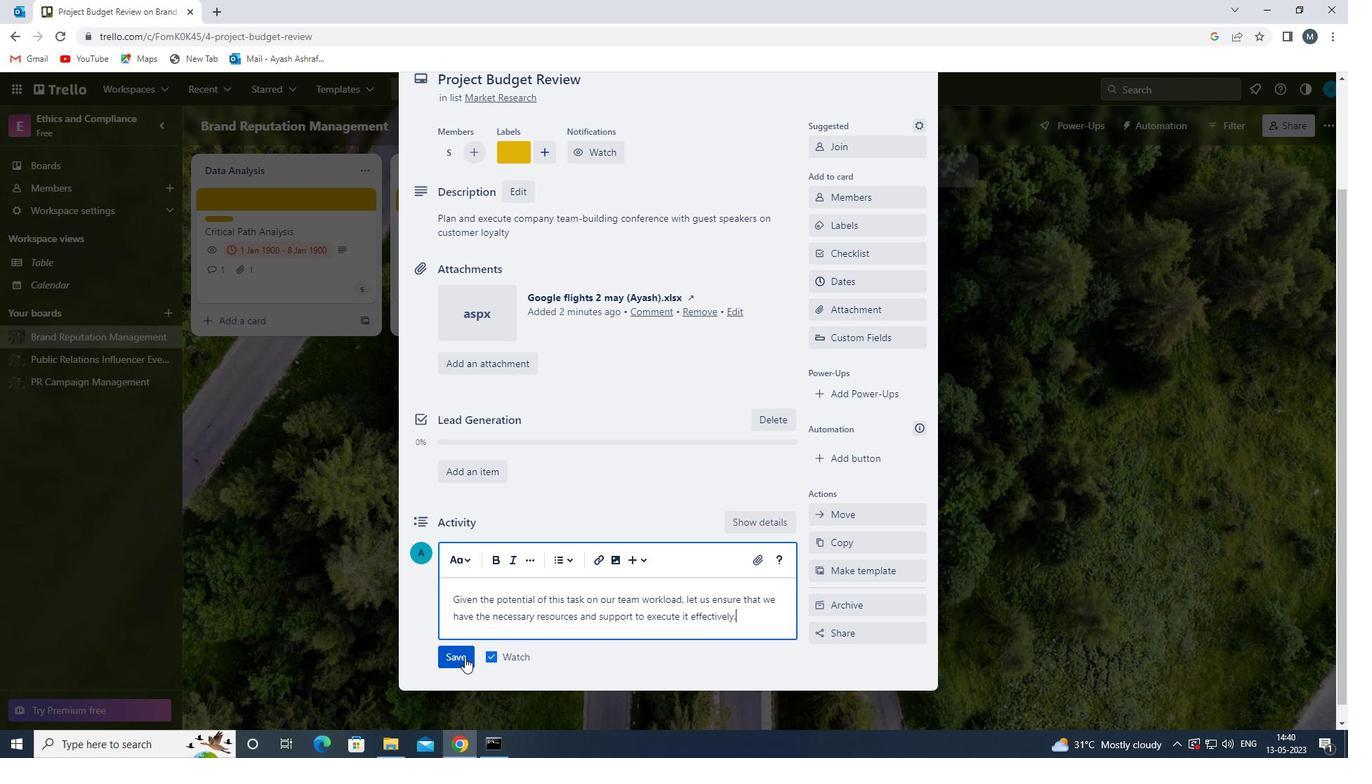 
Action: Mouse moved to (857, 285)
Screenshot: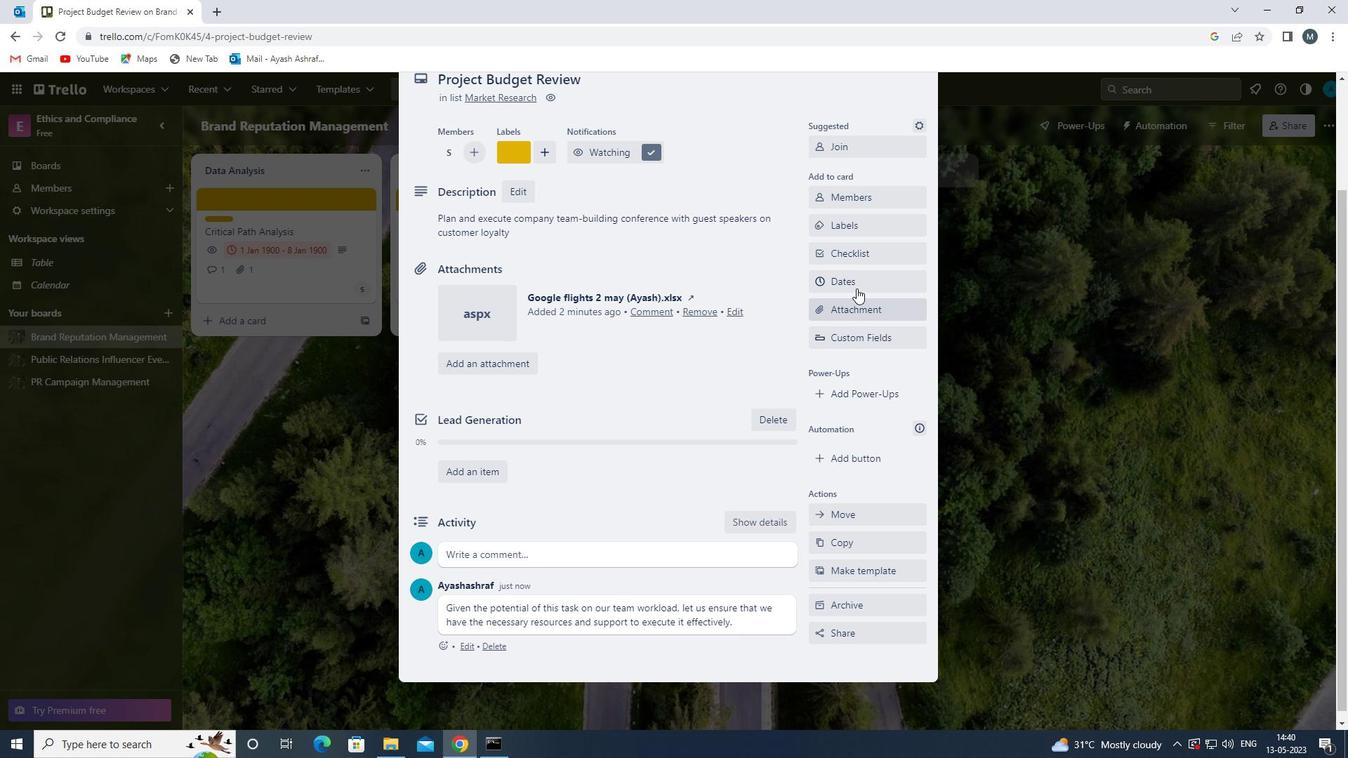 
Action: Mouse pressed left at (857, 285)
Screenshot: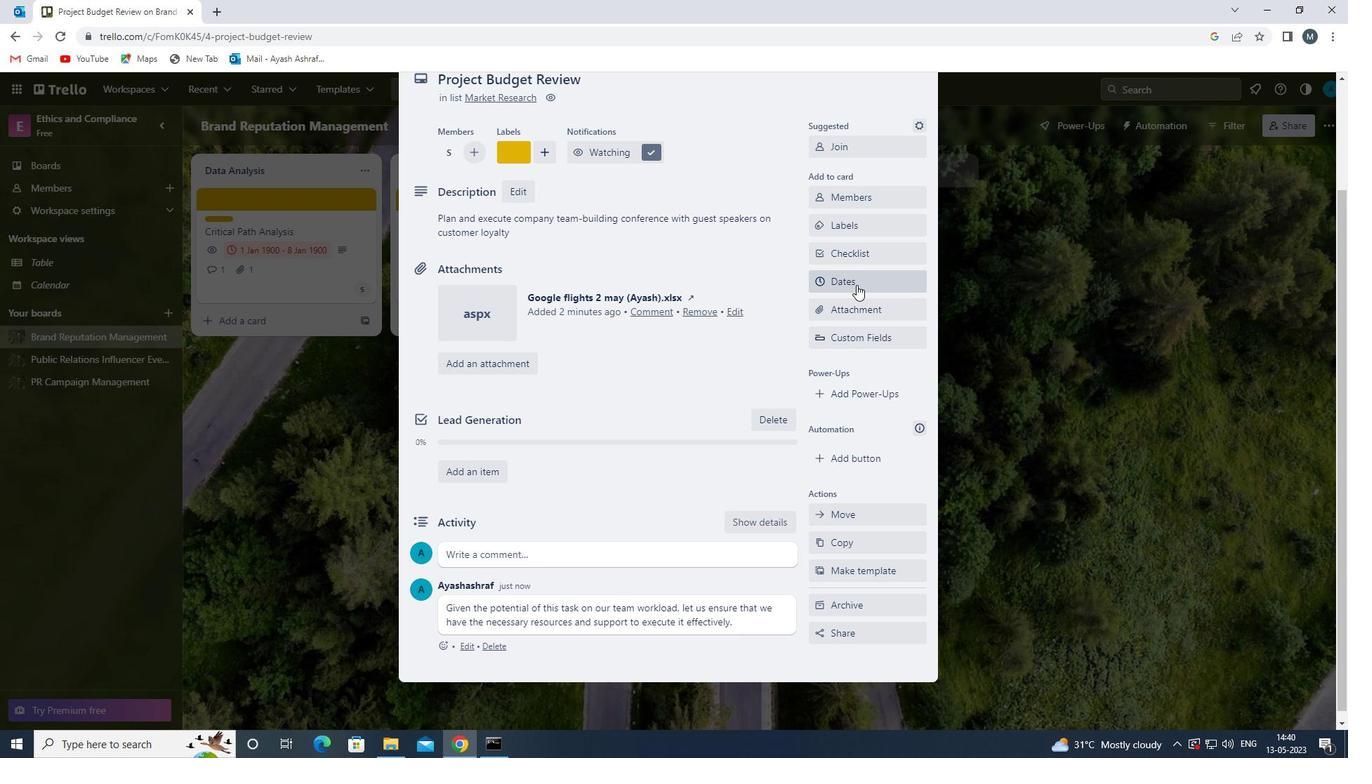 
Action: Mouse moved to (819, 381)
Screenshot: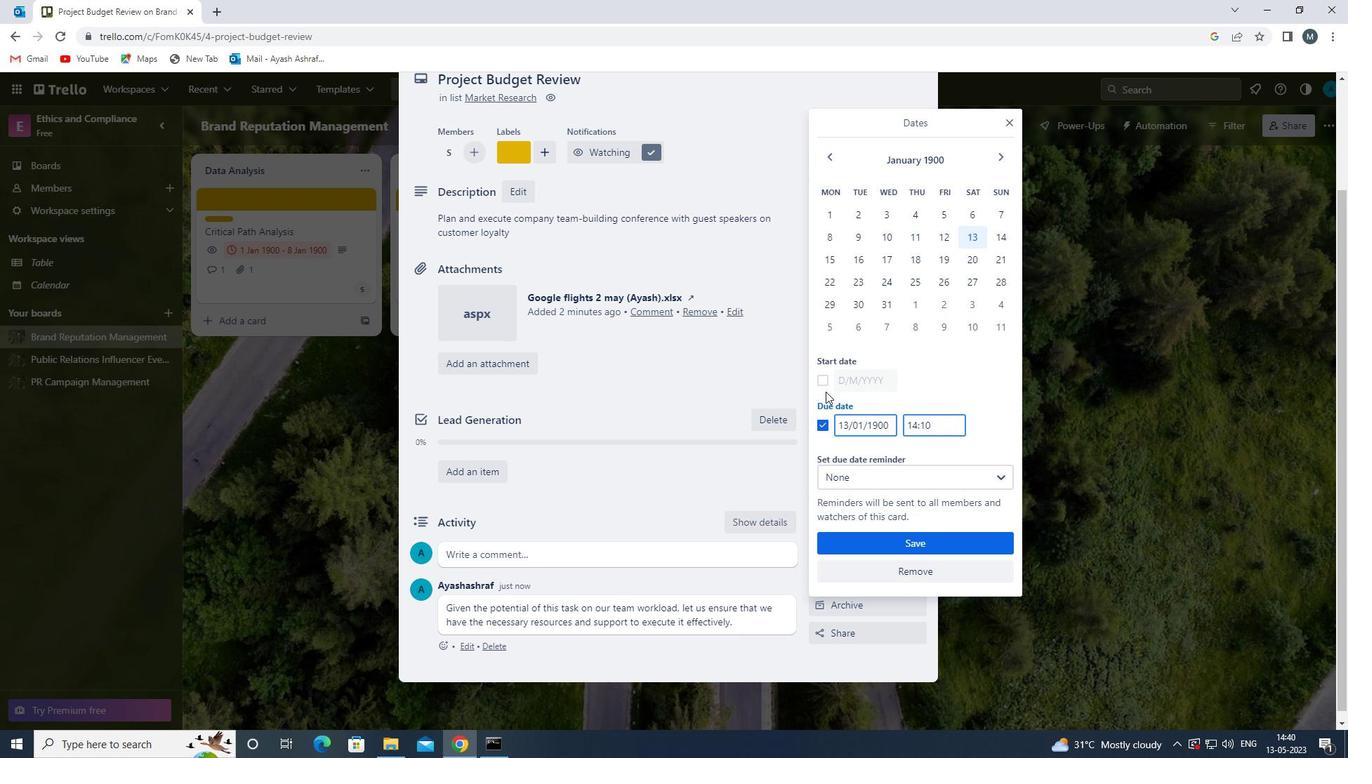 
Action: Mouse pressed left at (819, 381)
Screenshot: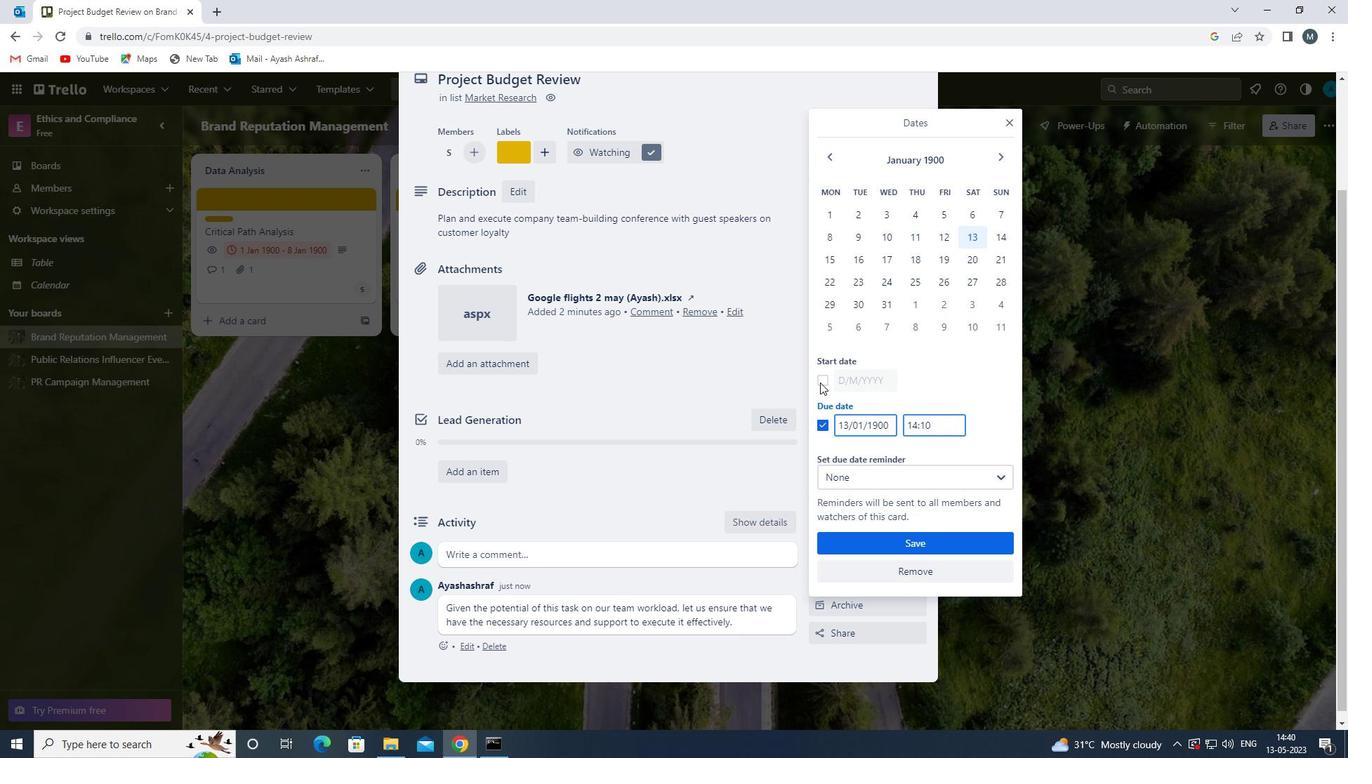 
Action: Mouse moved to (848, 383)
Screenshot: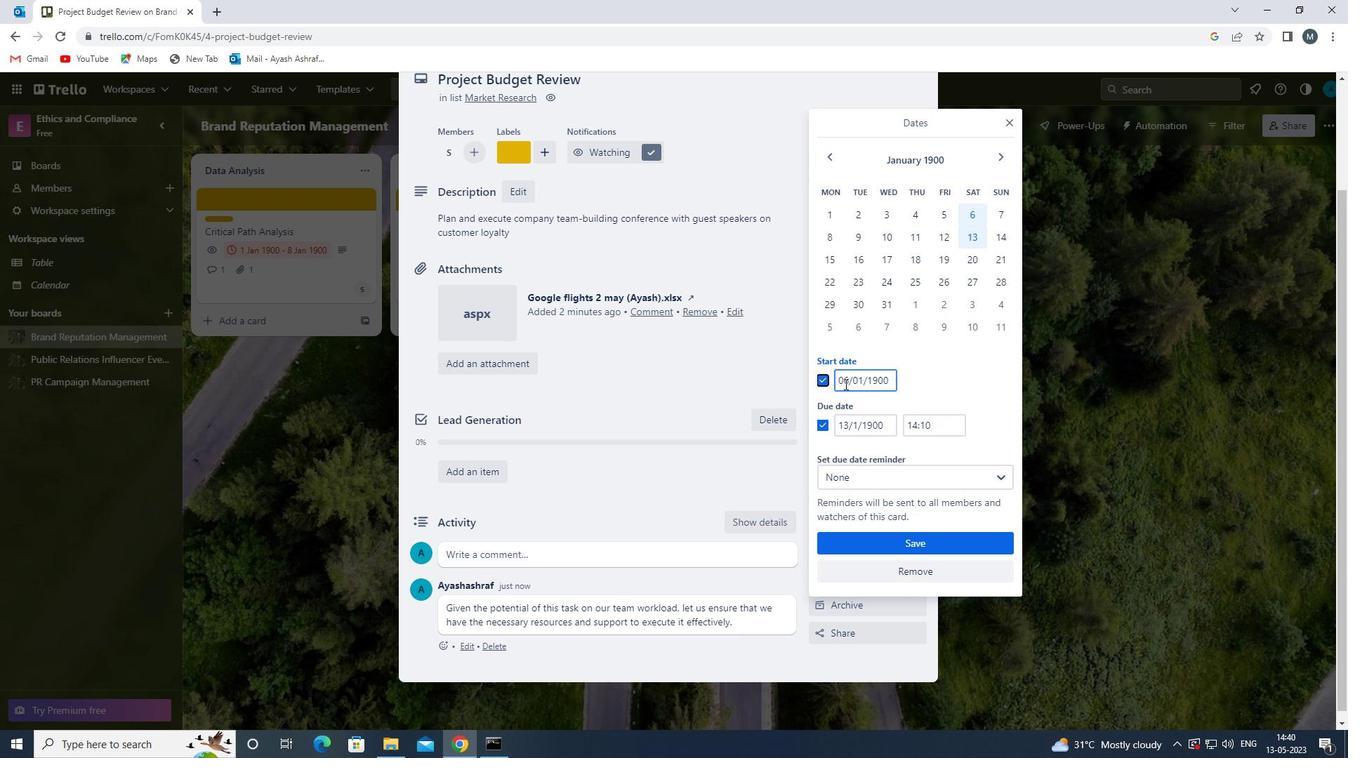 
Action: Mouse pressed left at (848, 383)
Screenshot: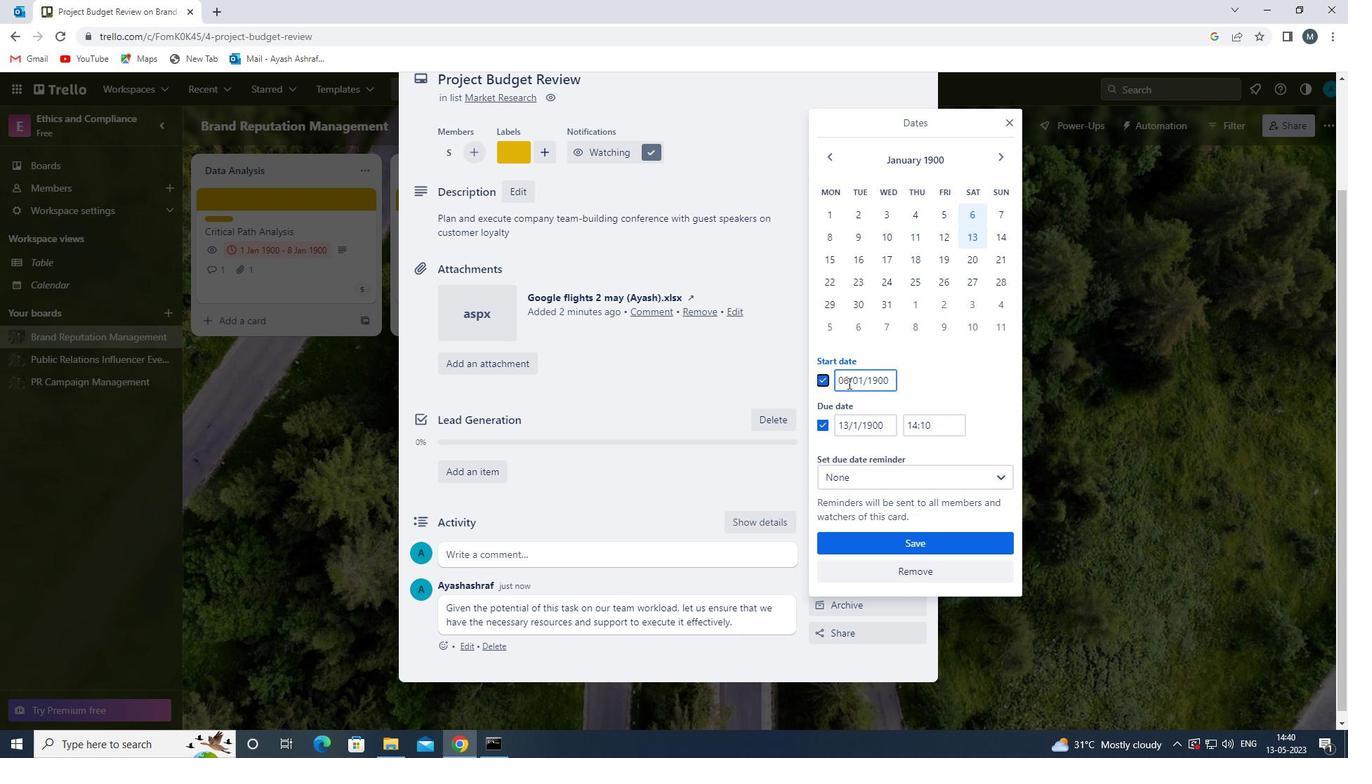 
Action: Mouse moved to (844, 379)
Screenshot: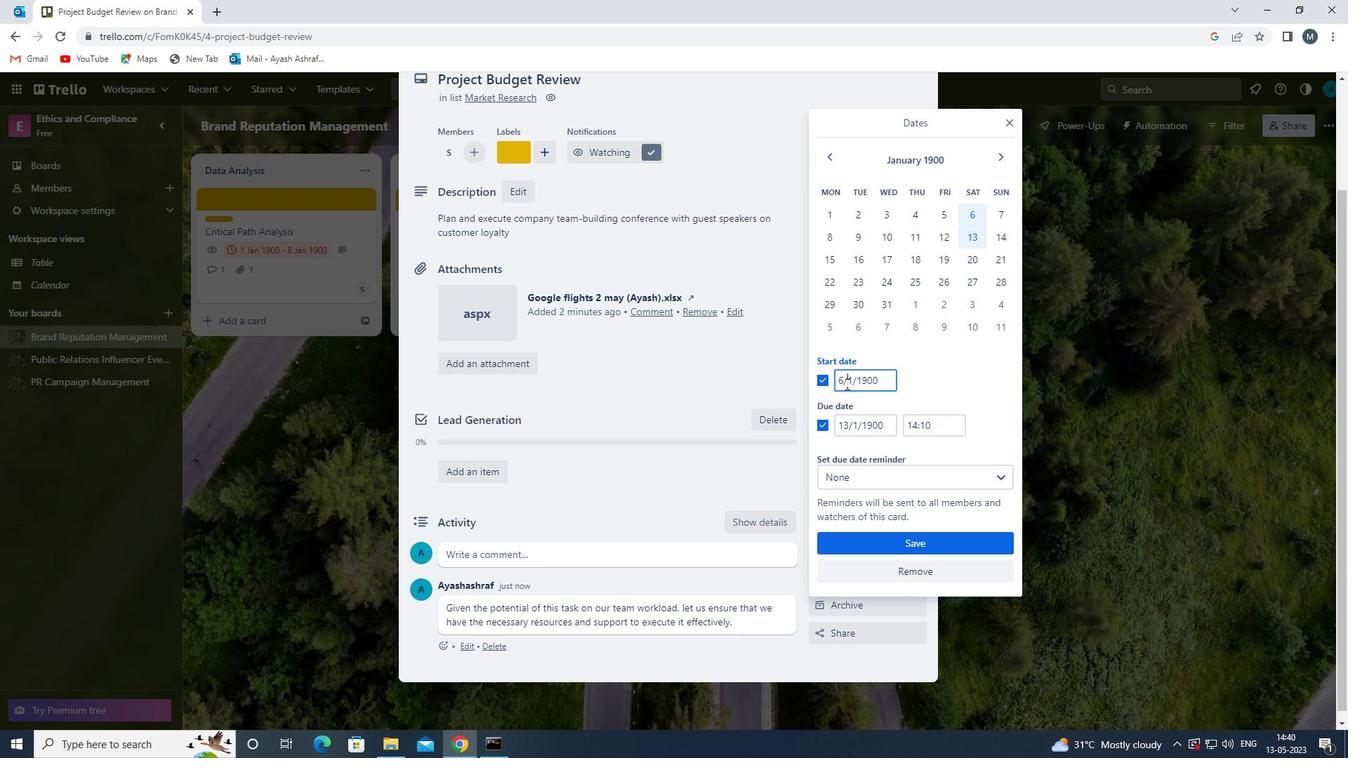 
Action: Mouse pressed left at (844, 379)
Screenshot: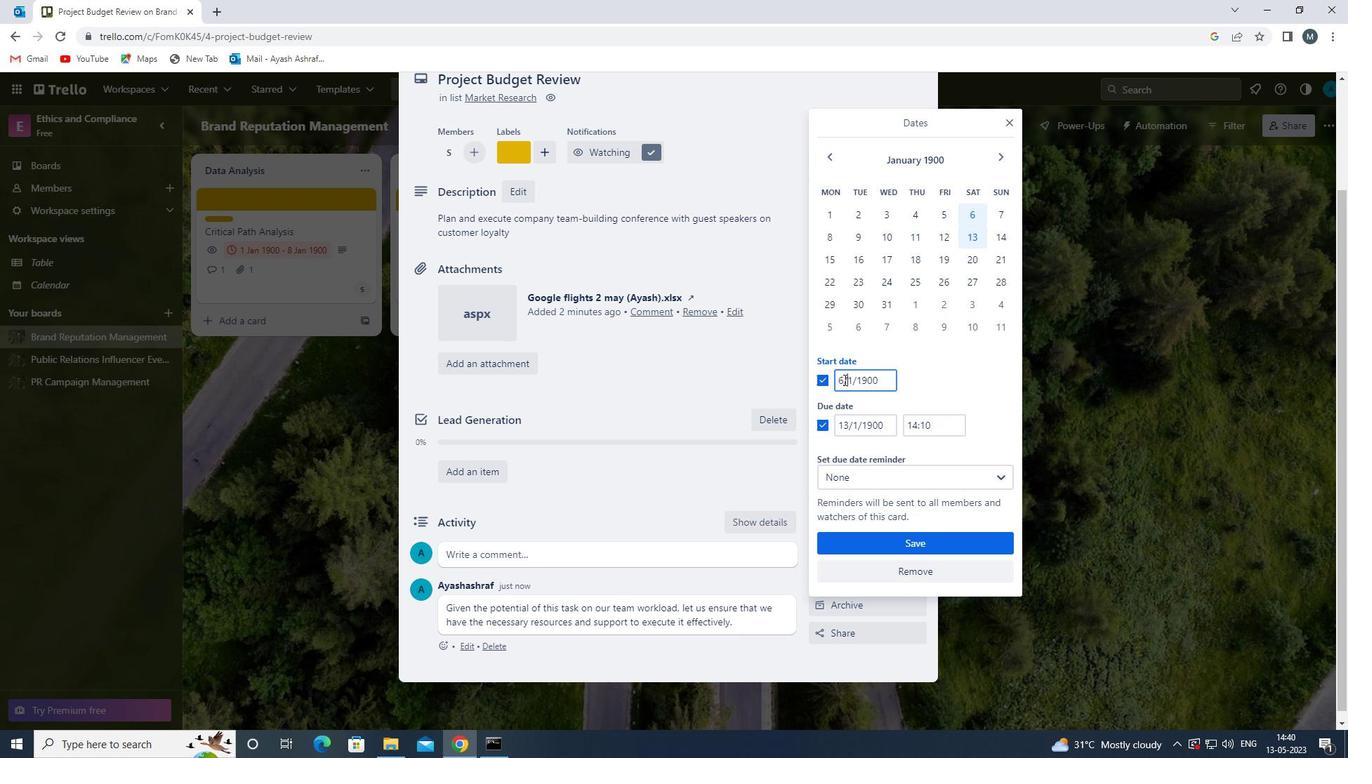
Action: Mouse moved to (850, 387)
Screenshot: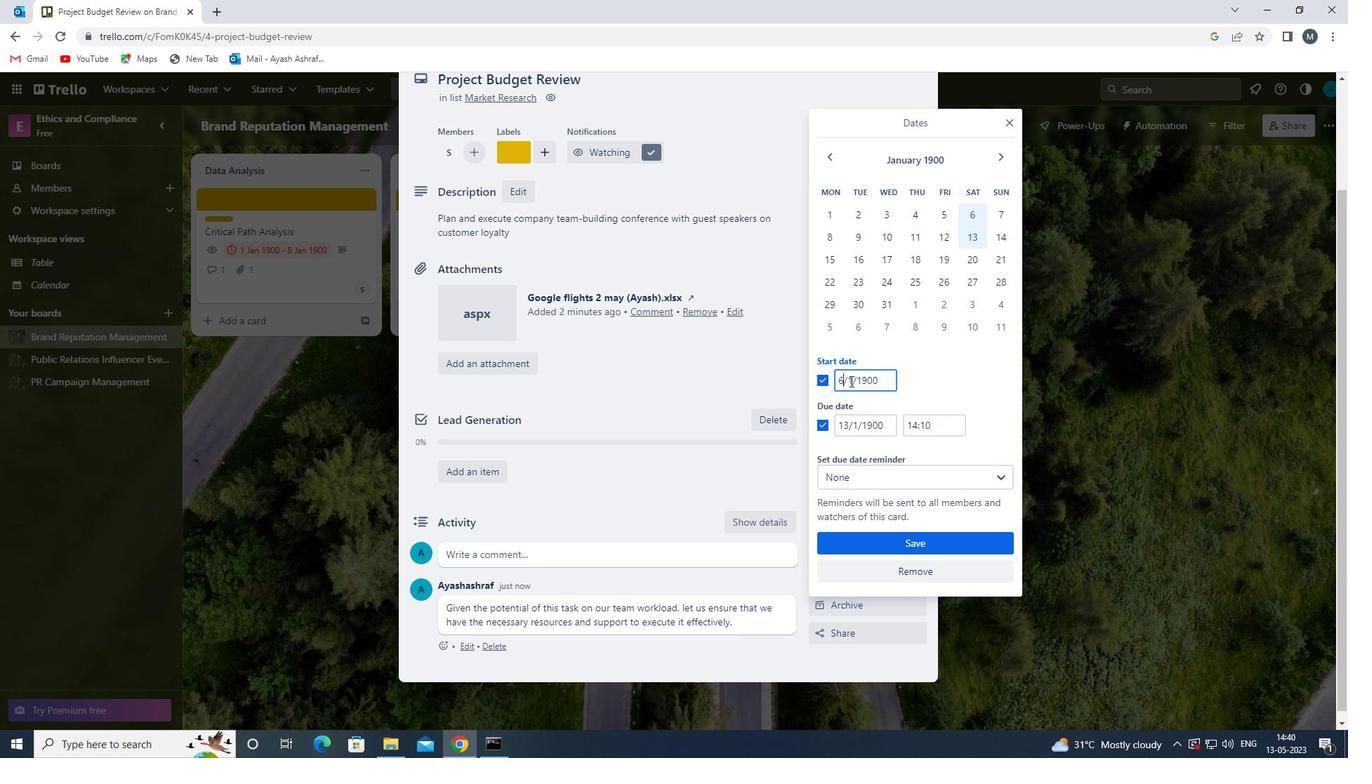 
Action: Key pressed <Key.backspace>07
Screenshot: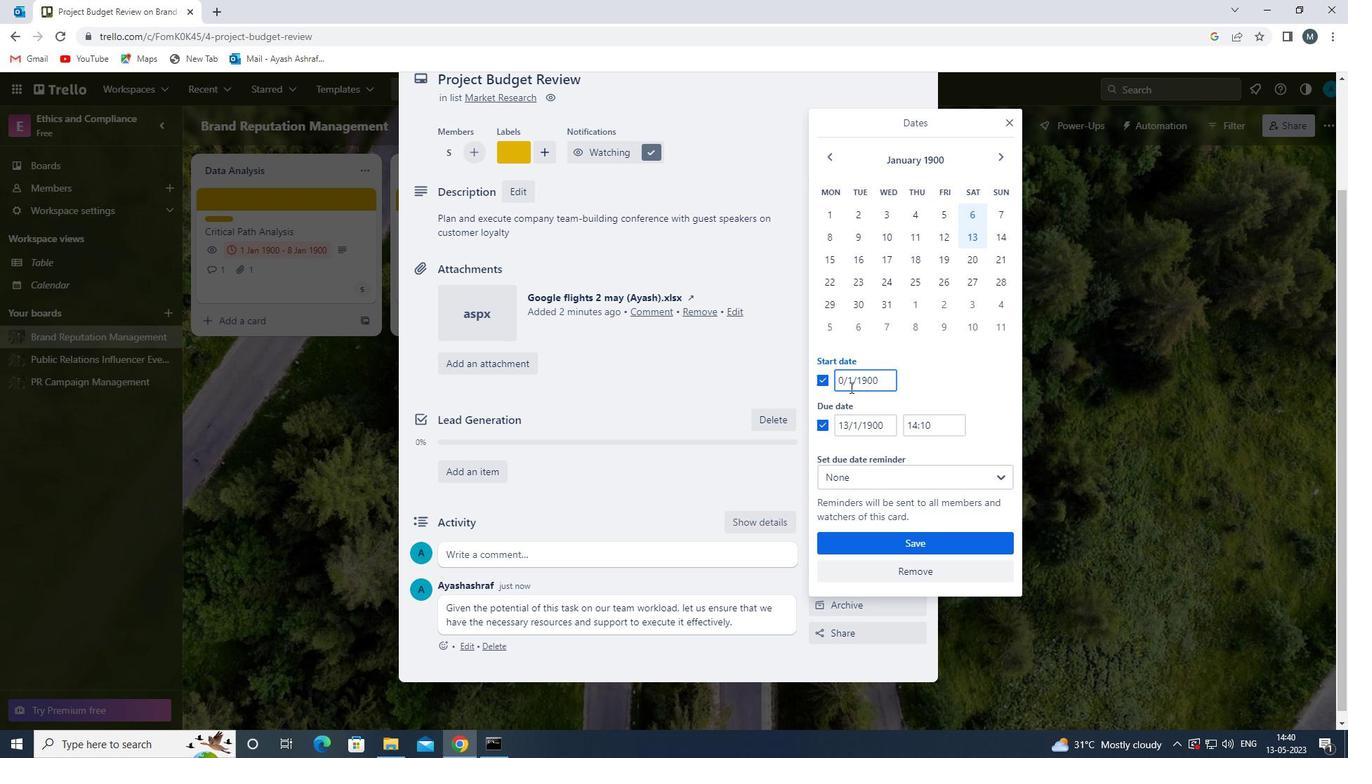 
Action: Mouse moved to (854, 382)
Screenshot: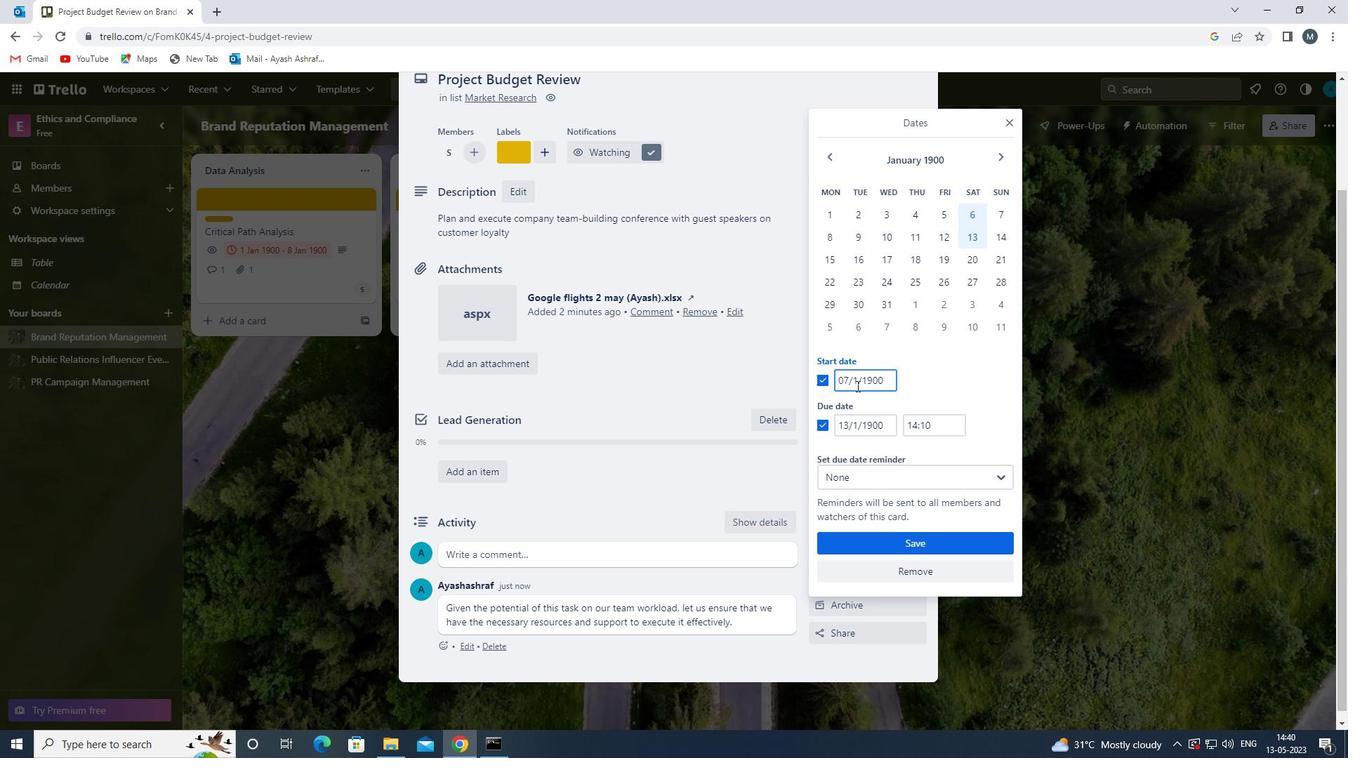 
Action: Mouse pressed left at (854, 382)
Screenshot: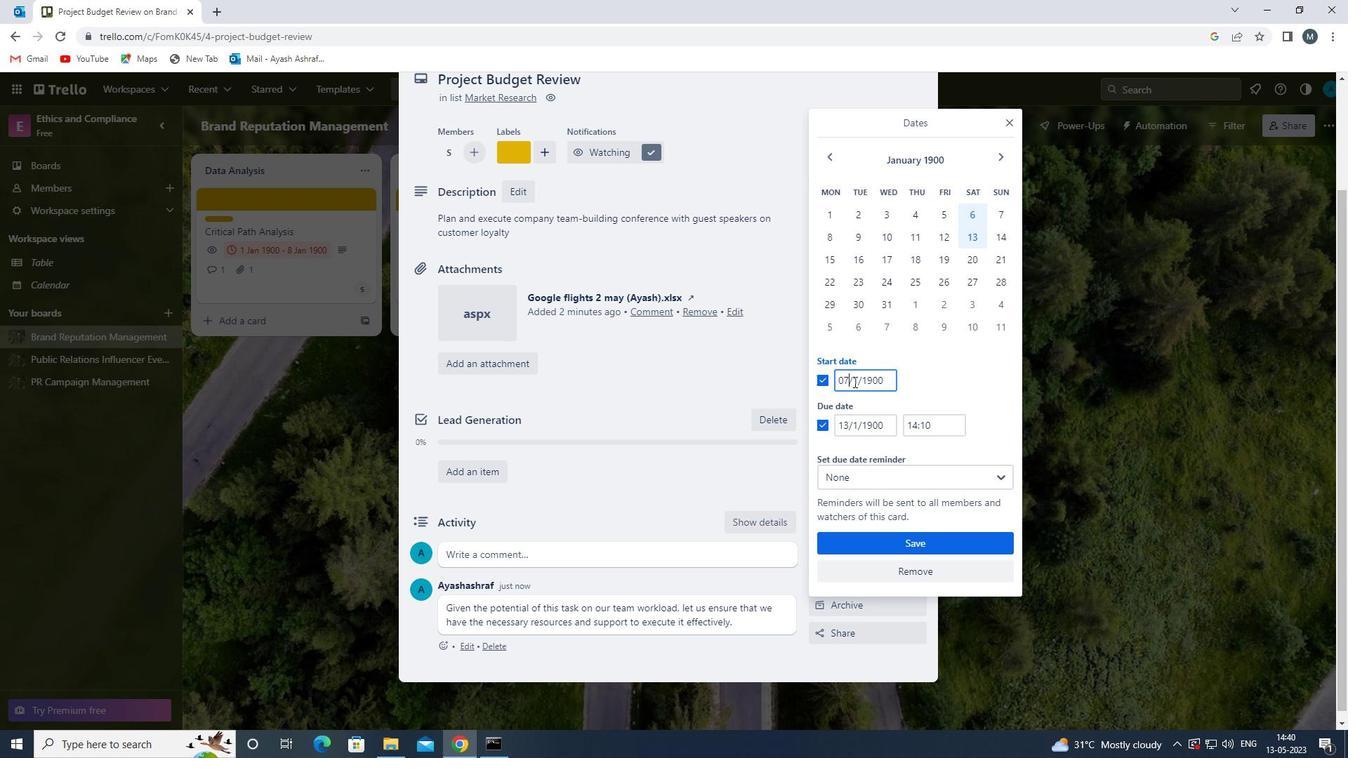 
Action: Mouse moved to (862, 389)
Screenshot: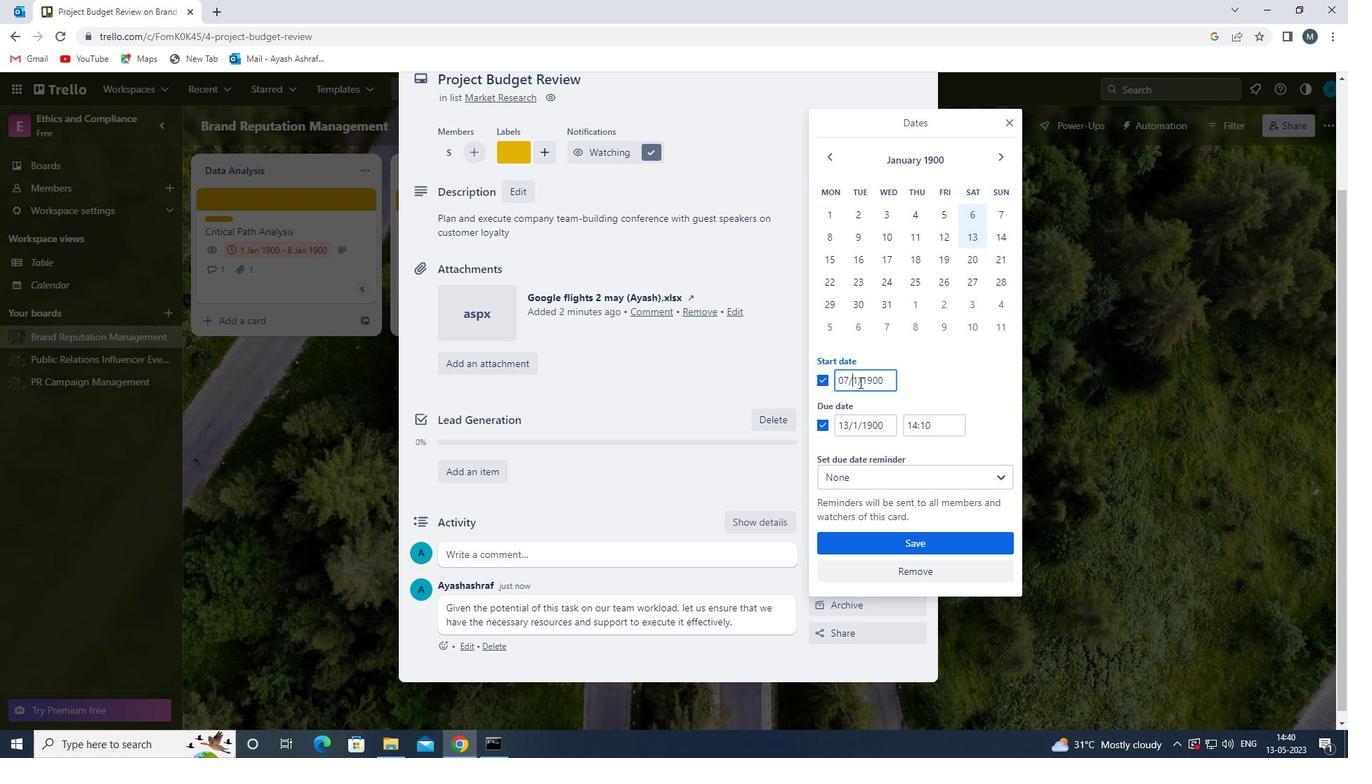 
Action: Key pressed 0
Screenshot: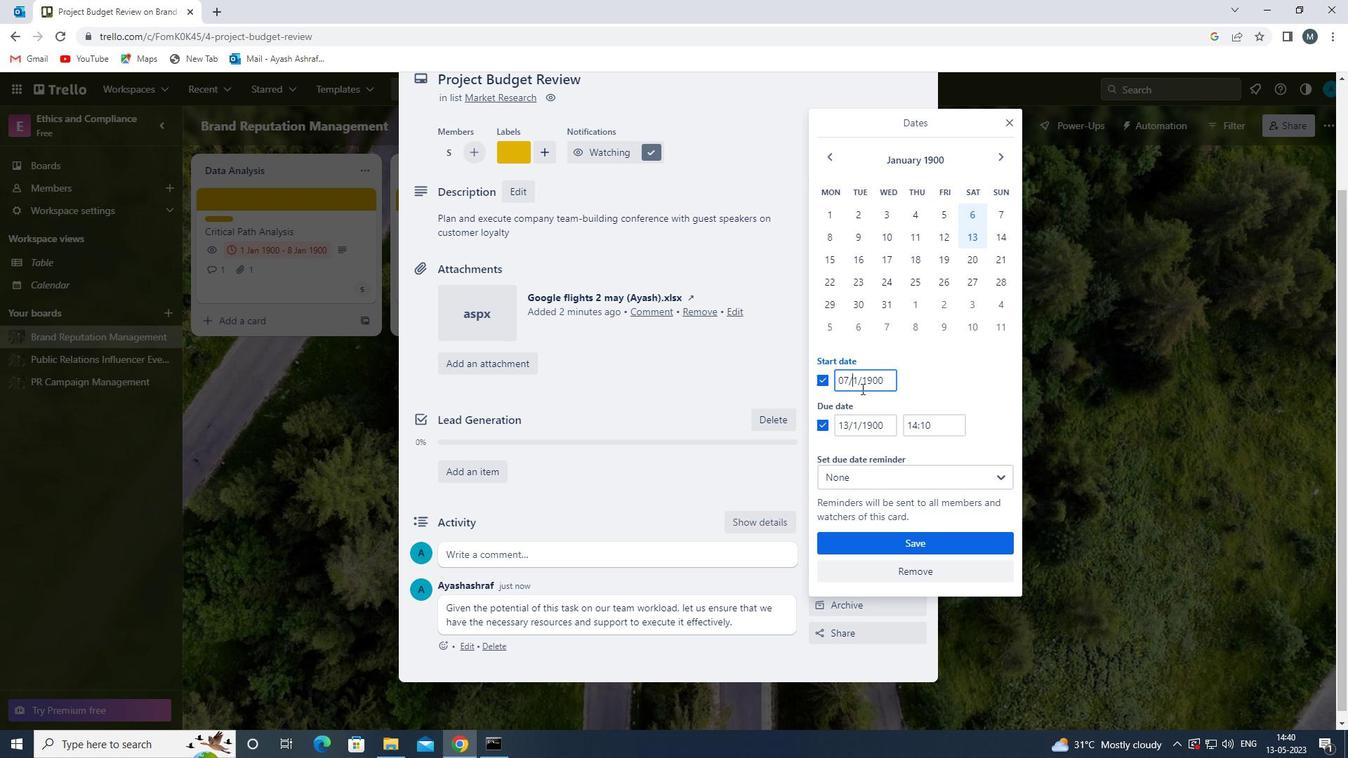 
Action: Mouse moved to (850, 425)
Screenshot: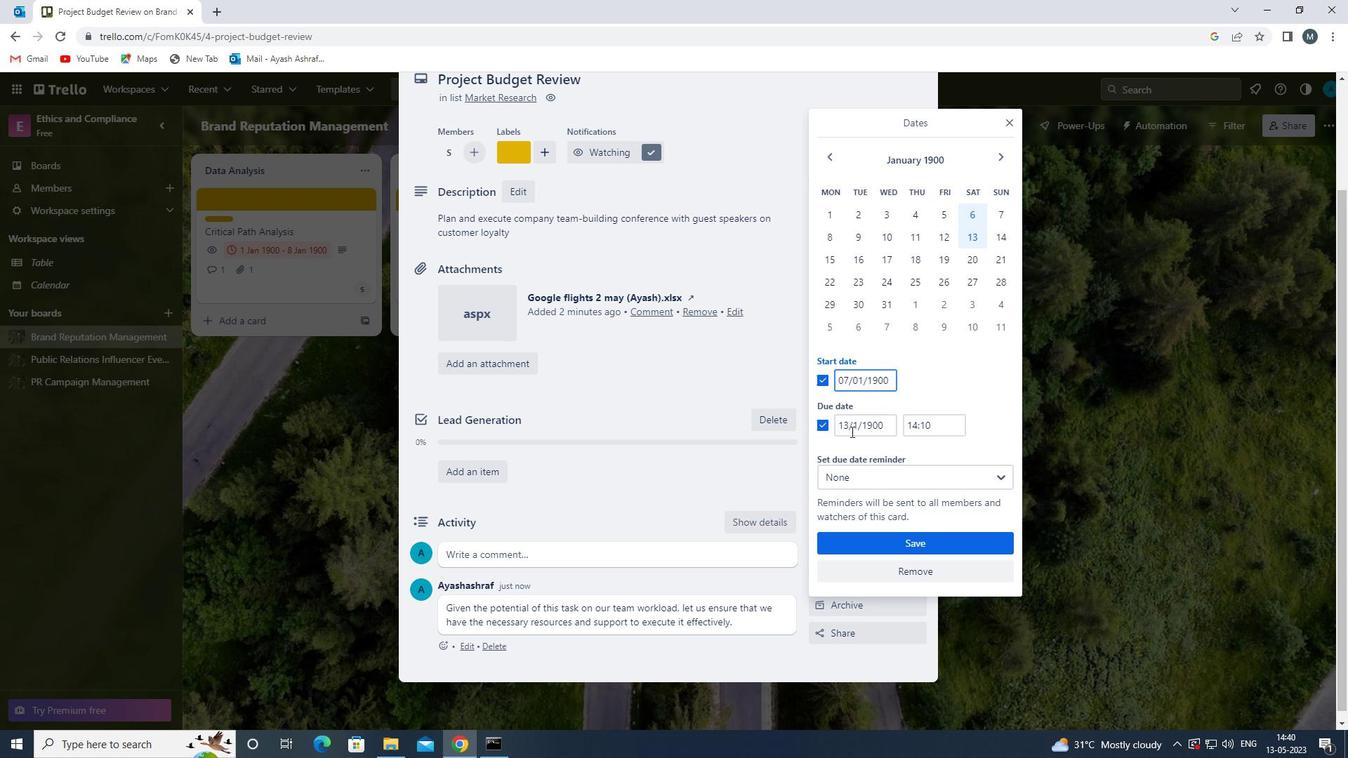 
Action: Mouse pressed left at (850, 425)
Screenshot: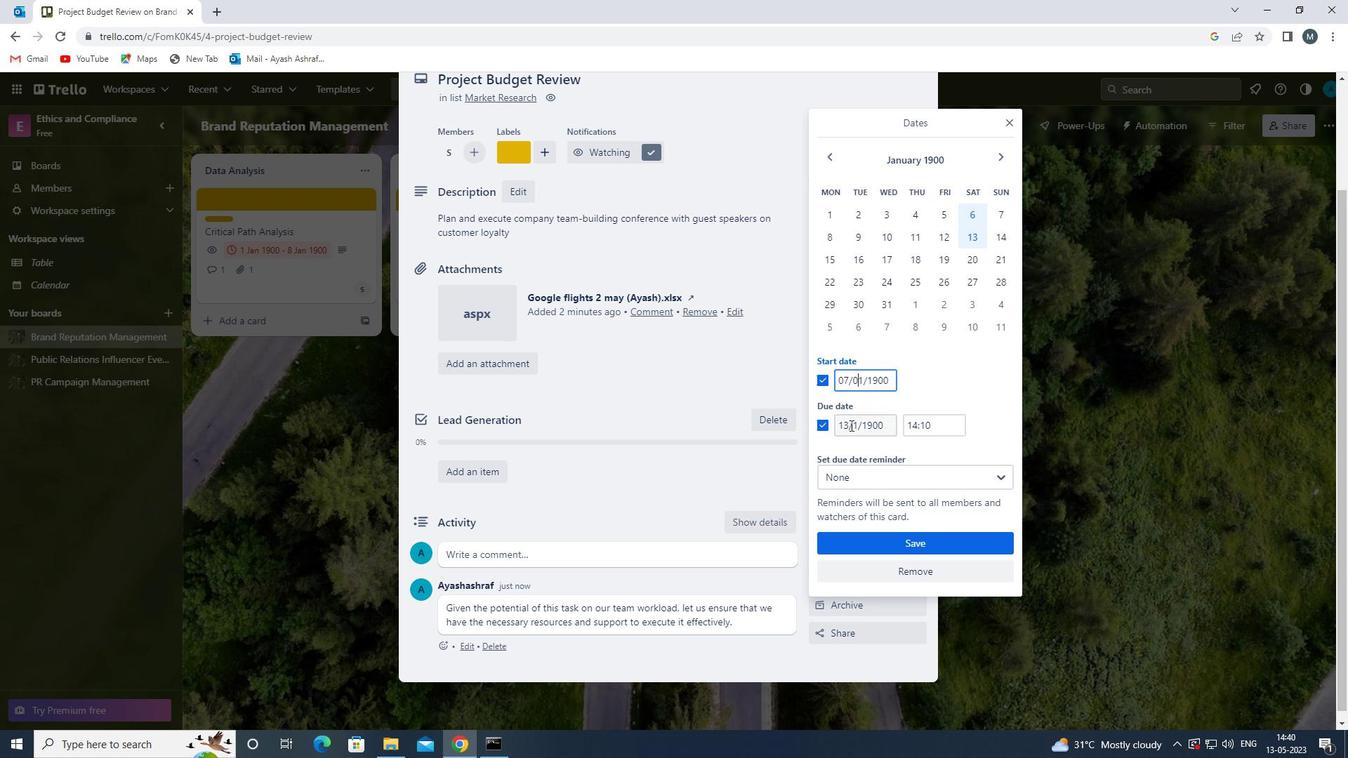 
Action: Mouse moved to (855, 428)
Screenshot: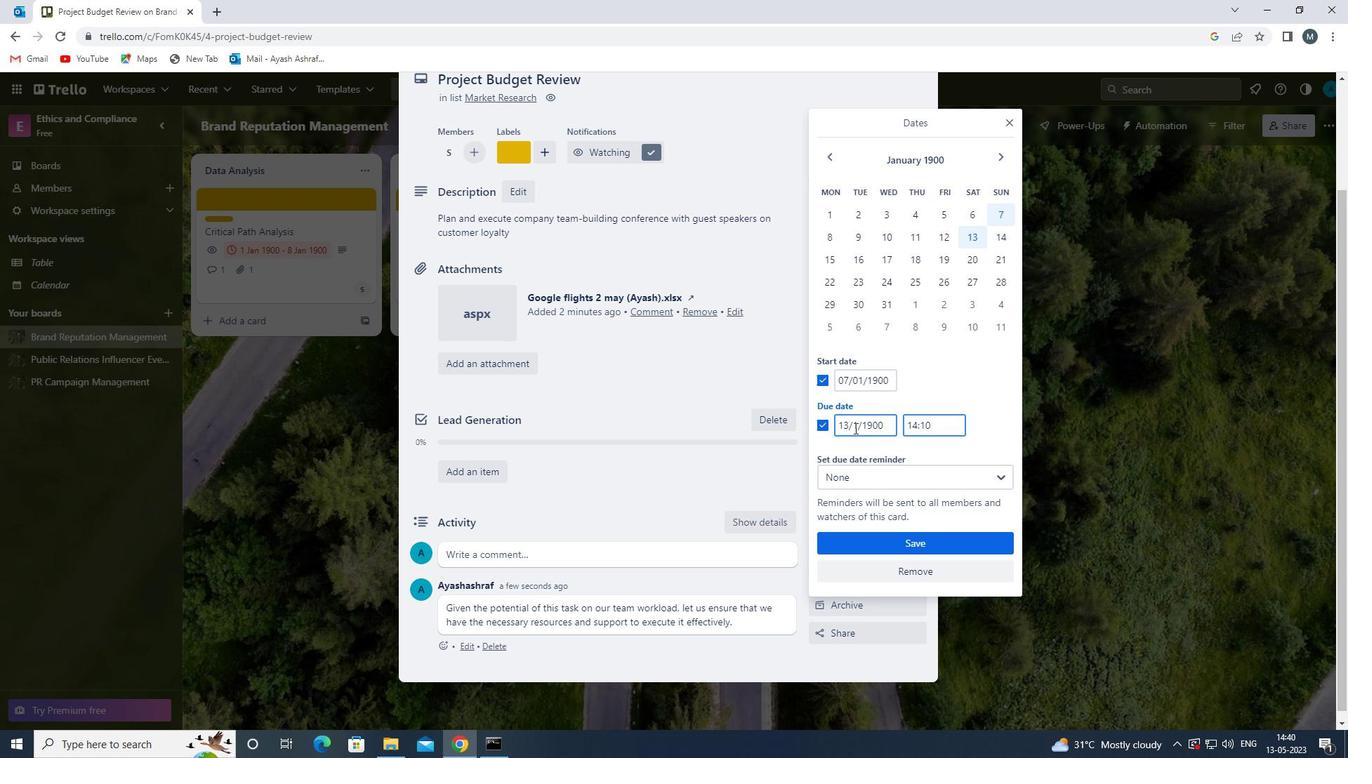 
Action: Key pressed <Key.backspace>
Screenshot: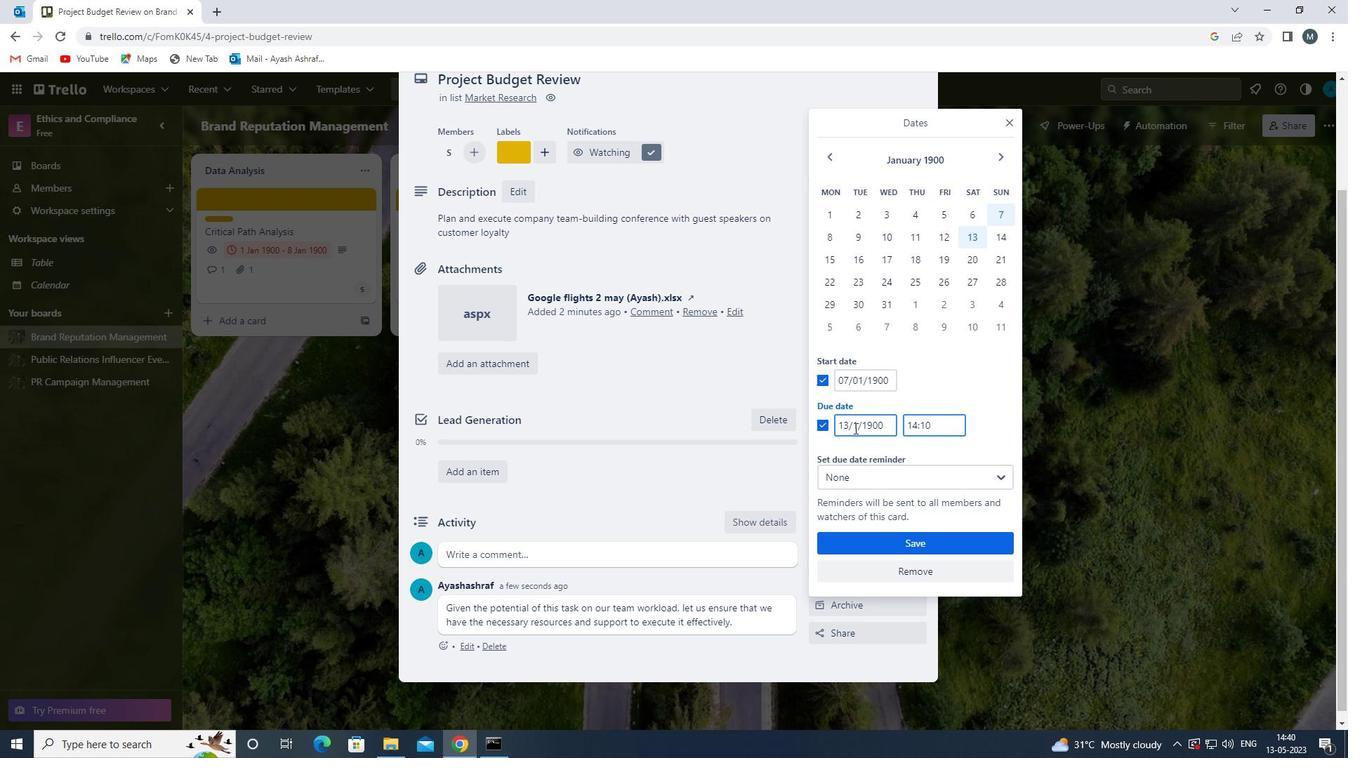 
Action: Mouse moved to (855, 427)
Screenshot: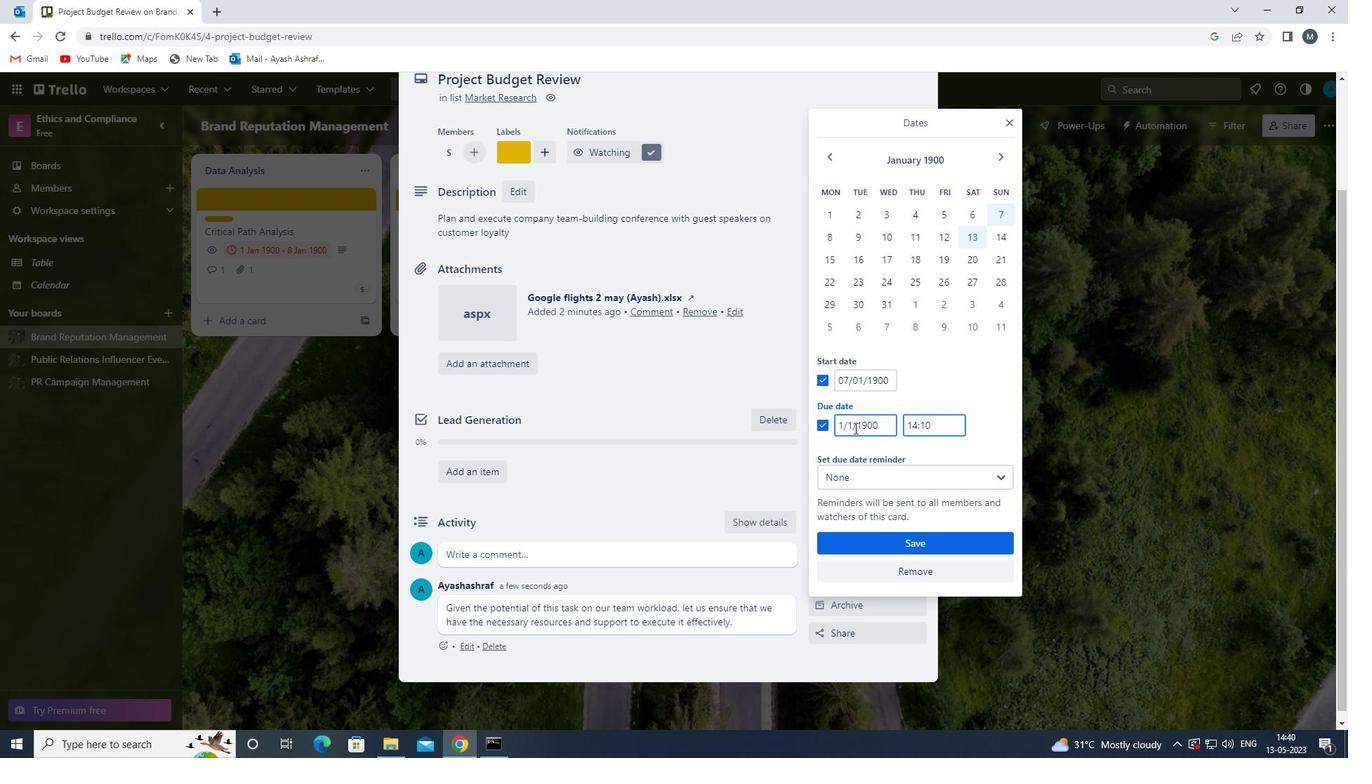 
Action: Key pressed 4
Screenshot: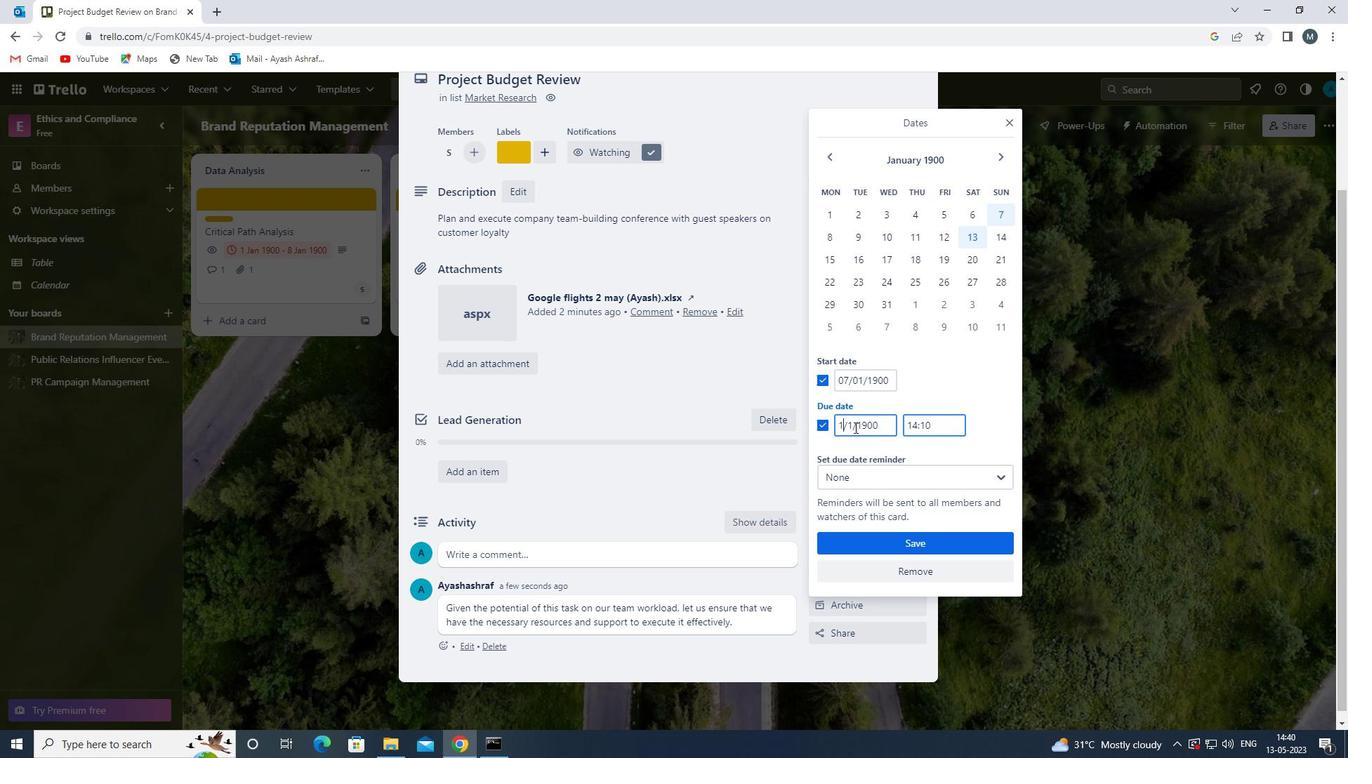 
Action: Mouse moved to (856, 427)
Screenshot: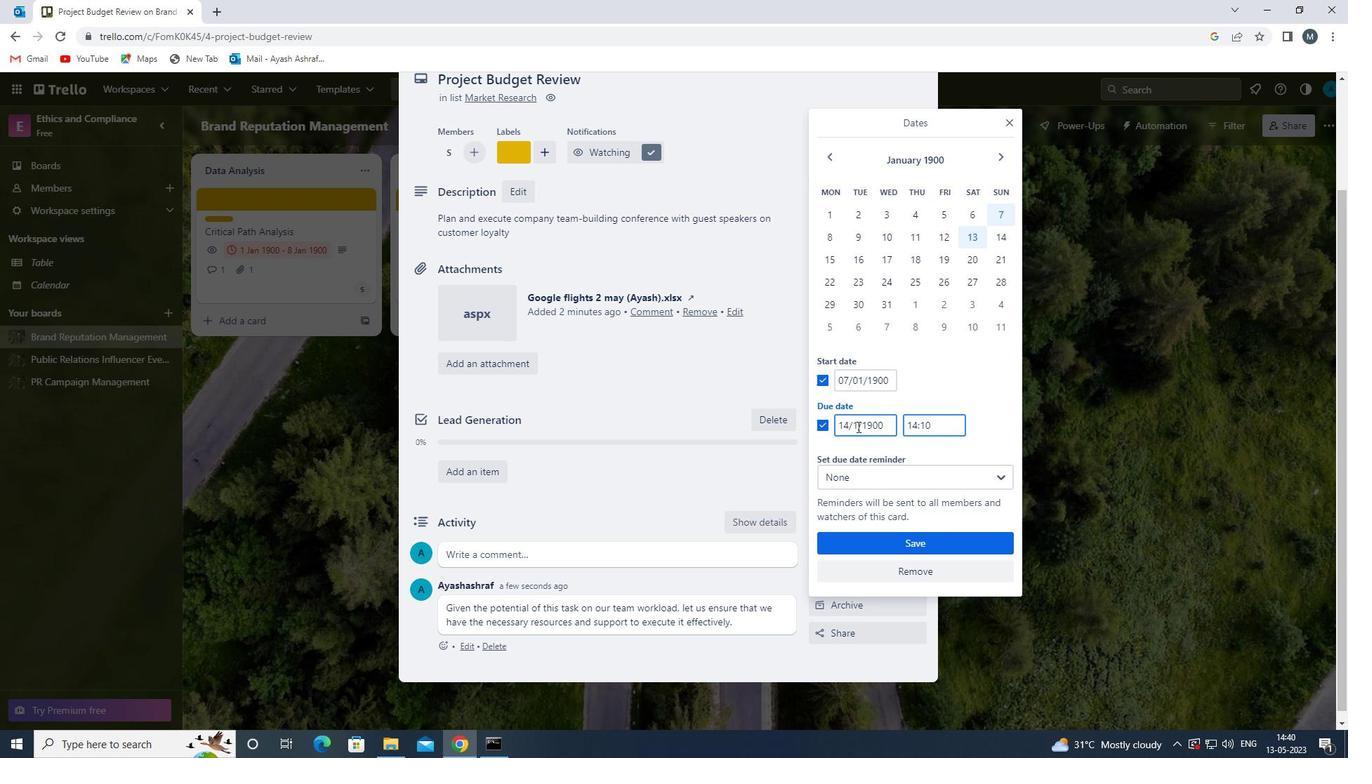 
Action: Mouse pressed left at (856, 427)
Screenshot: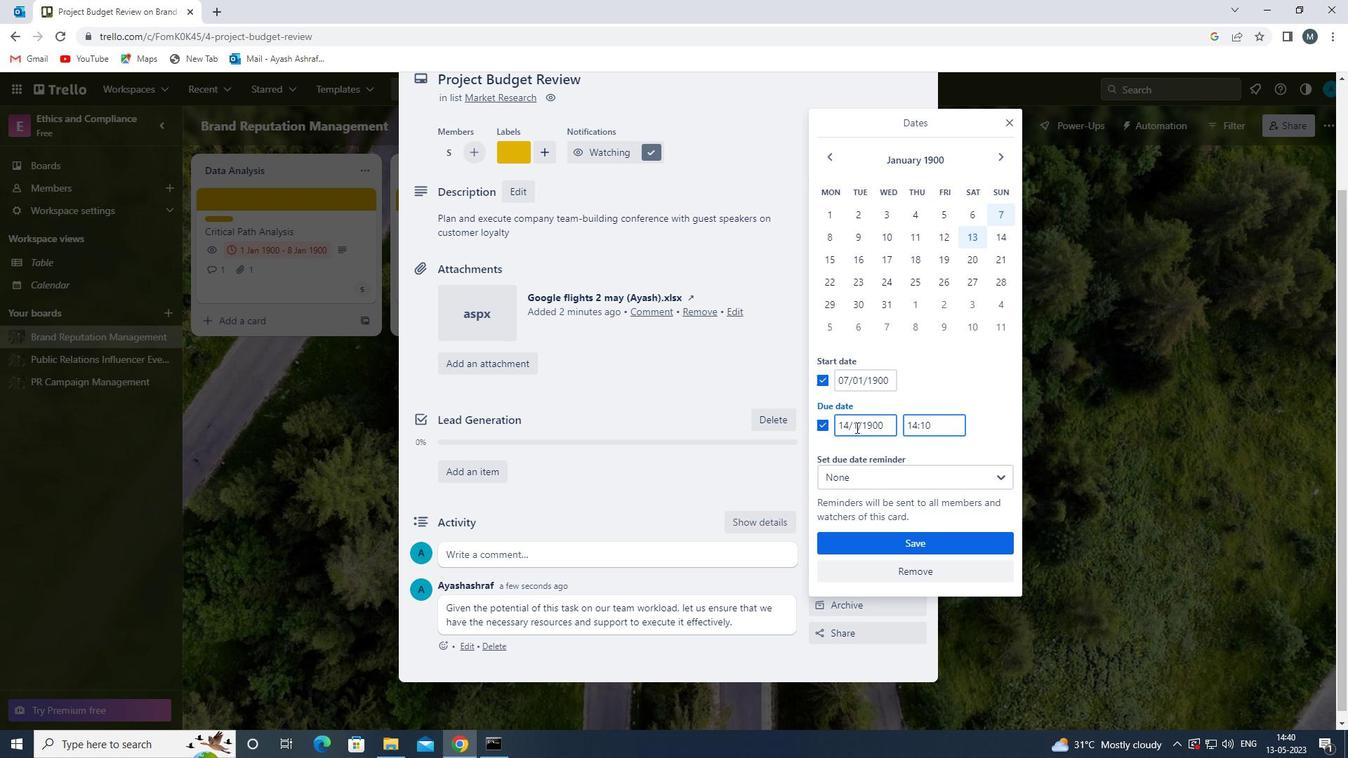 
Action: Mouse moved to (853, 426)
Screenshot: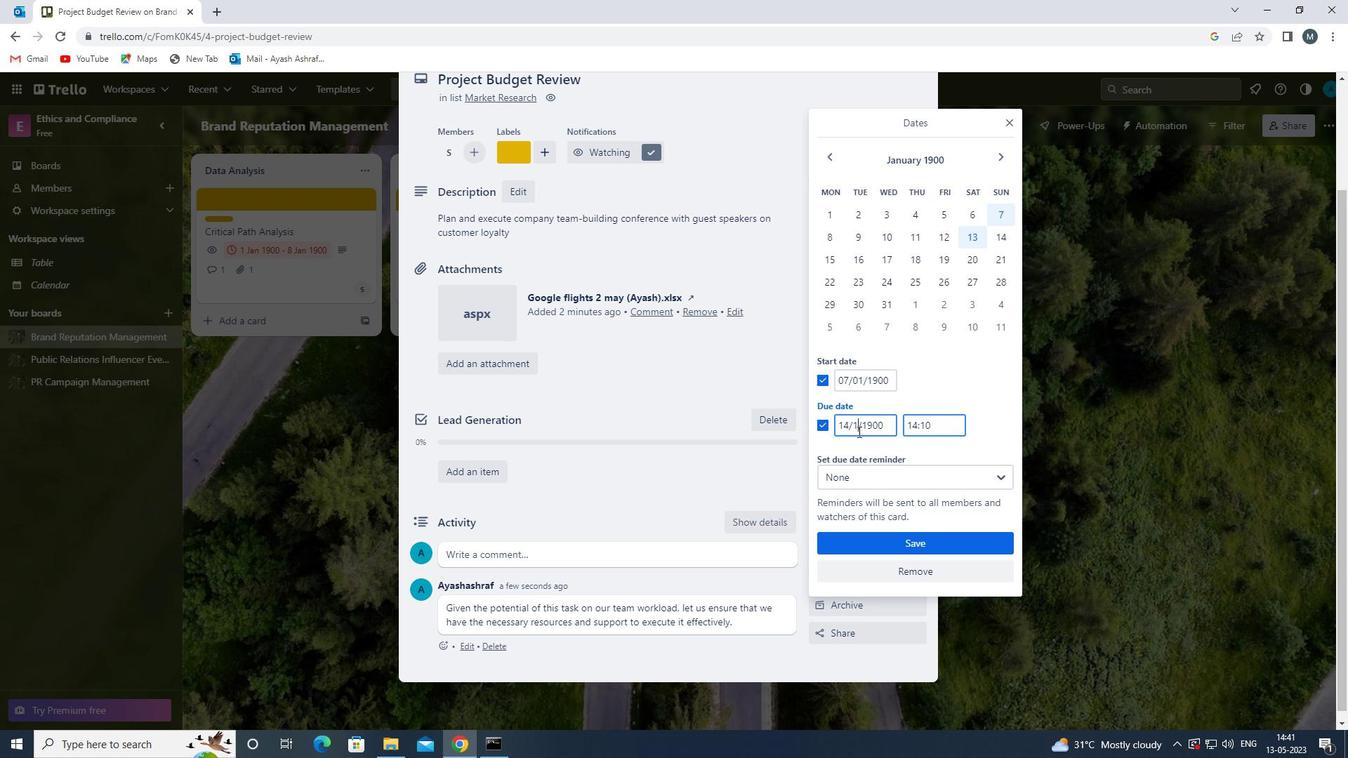 
Action: Mouse pressed left at (853, 426)
Screenshot: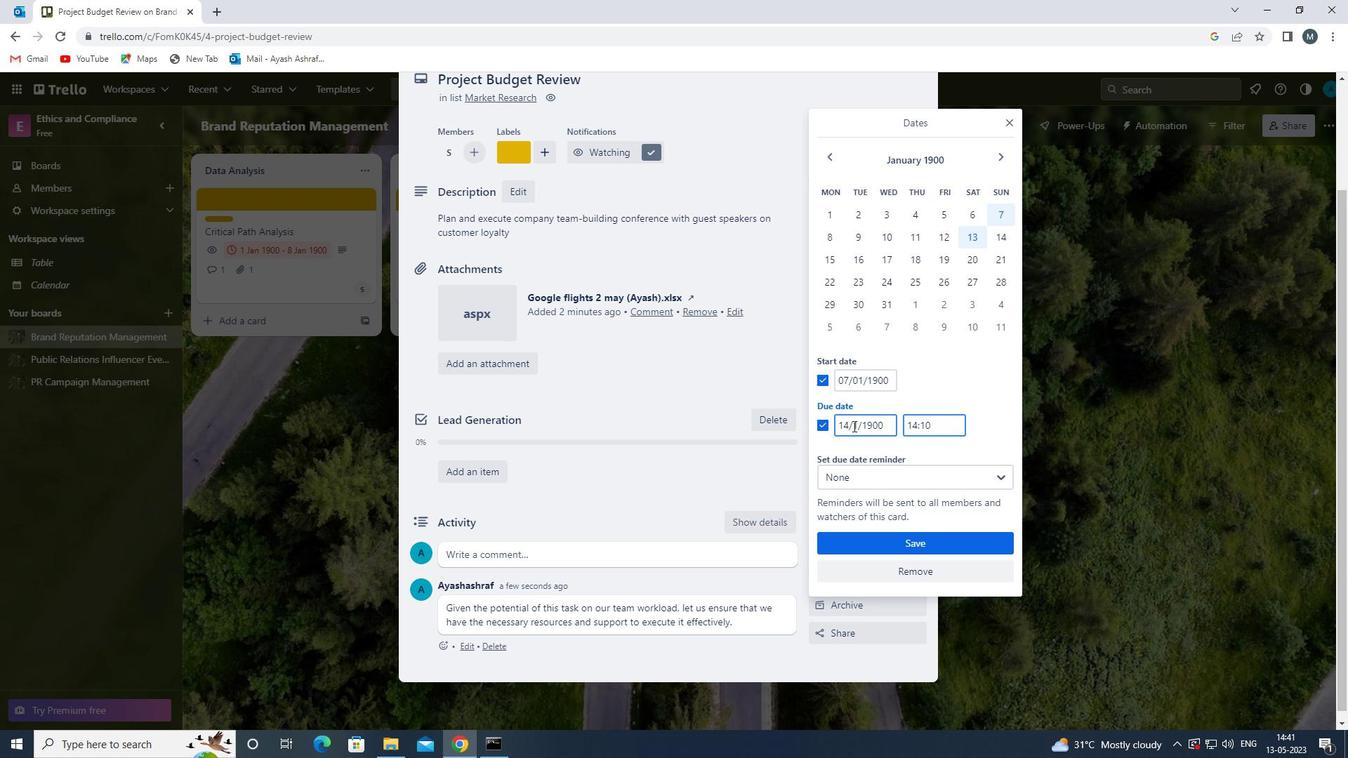 
Action: Mouse moved to (859, 435)
Screenshot: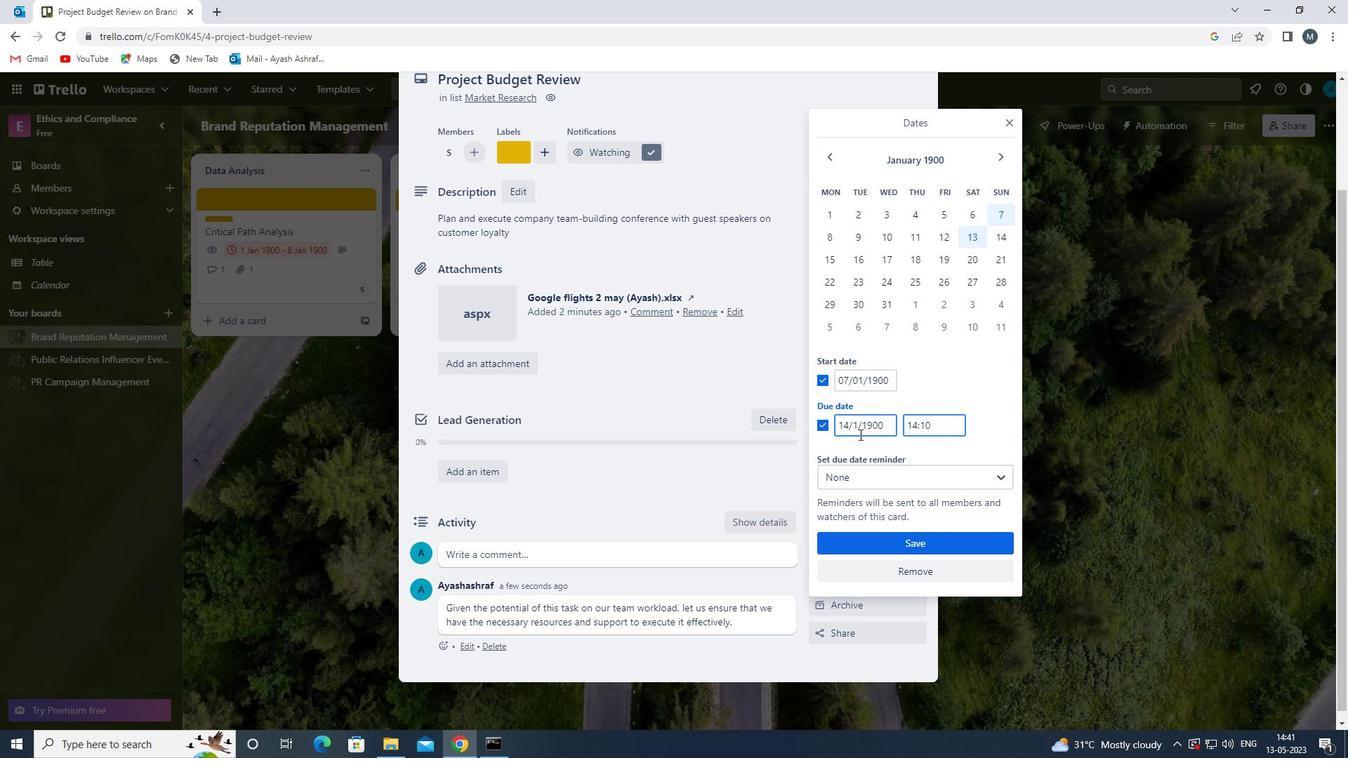 
Action: Key pressed 0
Screenshot: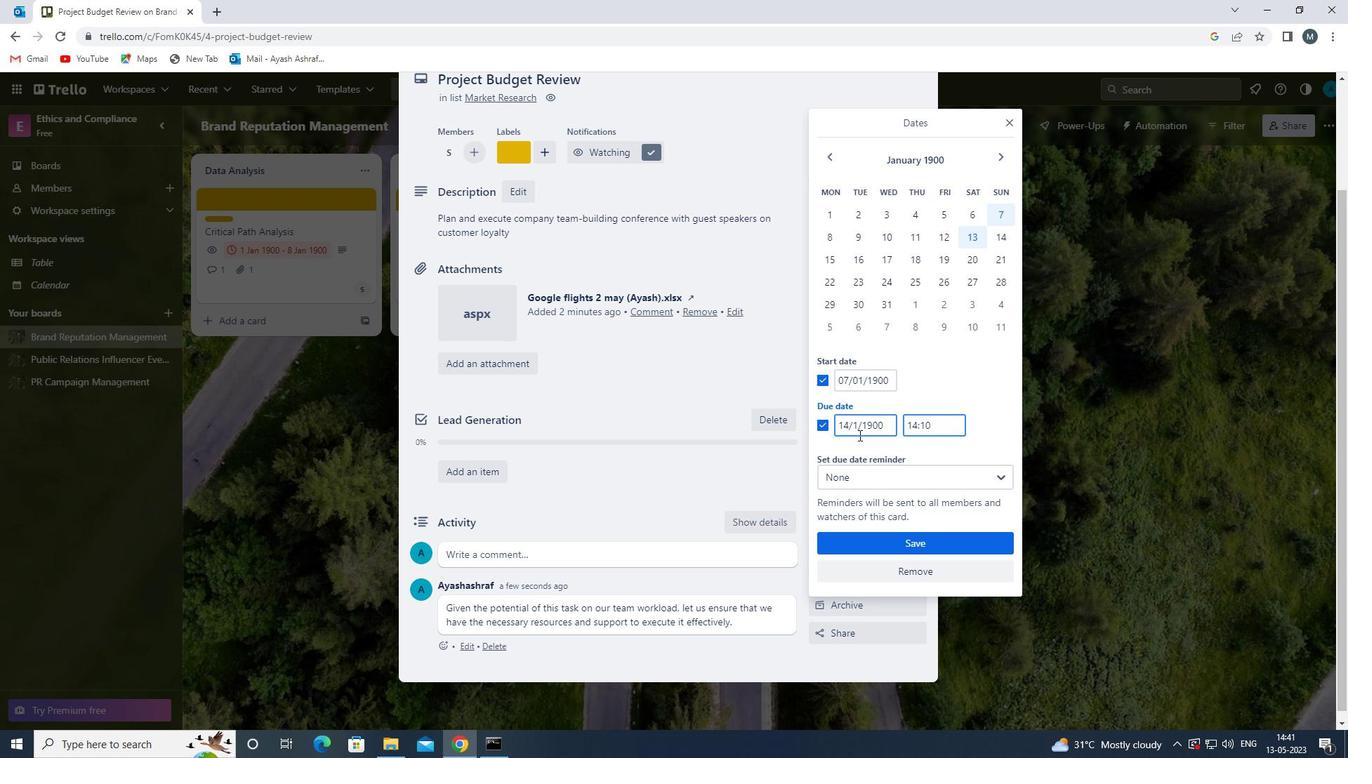 
Action: Mouse moved to (879, 538)
Screenshot: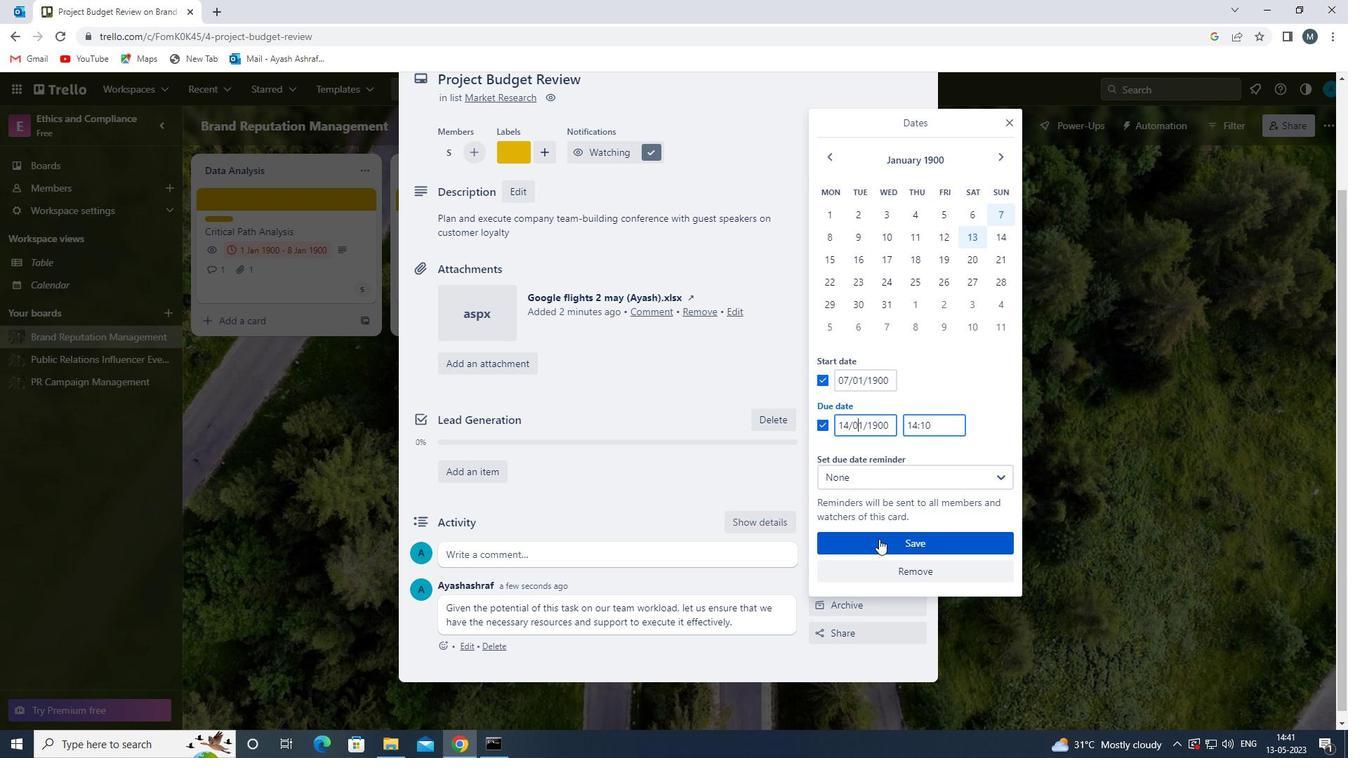 
Action: Mouse pressed left at (879, 538)
Screenshot: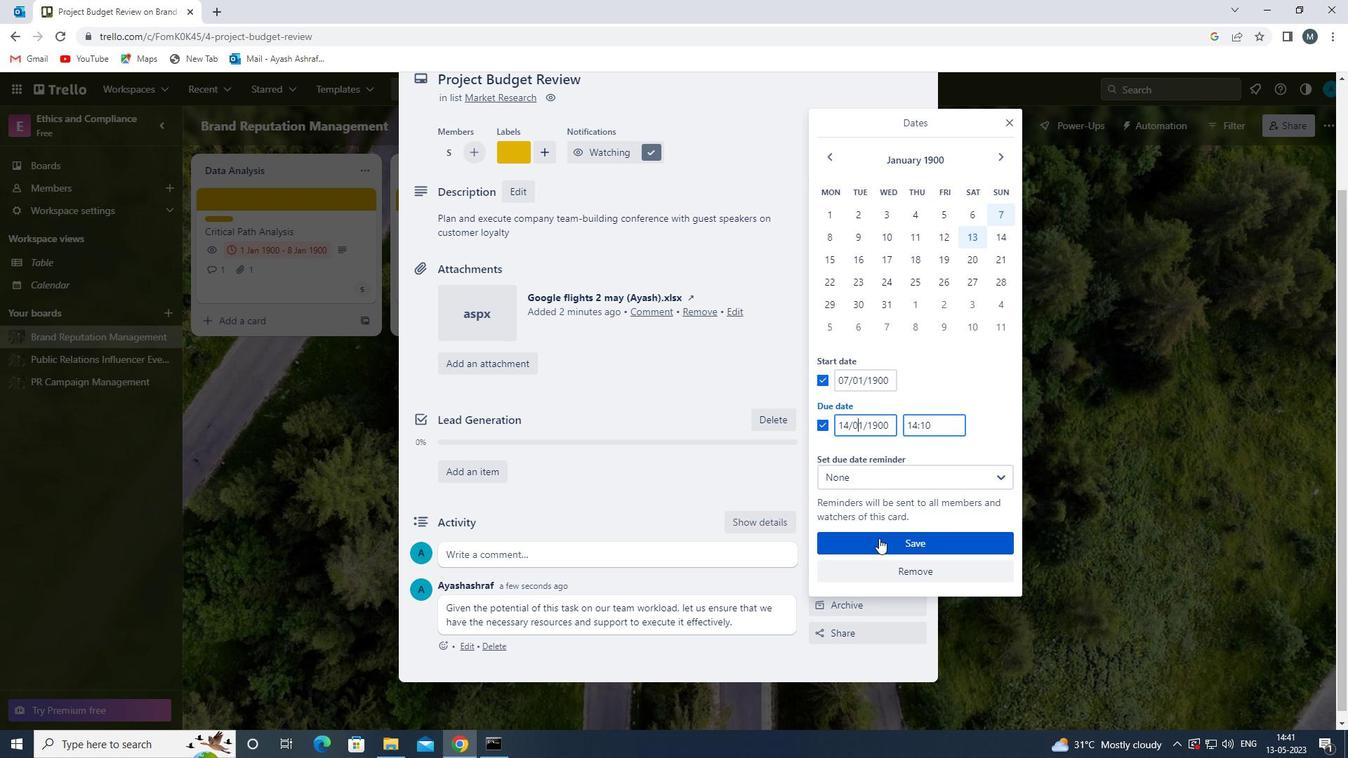 
Action: Mouse moved to (670, 552)
Screenshot: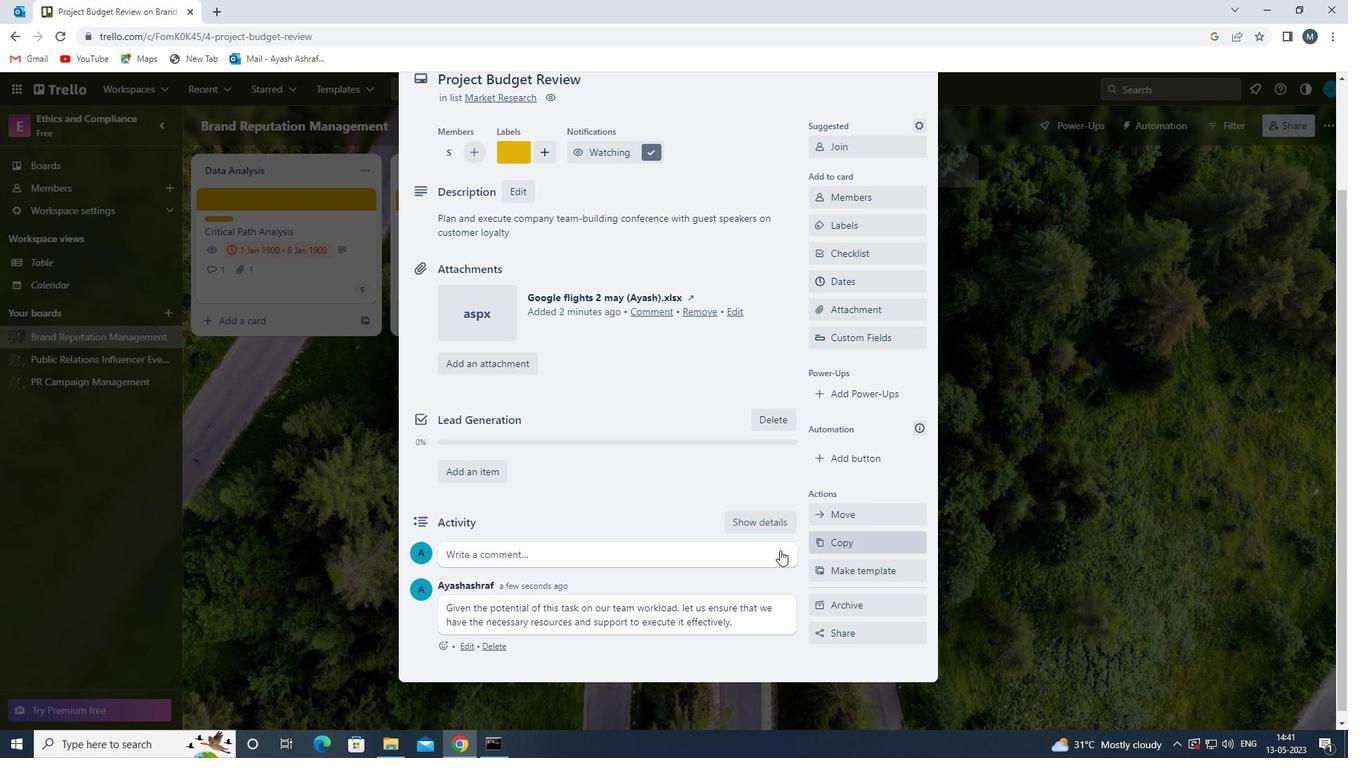 
Action: Mouse scrolled (670, 552) with delta (0, 0)
Screenshot: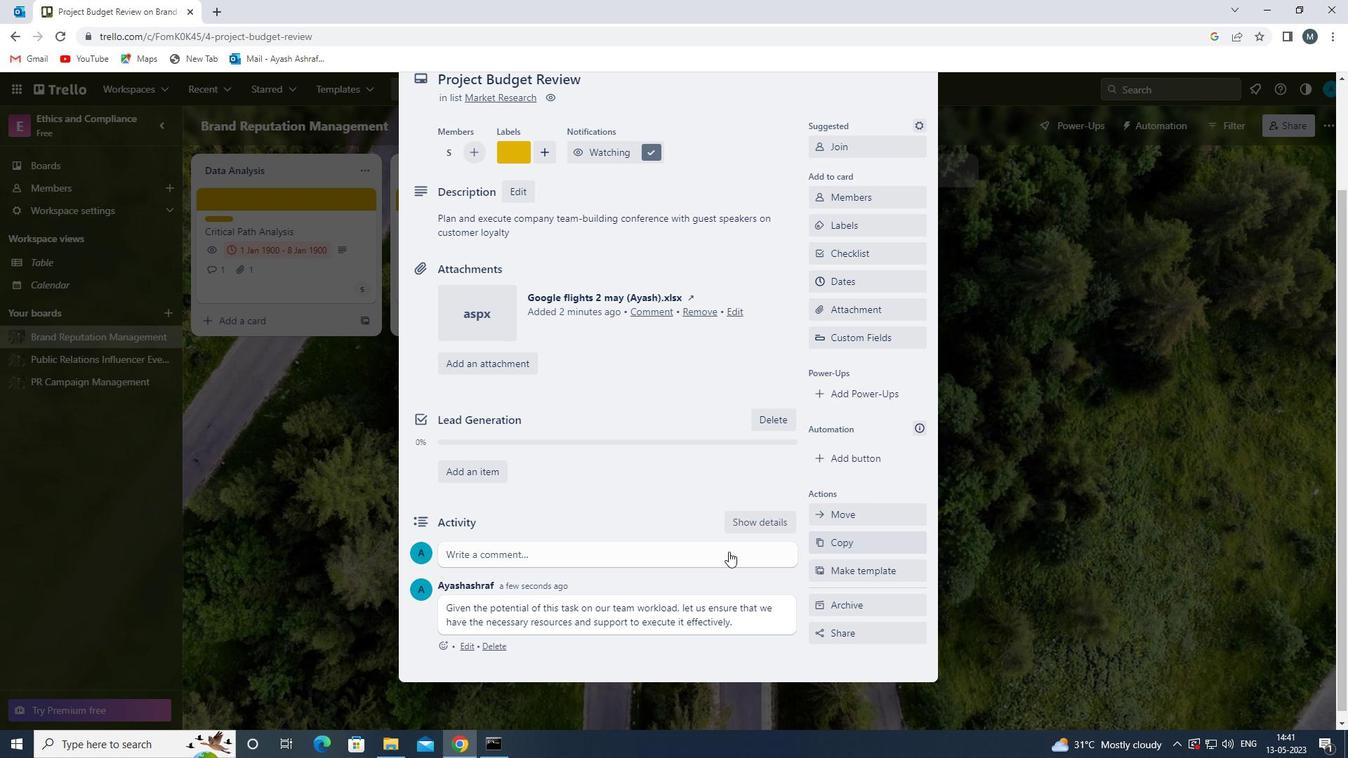 
Action: Mouse scrolled (670, 552) with delta (0, 0)
Screenshot: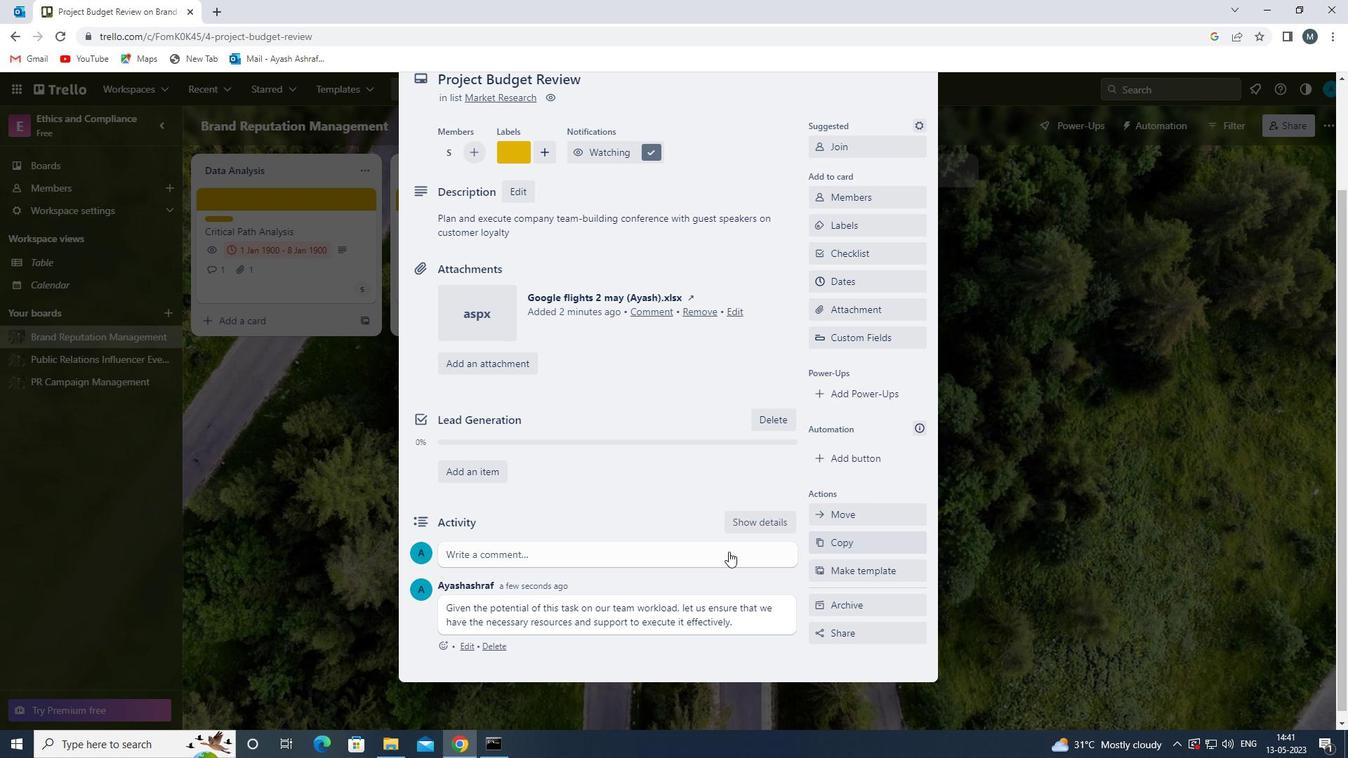 
Action: Mouse scrolled (670, 552) with delta (0, 0)
Screenshot: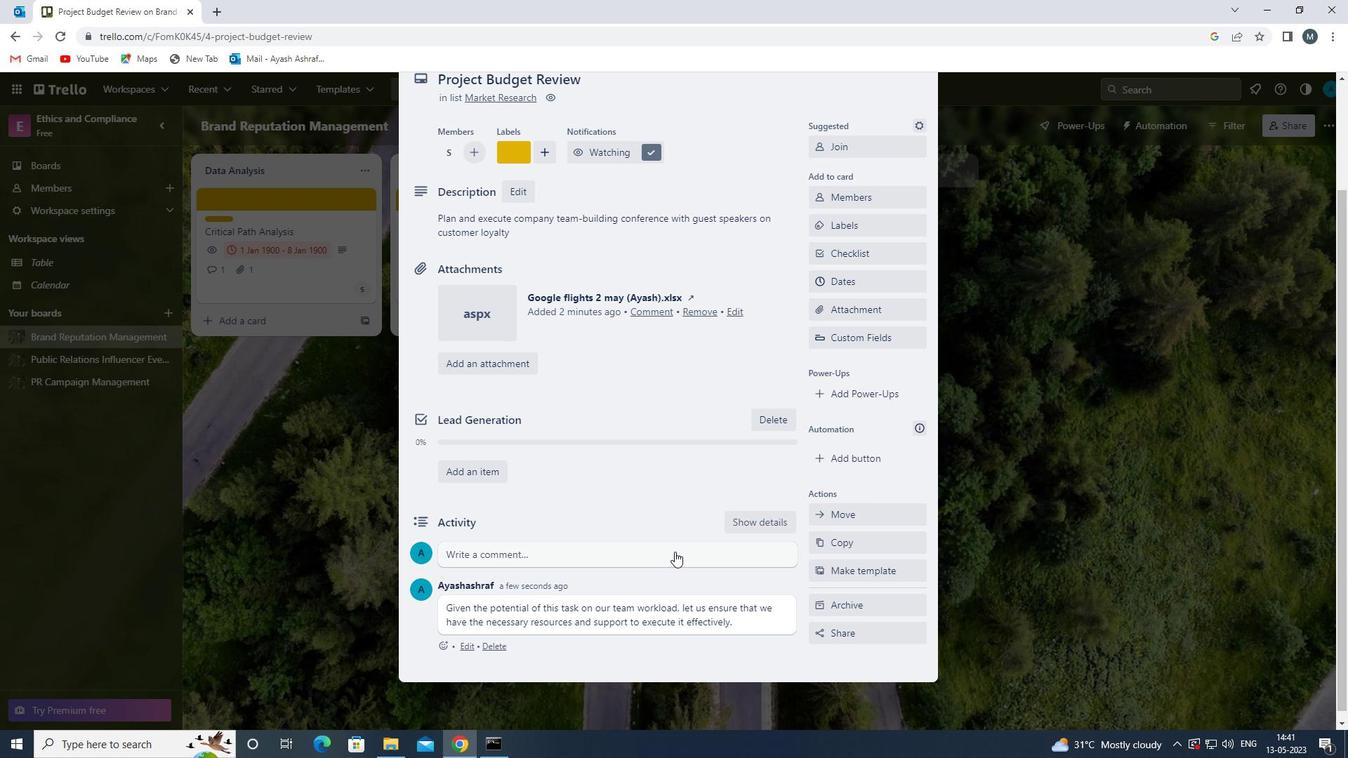 
Action: Mouse scrolled (670, 552) with delta (0, 0)
Screenshot: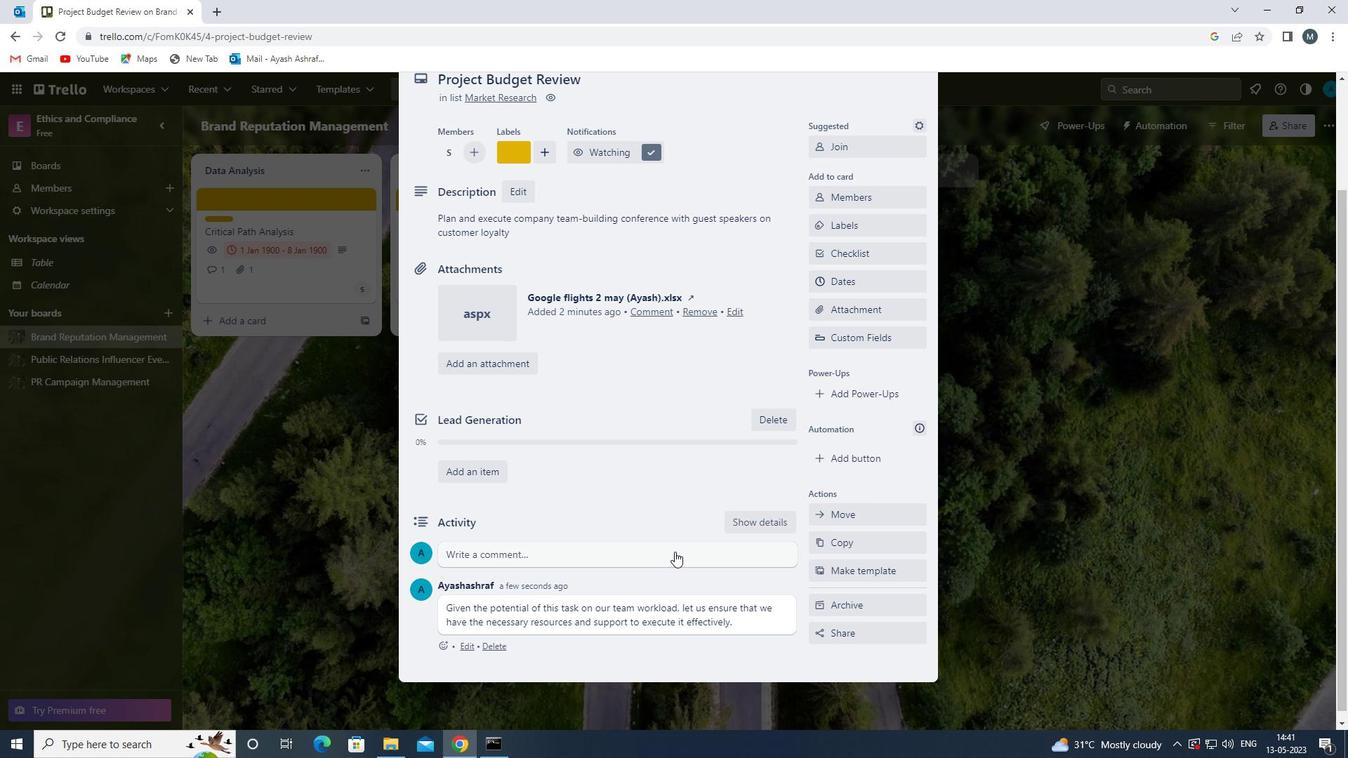 
Action: Mouse scrolled (670, 552) with delta (0, 0)
Screenshot: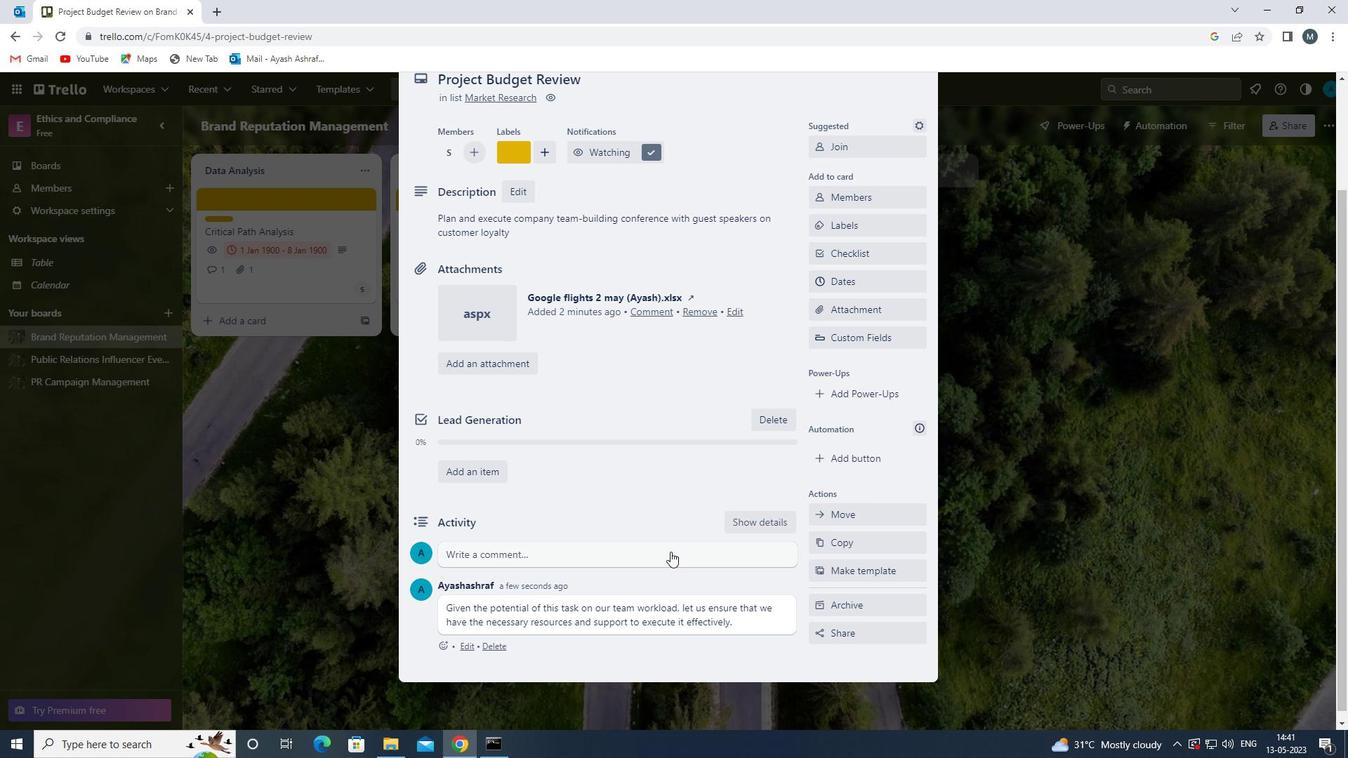 
Action: Mouse scrolled (670, 552) with delta (0, 0)
Screenshot: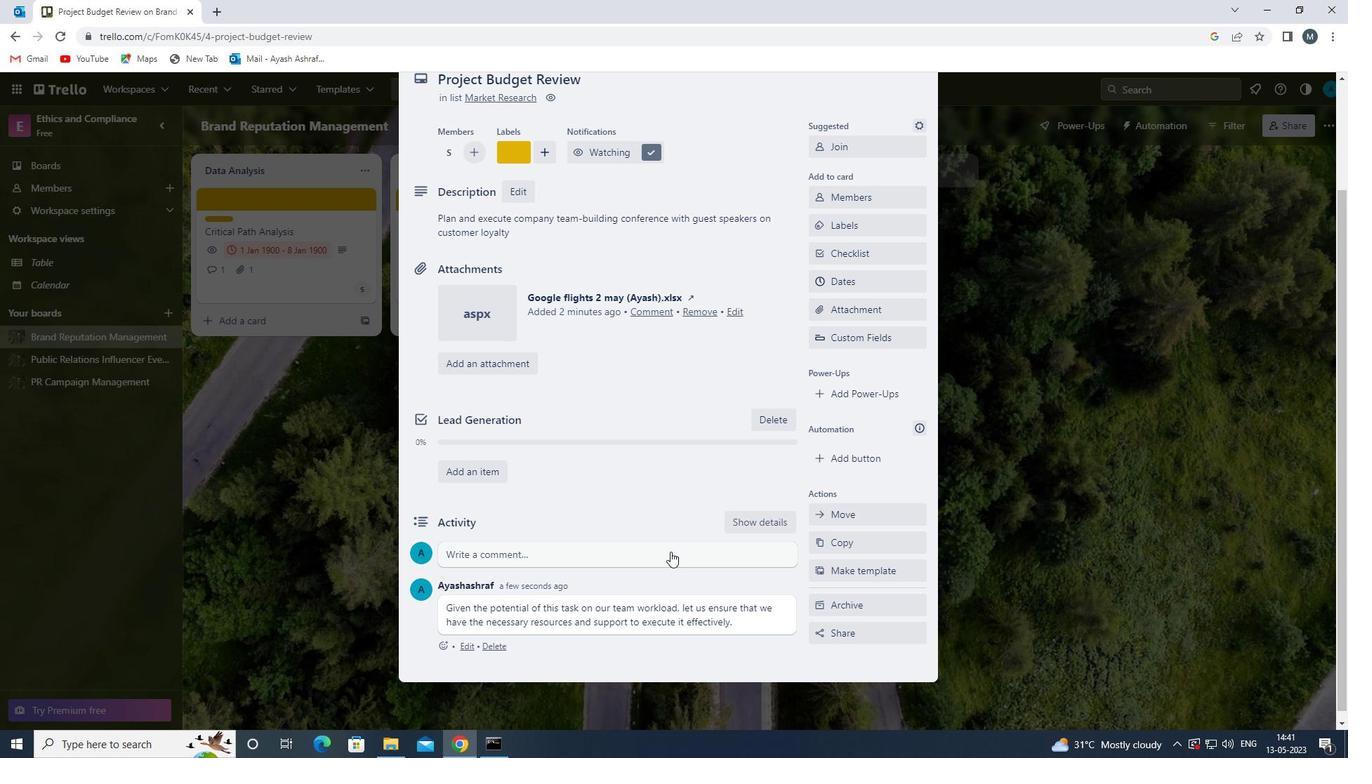 
Action: Mouse moved to (669, 548)
Screenshot: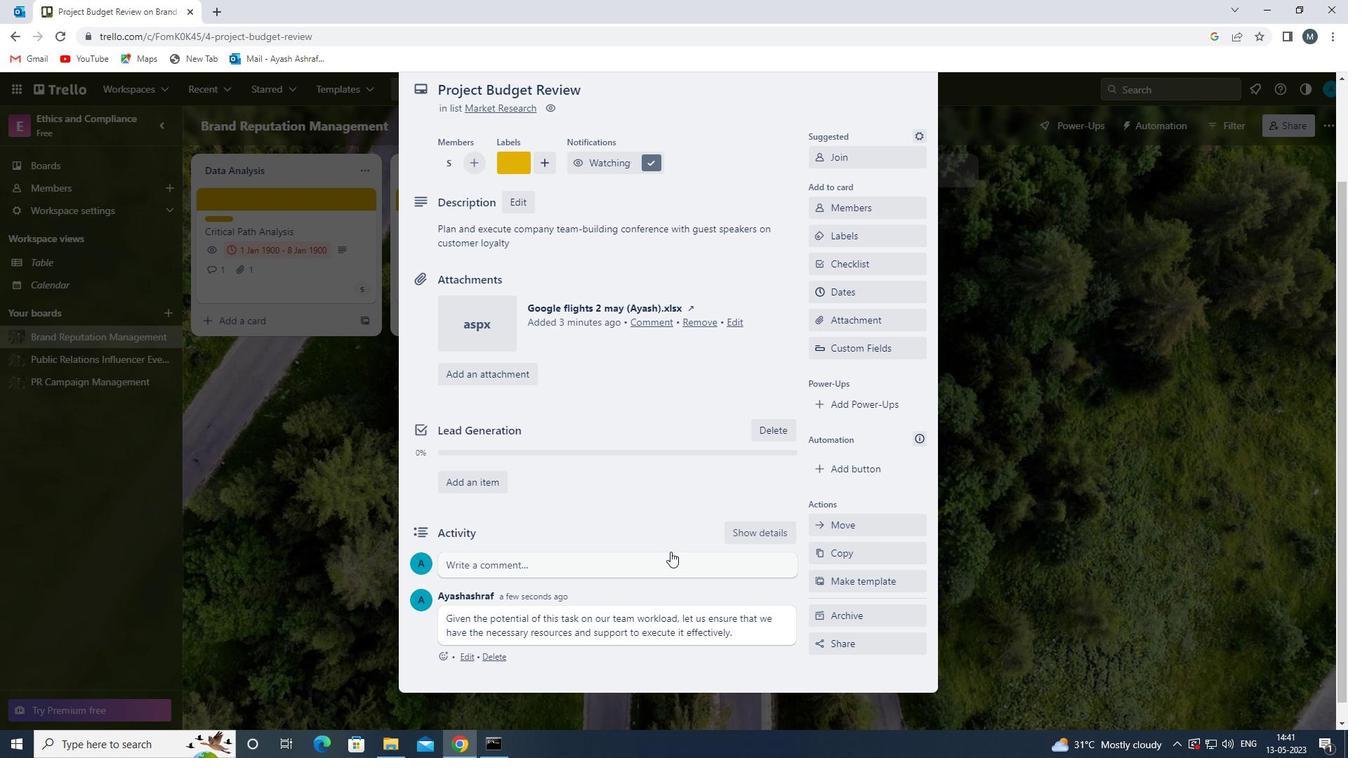 
Action: Mouse scrolled (669, 549) with delta (0, 0)
Screenshot: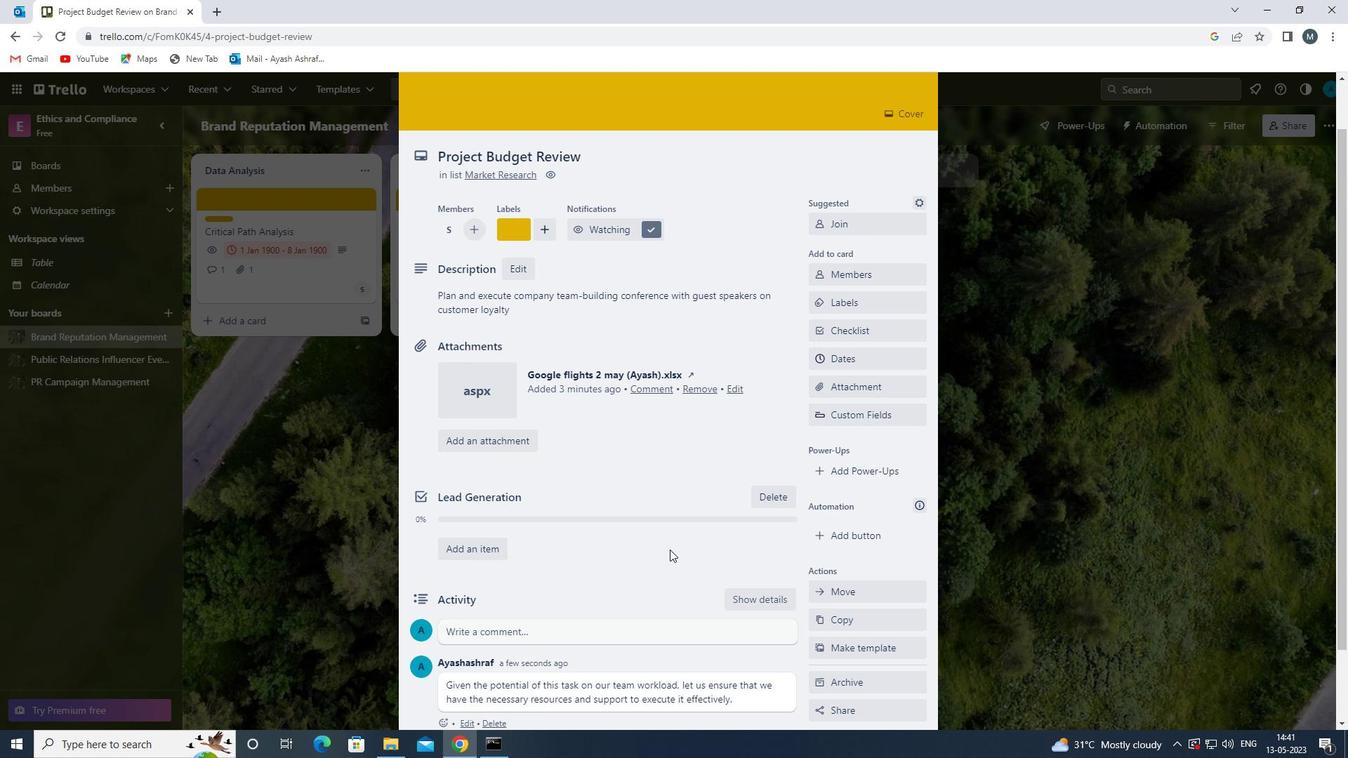 
Action: Mouse scrolled (669, 549) with delta (0, 0)
Screenshot: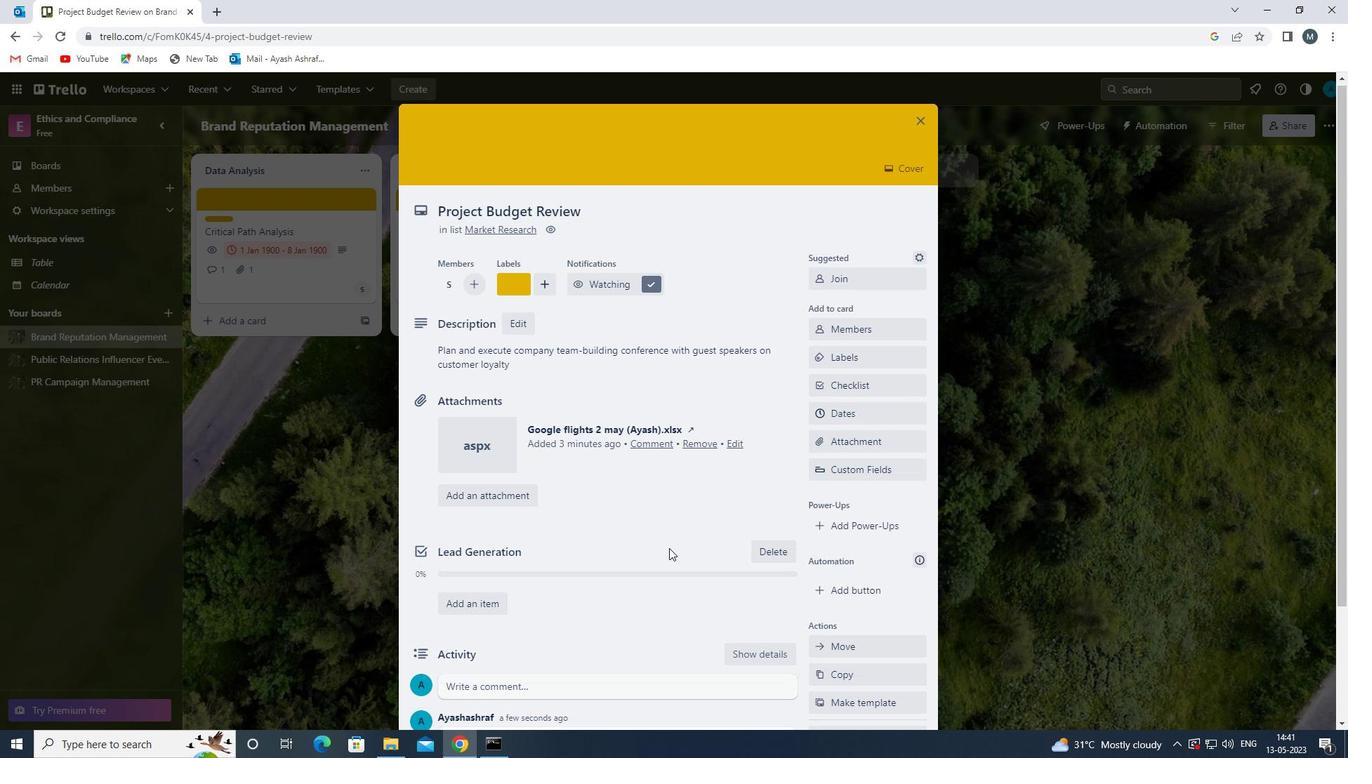 
Action: Mouse scrolled (669, 549) with delta (0, 0)
Screenshot: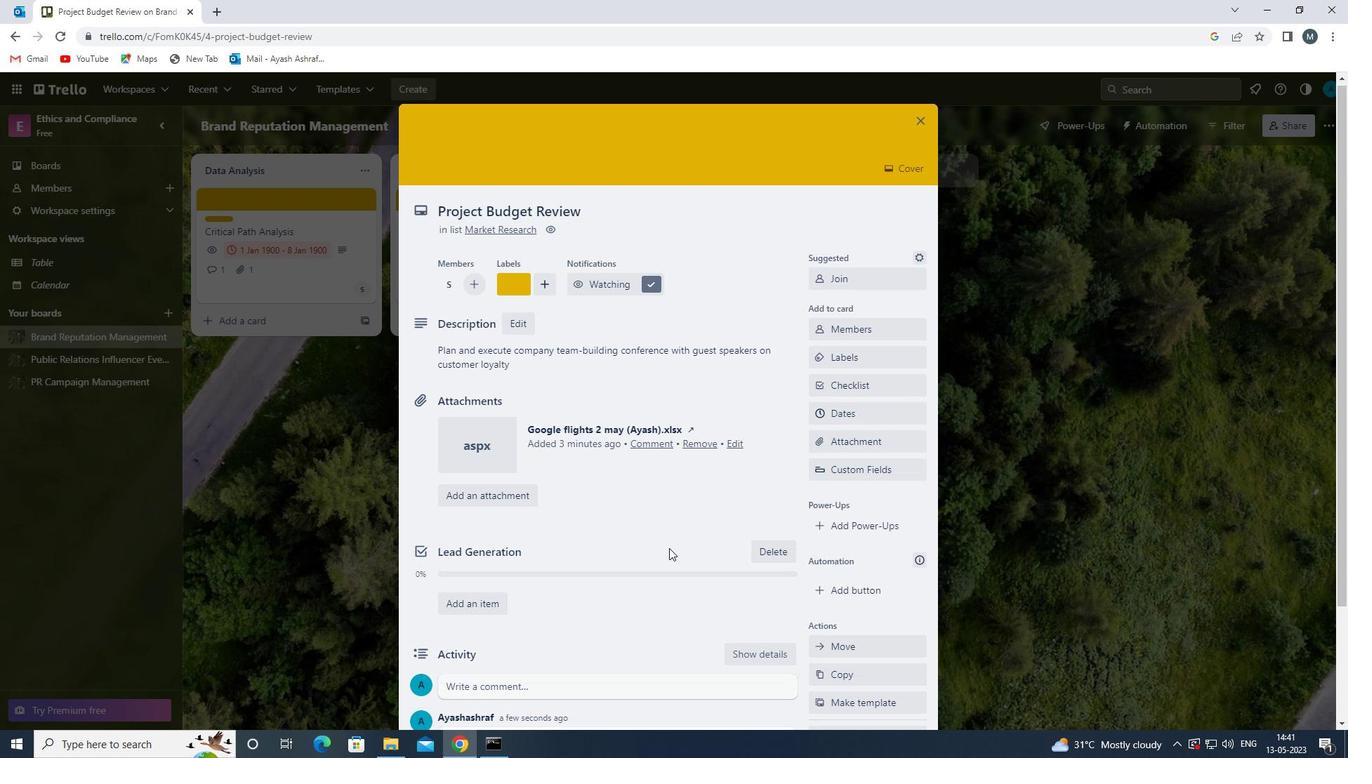 
Action: Mouse scrolled (669, 549) with delta (0, 0)
Screenshot: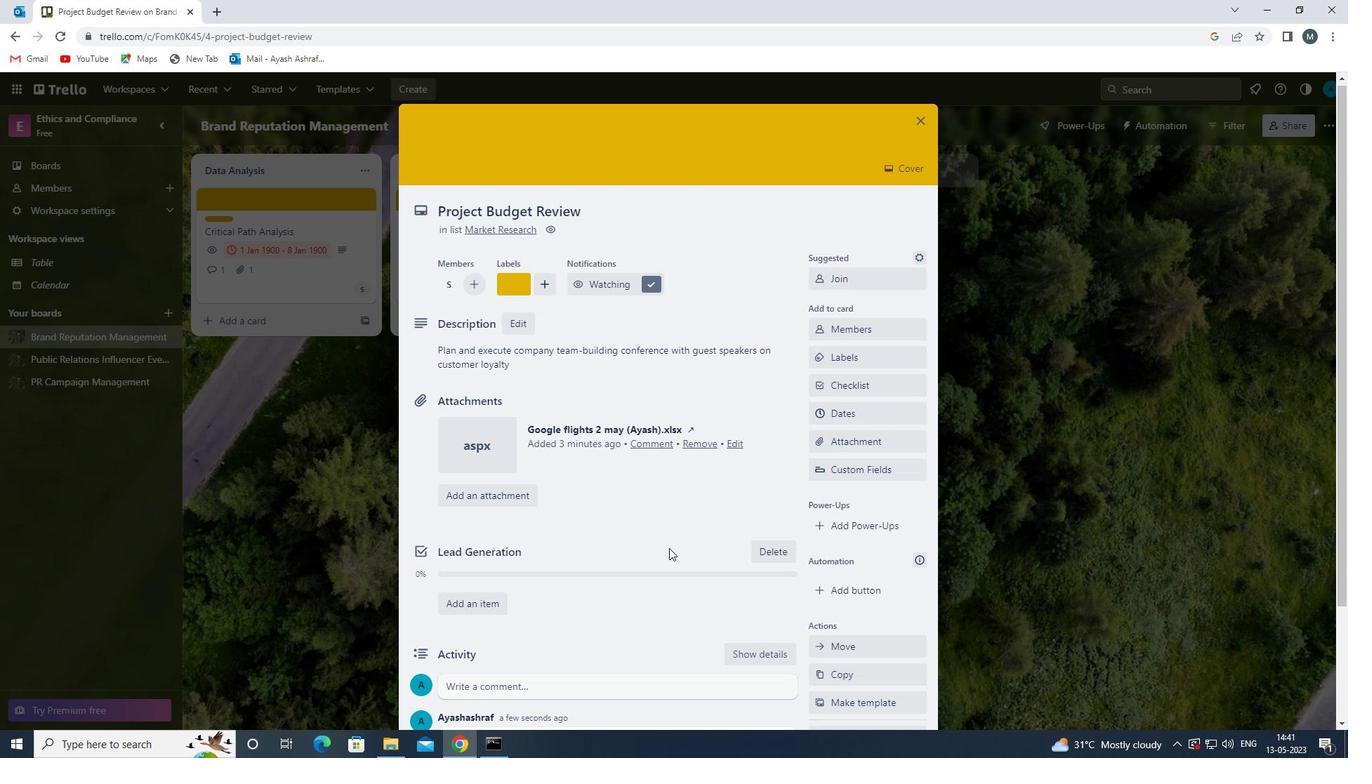 
Action: Mouse scrolled (669, 549) with delta (0, 0)
Screenshot: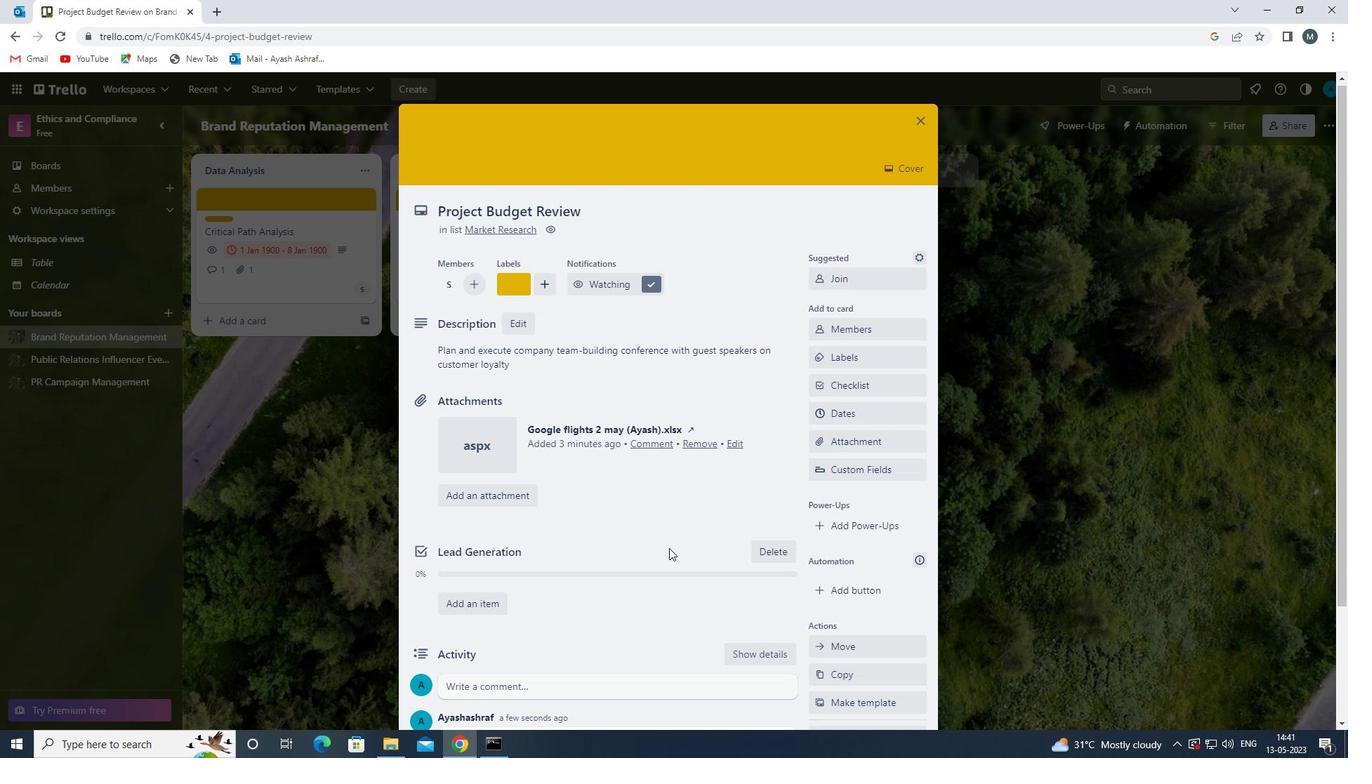 
